Task: Forward email as attachment with the signature Daniel Baker with the subject Payment confirmation from softage.1@softage.net to softage.8@softage.net with the message I need your input on the best way to handle a project issue that has arisen.
Action: Mouse moved to (1055, 94)
Screenshot: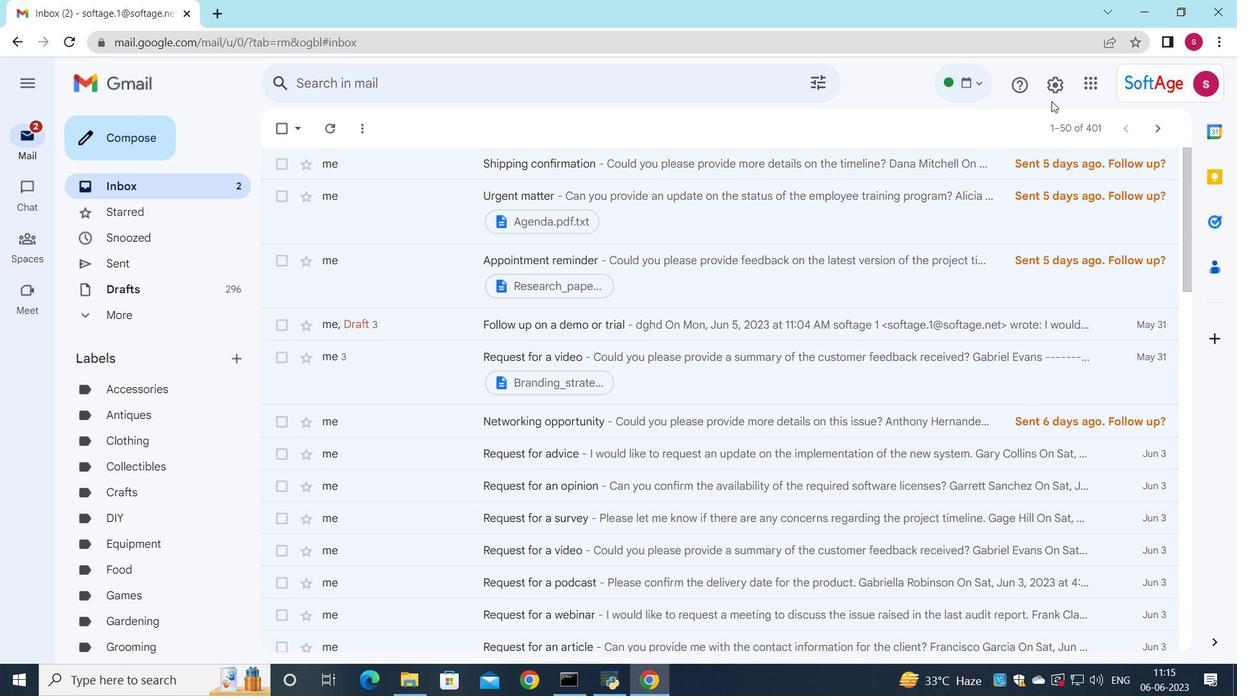 
Action: Mouse pressed left at (1055, 94)
Screenshot: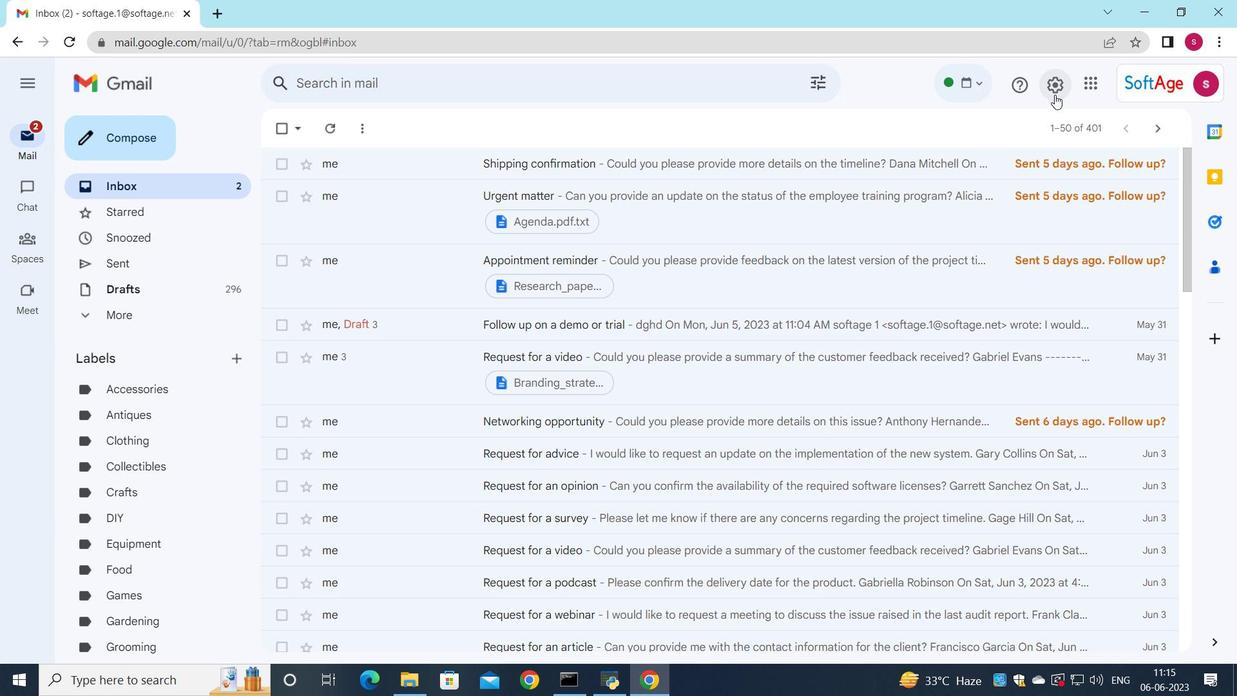 
Action: Mouse moved to (1056, 168)
Screenshot: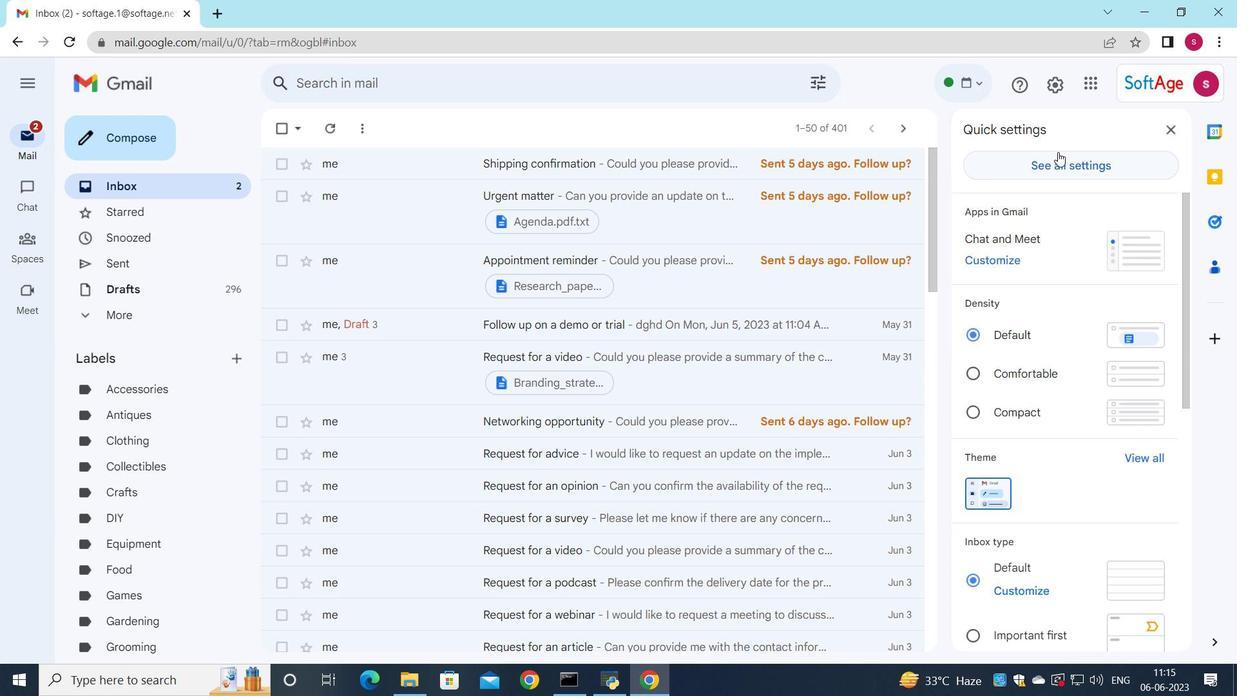 
Action: Mouse pressed left at (1056, 168)
Screenshot: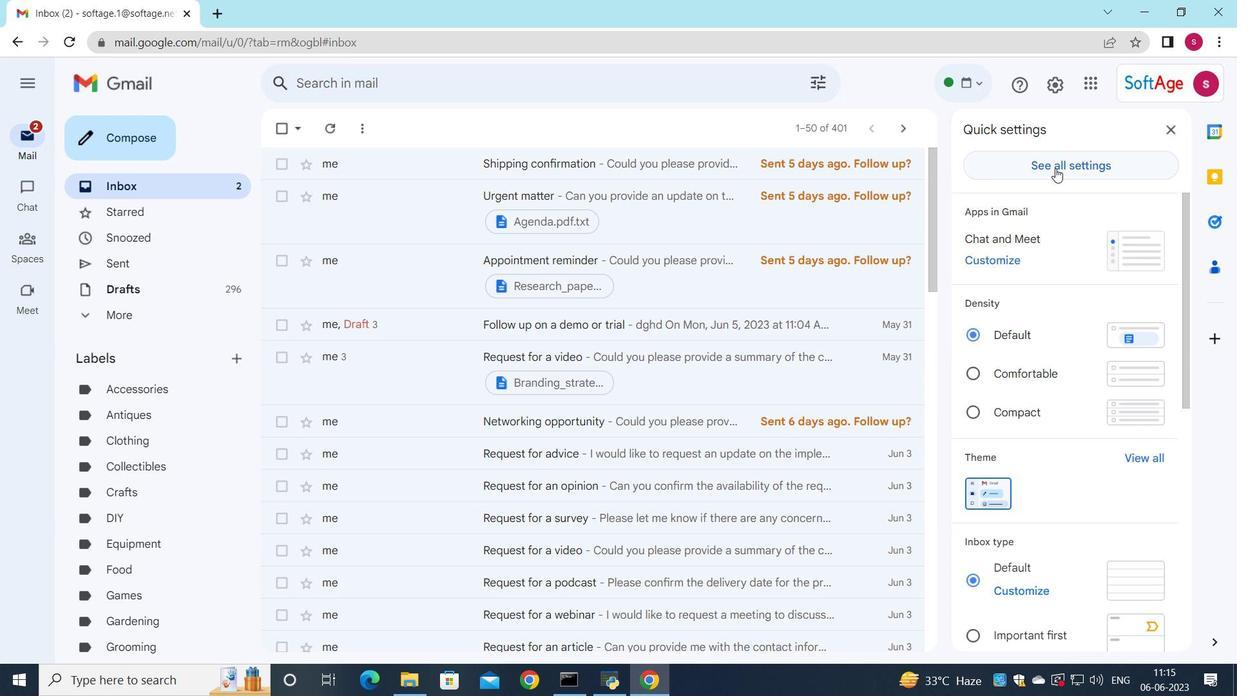 
Action: Mouse moved to (882, 161)
Screenshot: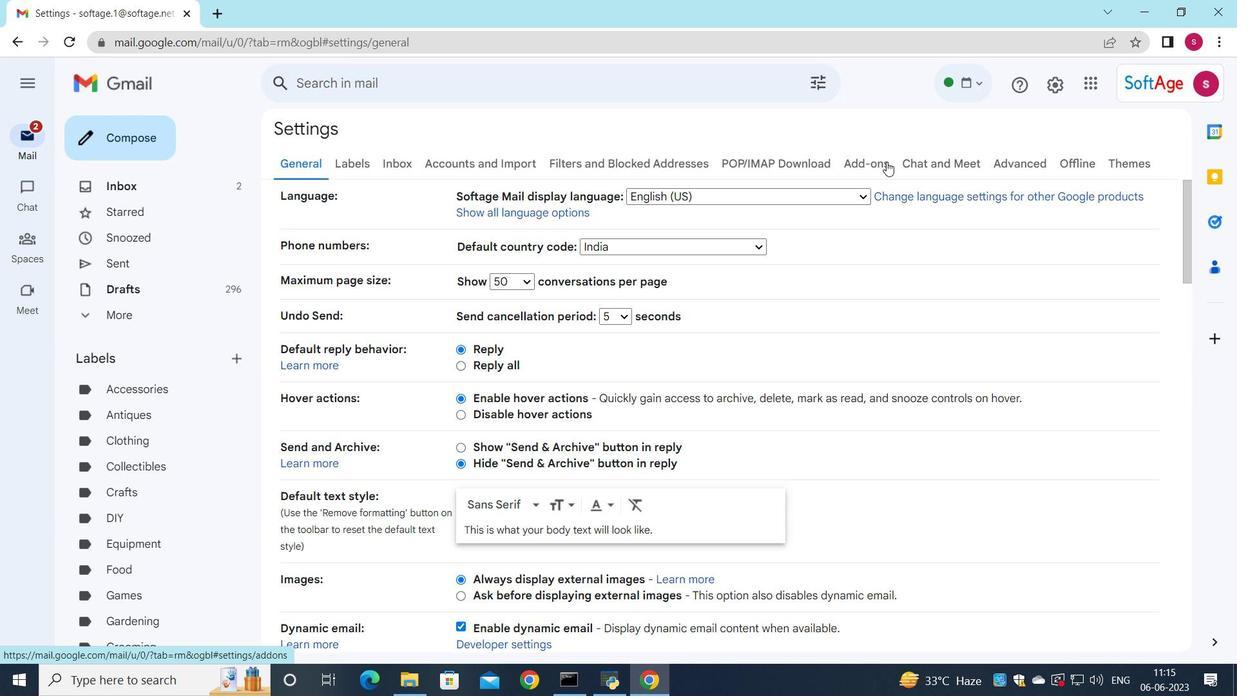 
Action: Mouse scrolled (882, 161) with delta (0, 0)
Screenshot: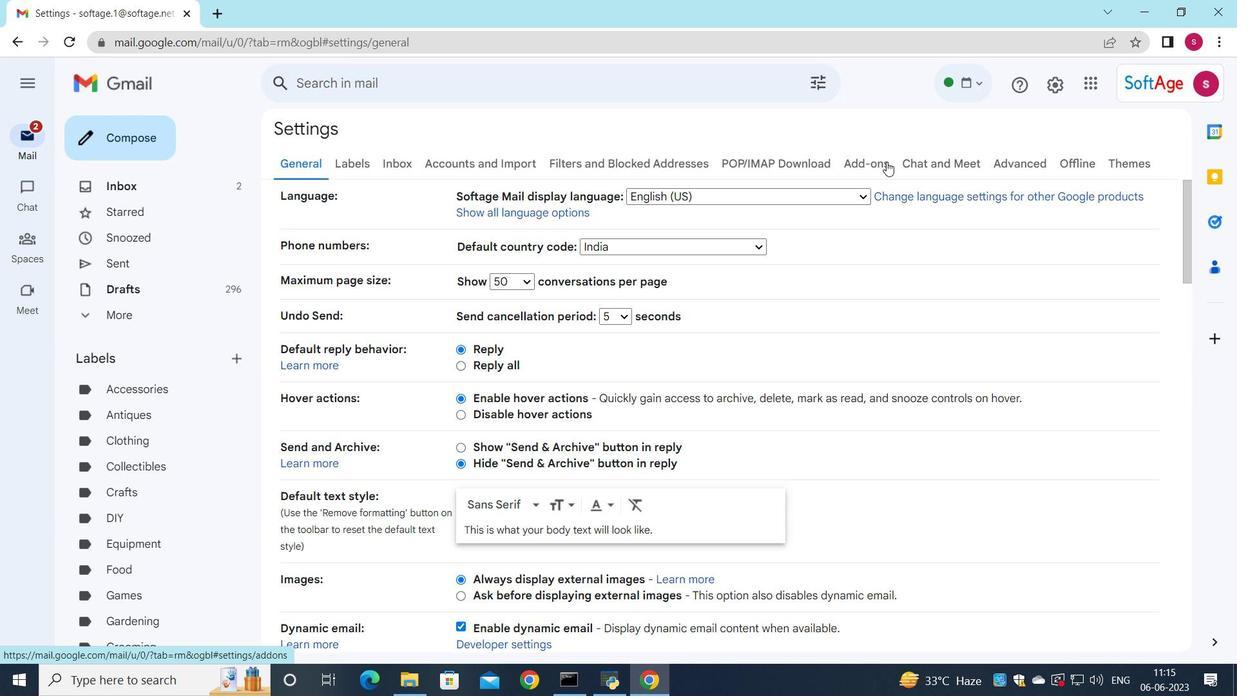 
Action: Mouse scrolled (882, 161) with delta (0, 0)
Screenshot: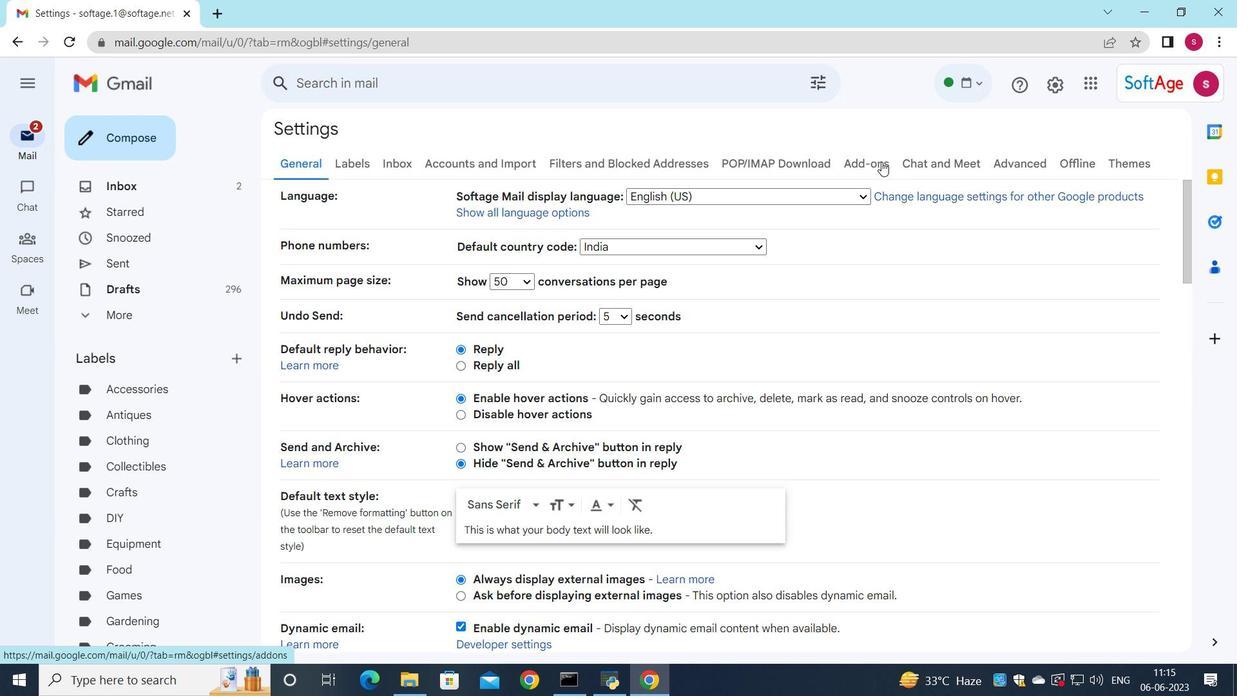 
Action: Mouse moved to (882, 150)
Screenshot: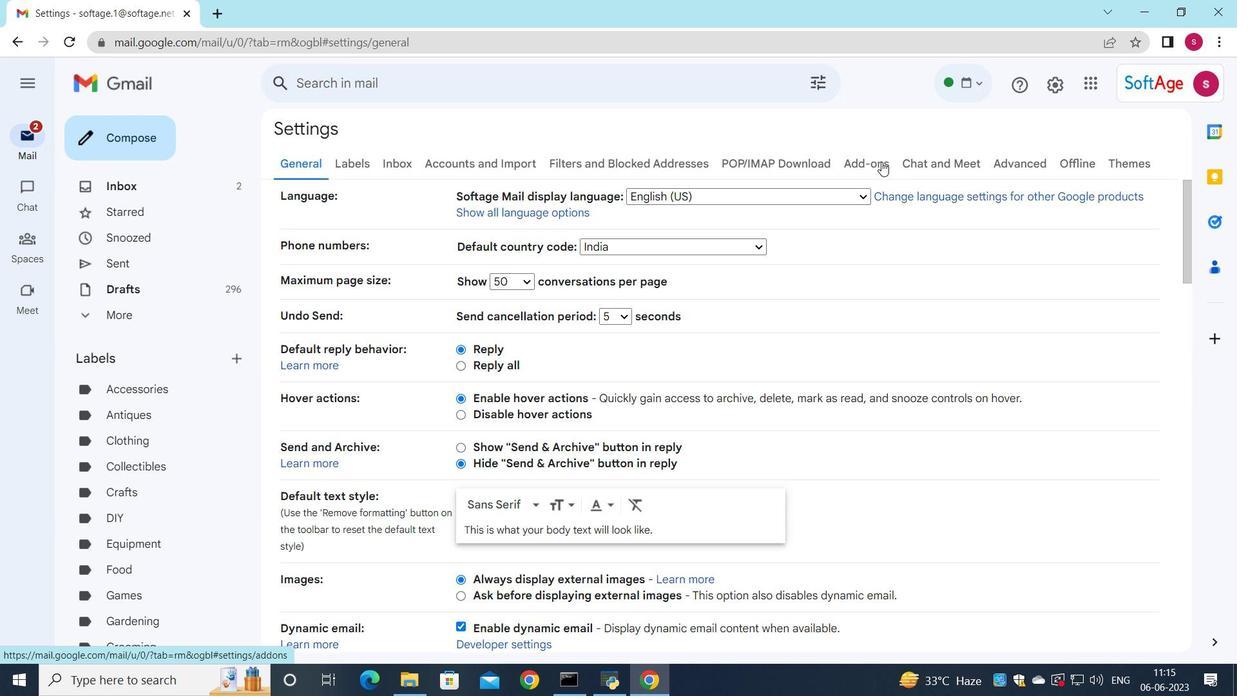 
Action: Mouse scrolled (882, 150) with delta (0, 0)
Screenshot: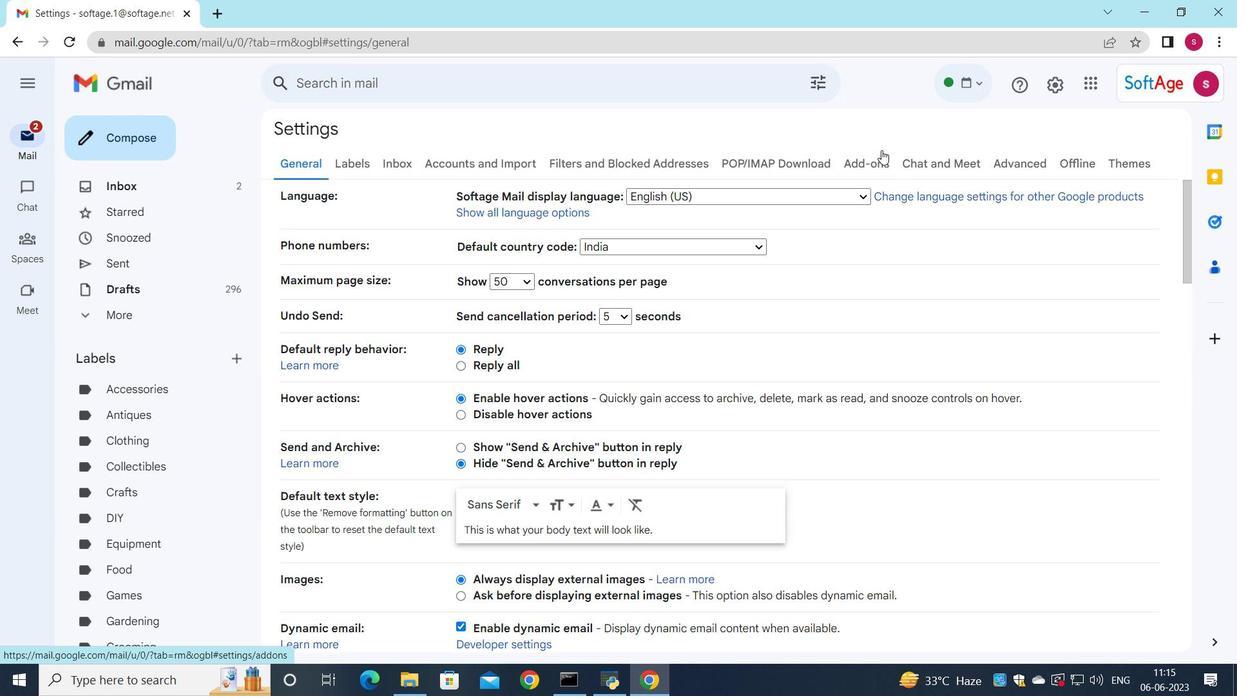
Action: Mouse moved to (883, 151)
Screenshot: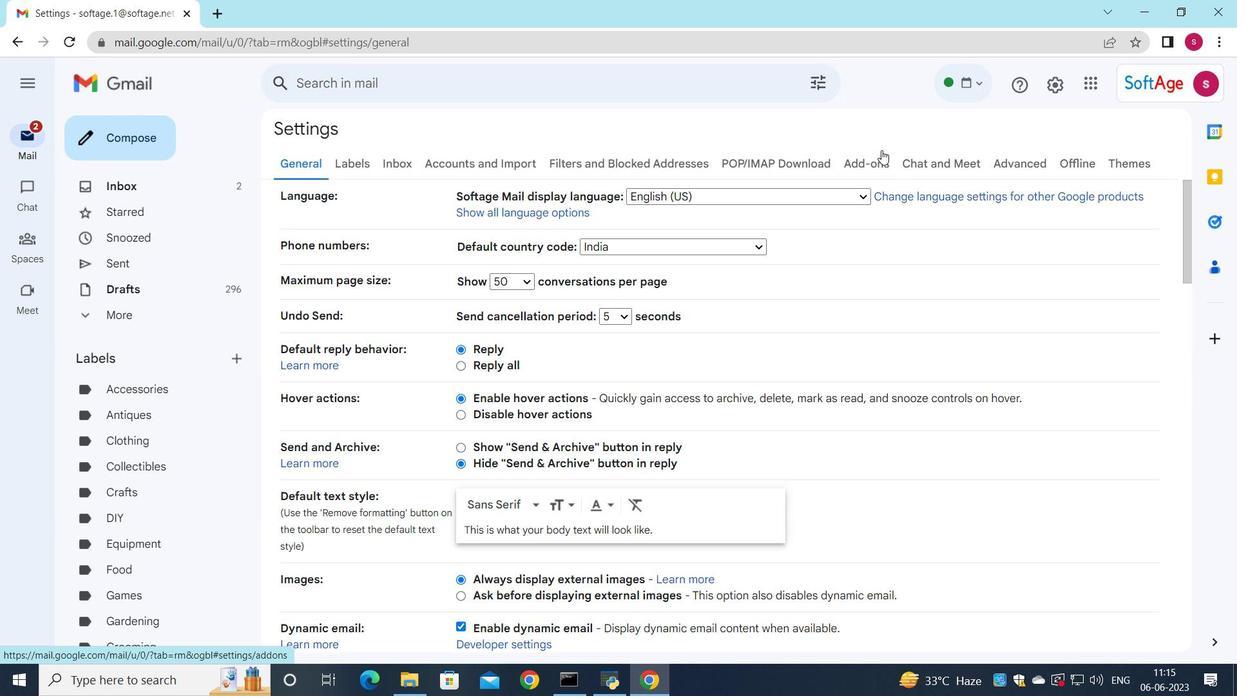 
Action: Mouse scrolled (883, 150) with delta (0, 0)
Screenshot: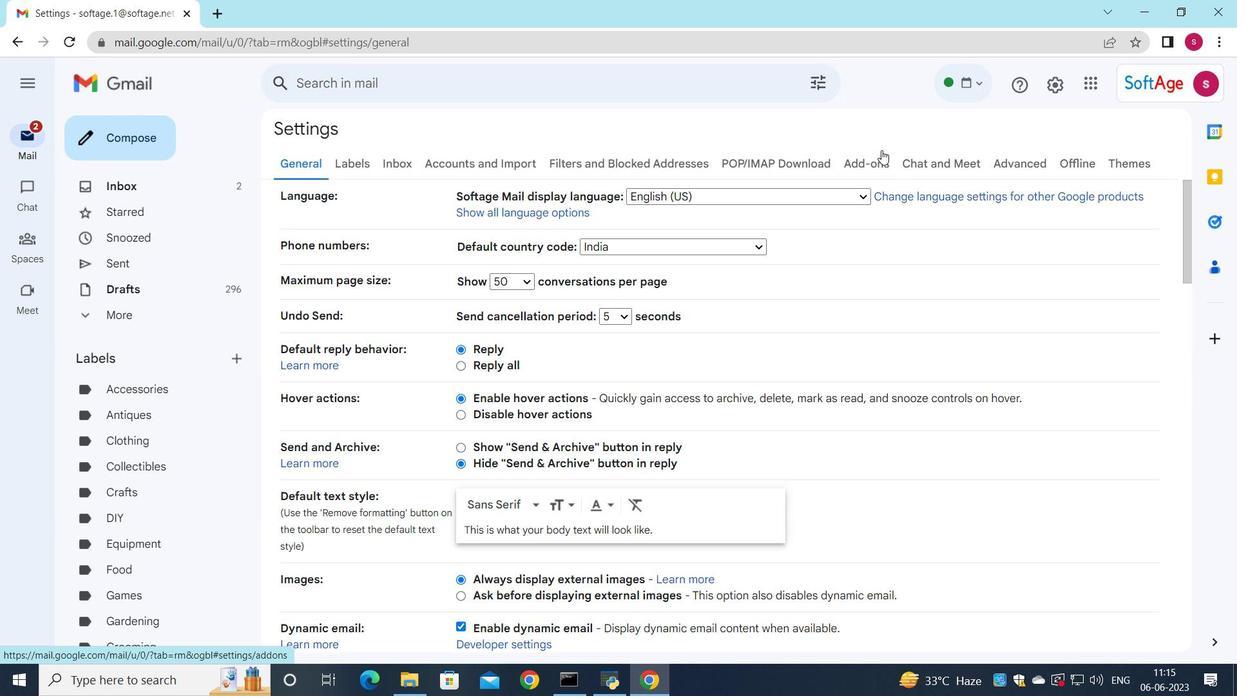 
Action: Mouse moved to (881, 195)
Screenshot: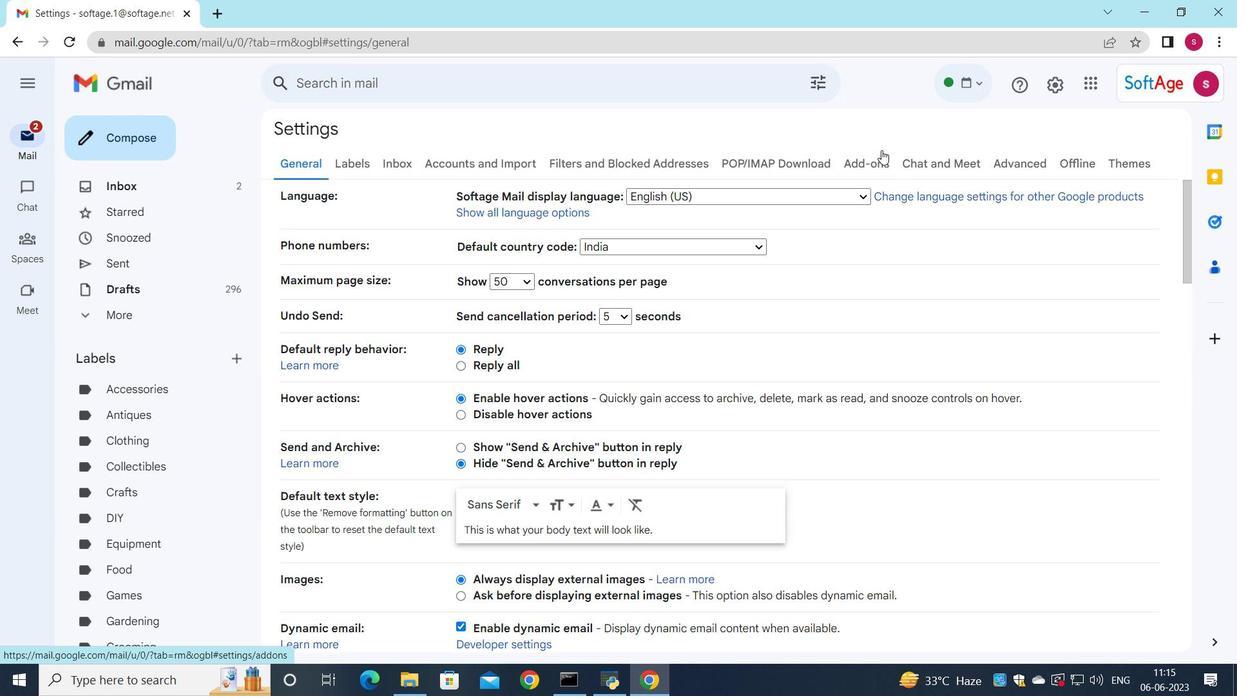 
Action: Mouse scrolled (881, 195) with delta (0, 0)
Screenshot: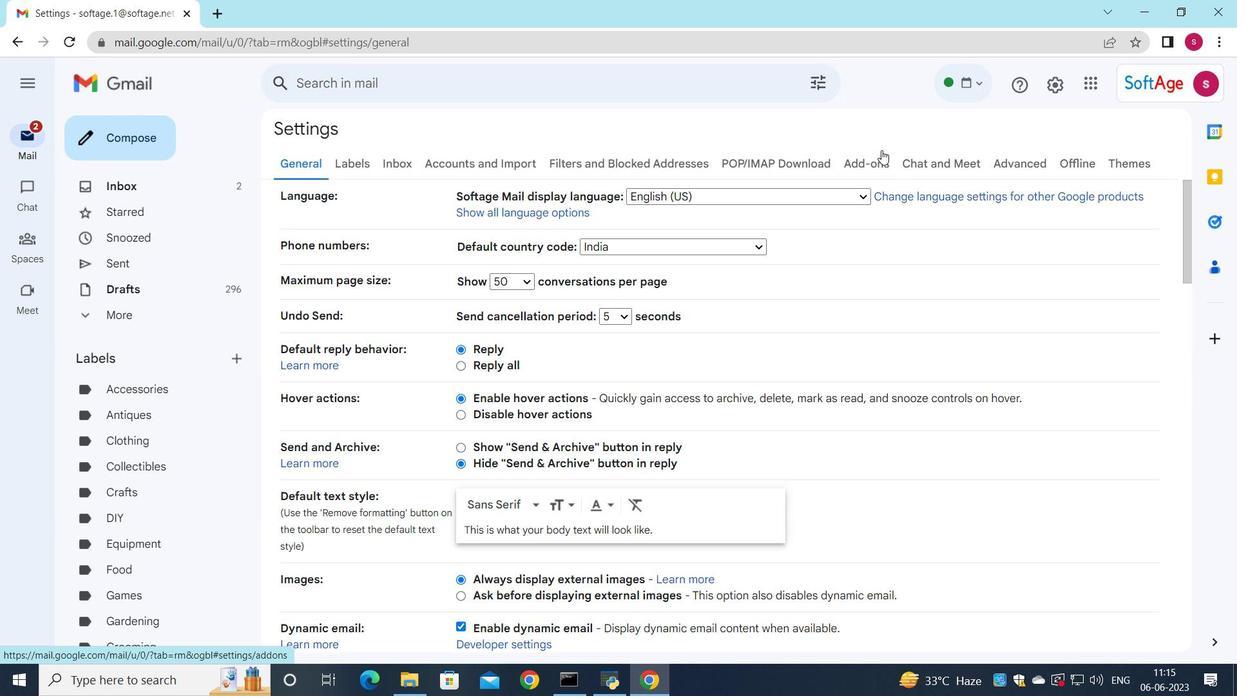 
Action: Mouse moved to (772, 335)
Screenshot: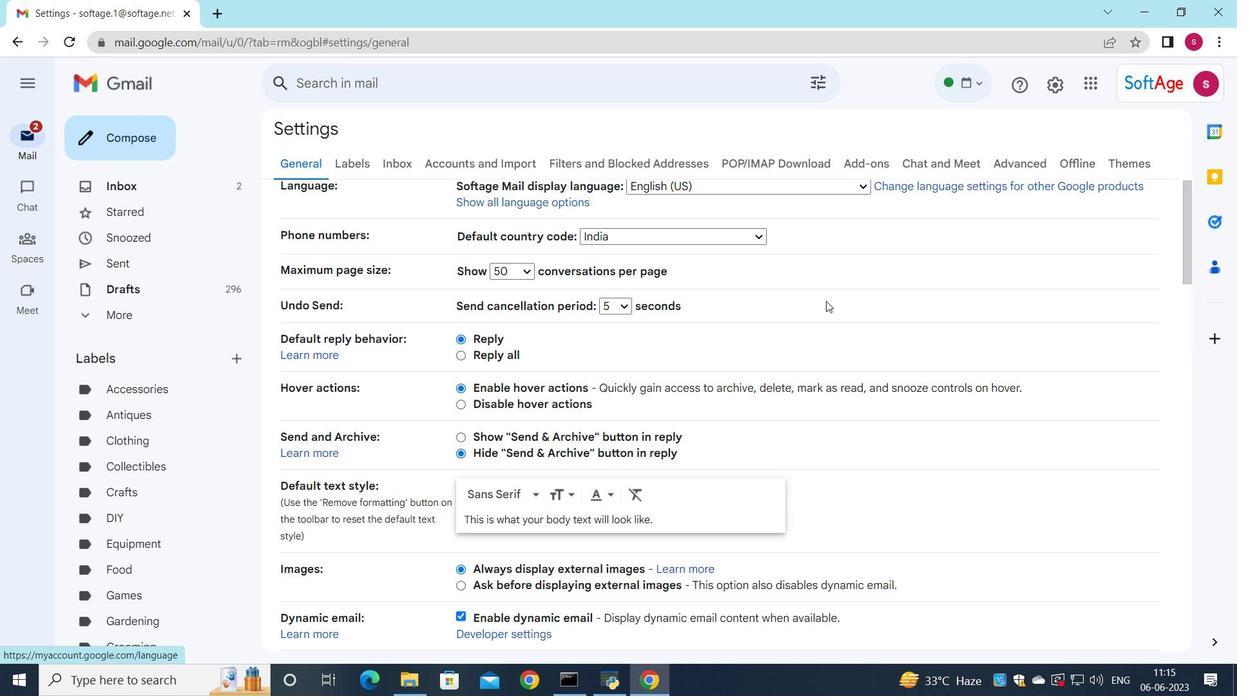 
Action: Mouse scrolled (772, 335) with delta (0, 0)
Screenshot: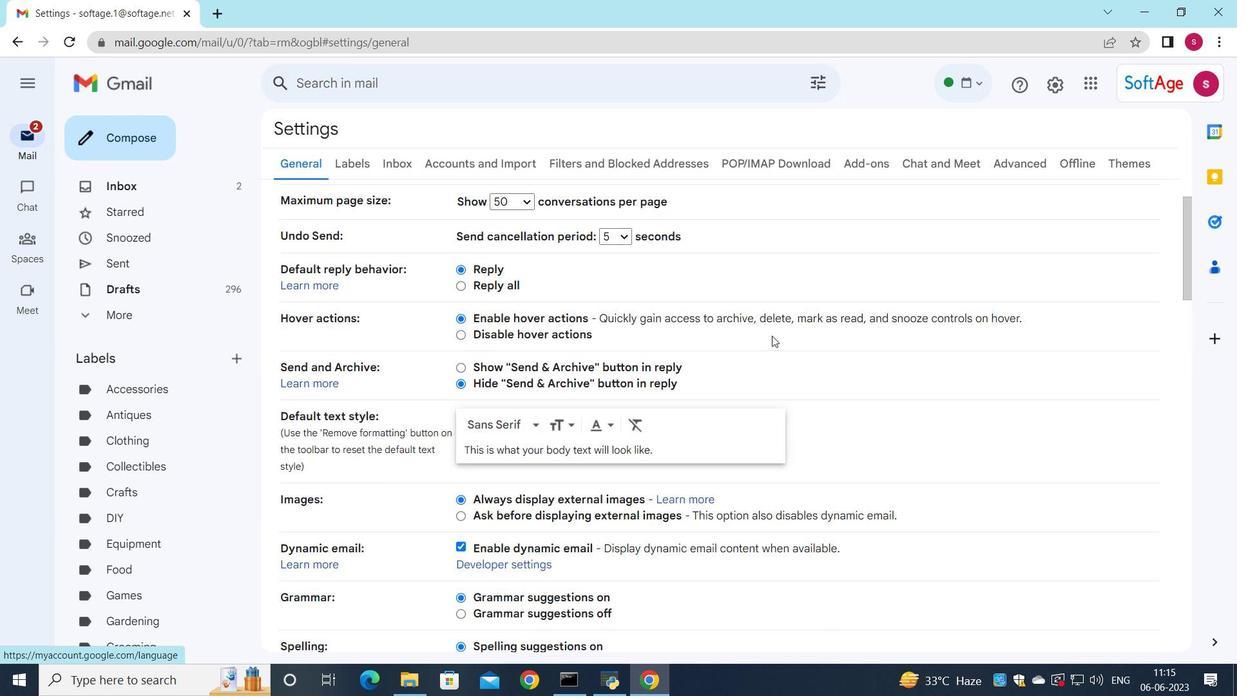
Action: Mouse moved to (772, 335)
Screenshot: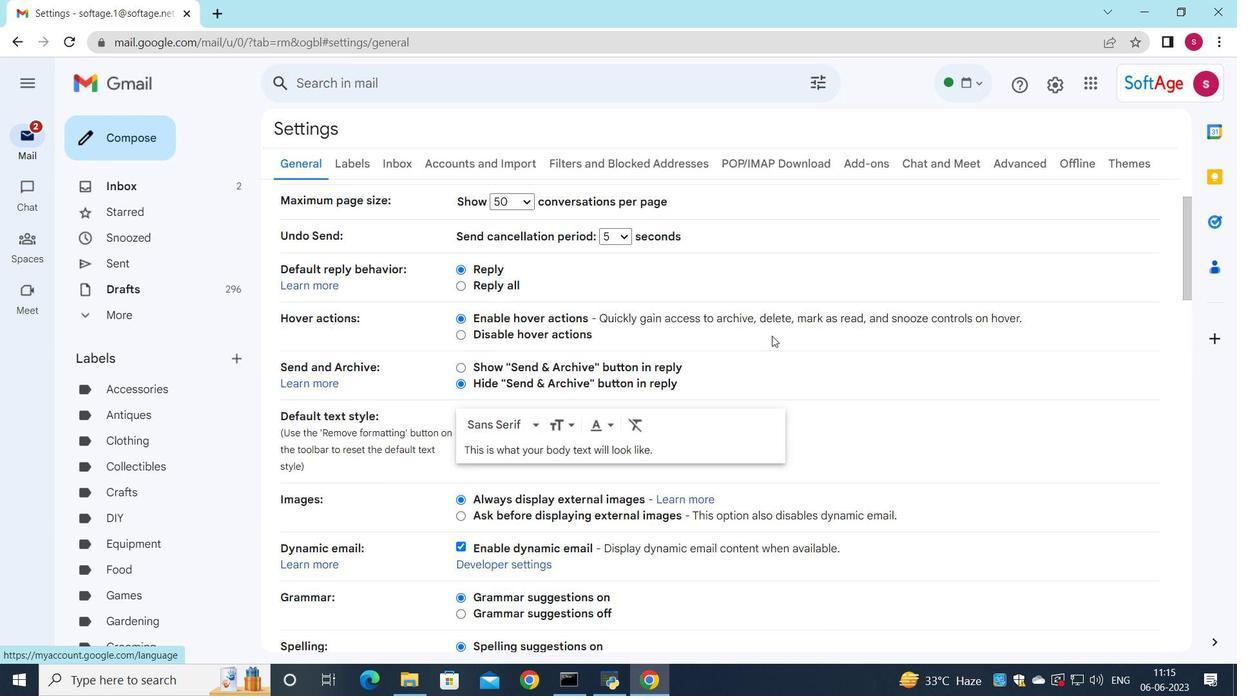 
Action: Mouse scrolled (772, 335) with delta (0, 0)
Screenshot: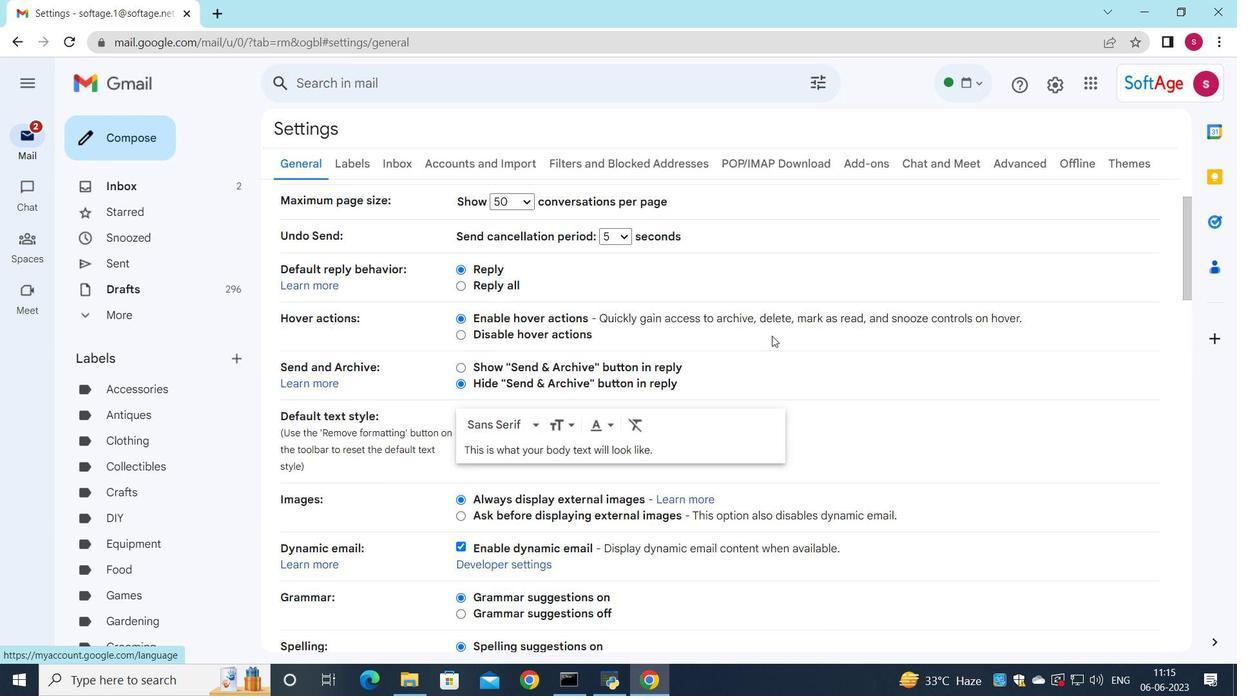 
Action: Mouse moved to (771, 337)
Screenshot: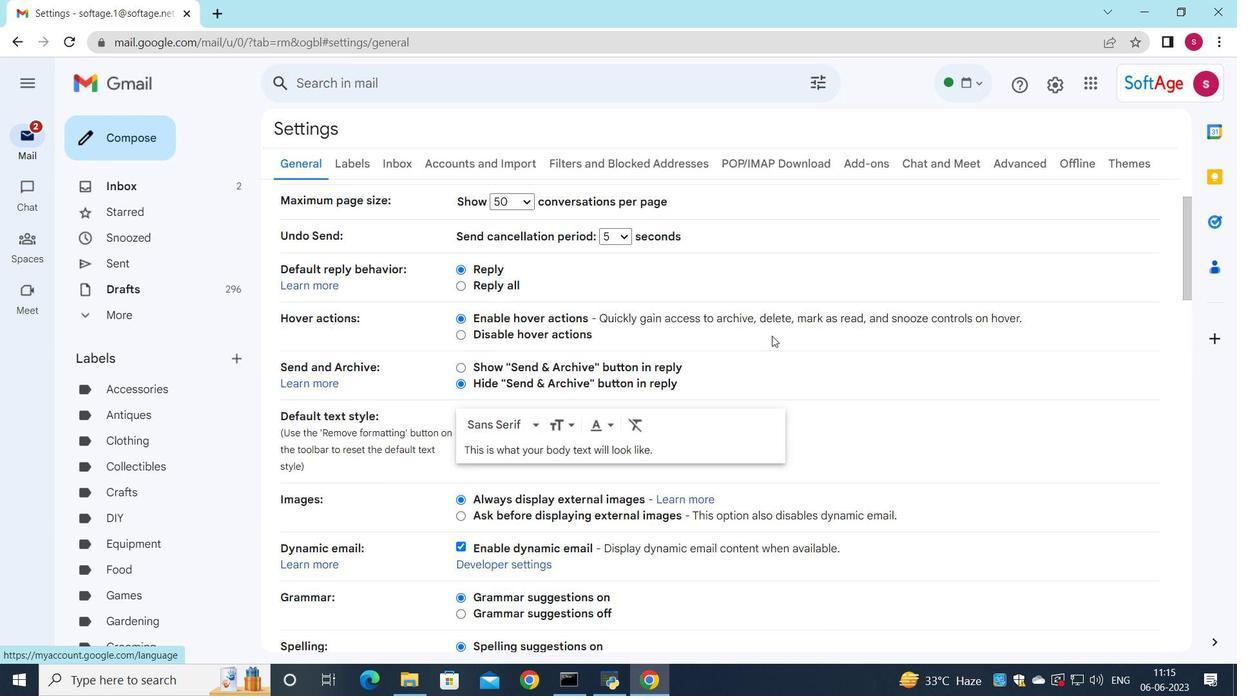 
Action: Mouse scrolled (771, 336) with delta (0, 0)
Screenshot: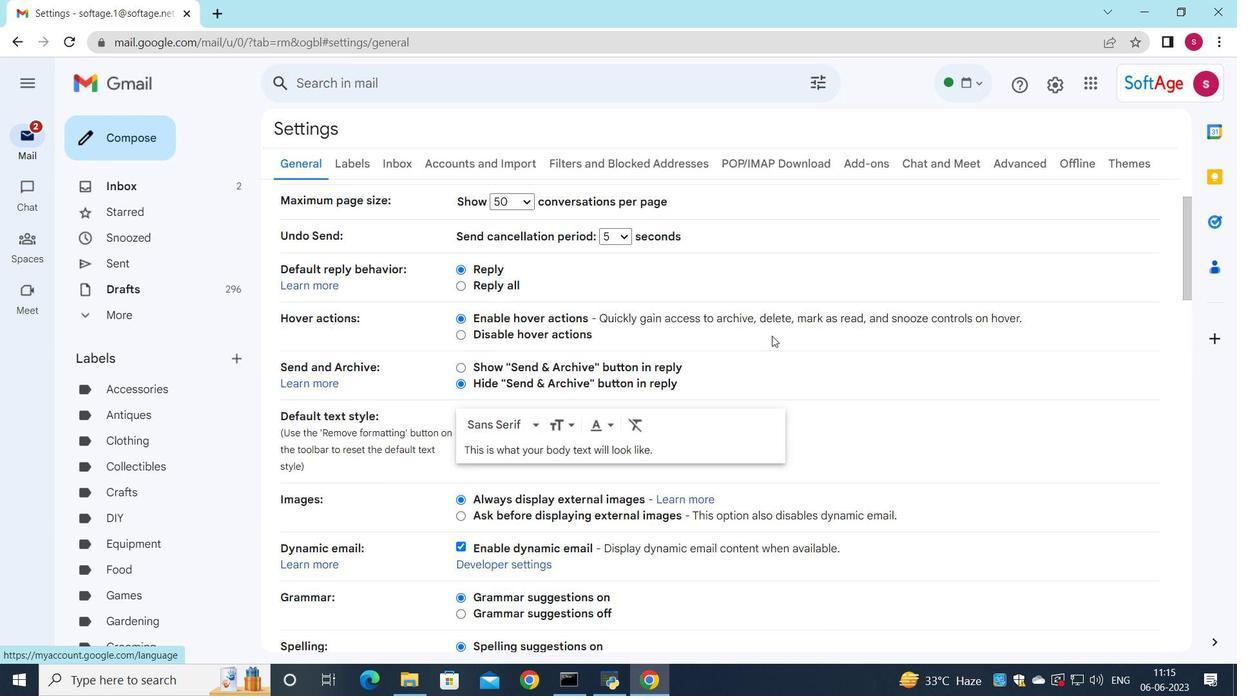 
Action: Mouse moved to (771, 338)
Screenshot: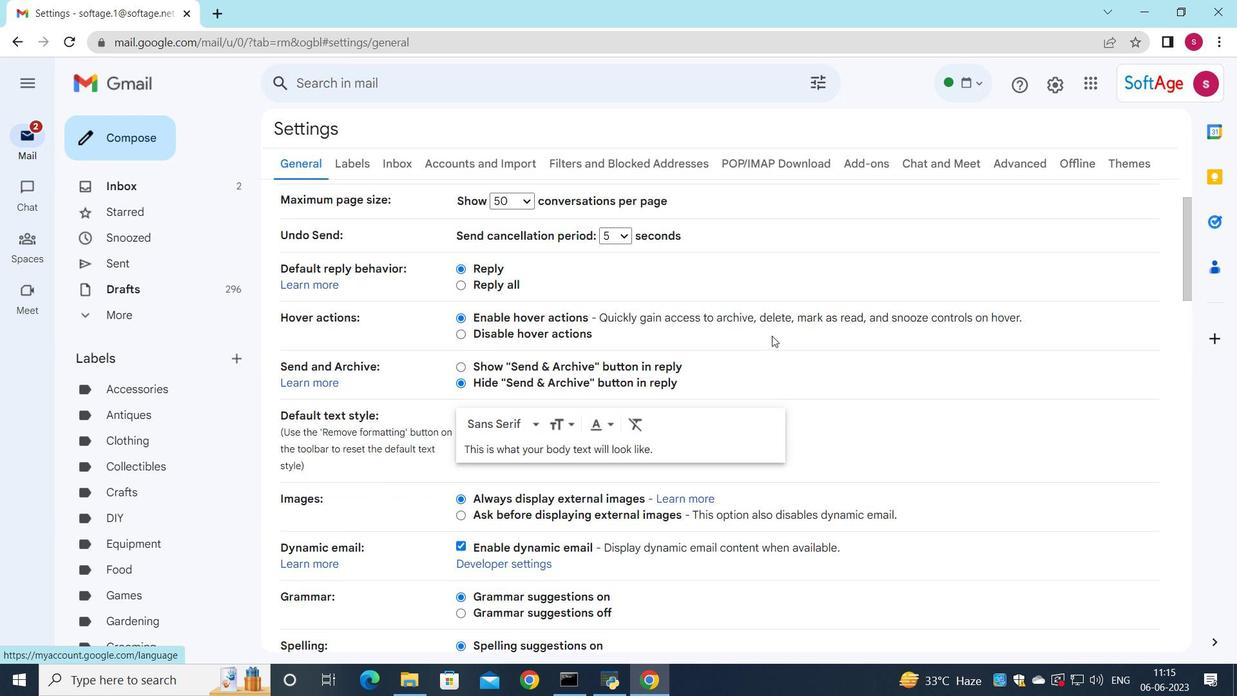 
Action: Mouse scrolled (771, 337) with delta (0, 0)
Screenshot: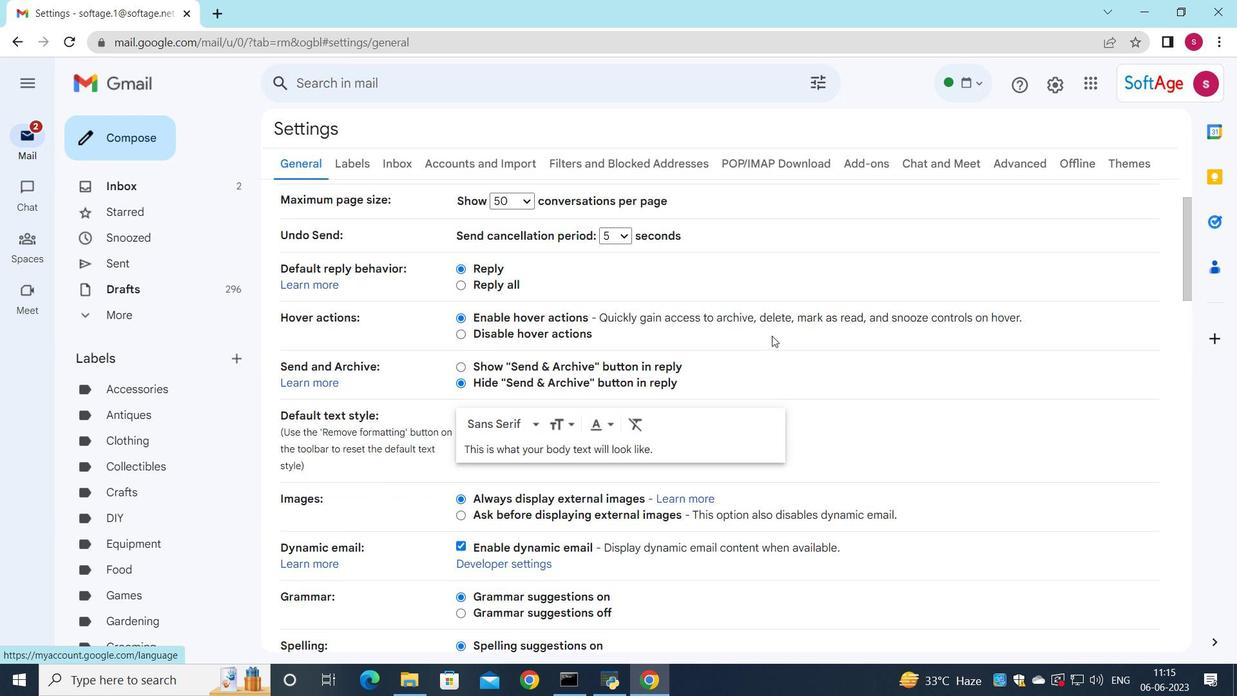 
Action: Mouse moved to (769, 340)
Screenshot: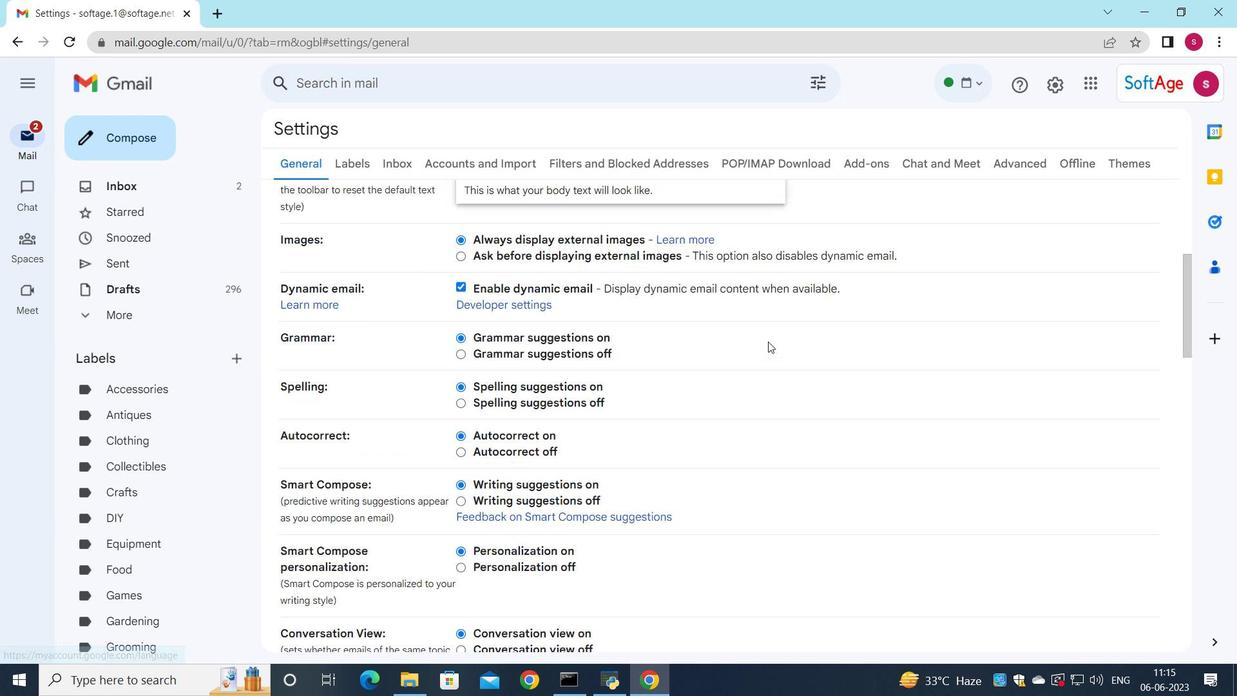 
Action: Mouse scrolled (769, 339) with delta (0, 0)
Screenshot: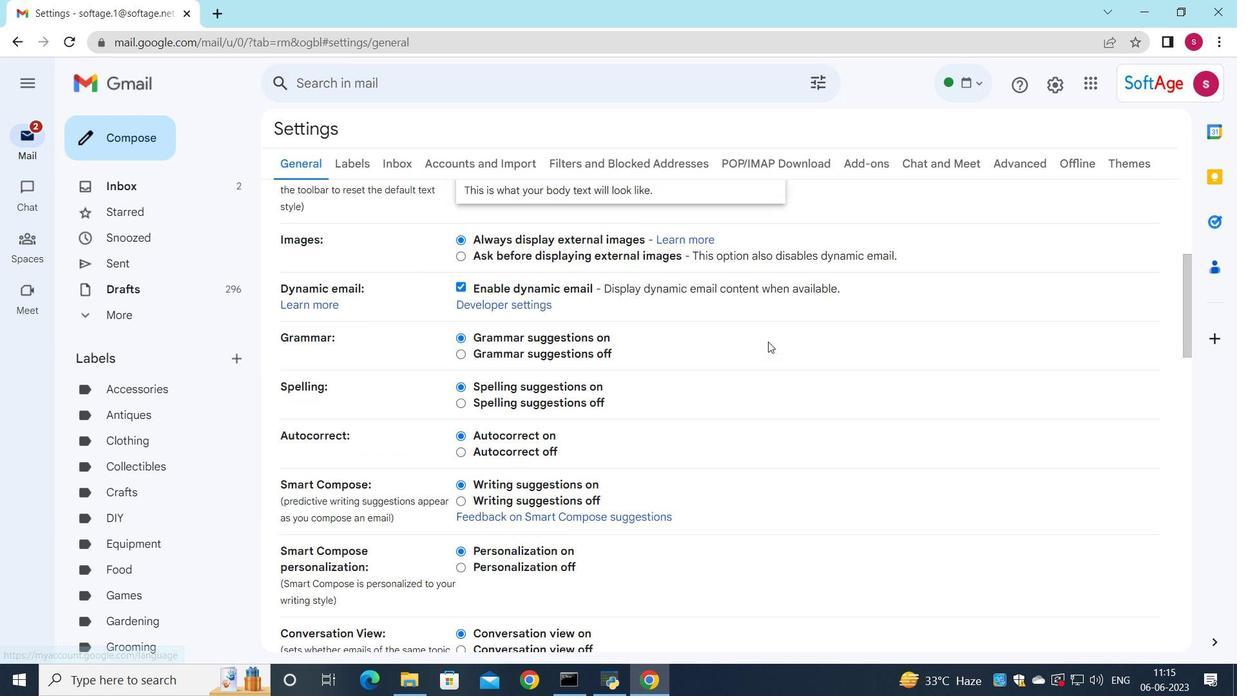 
Action: Mouse scrolled (769, 339) with delta (0, 0)
Screenshot: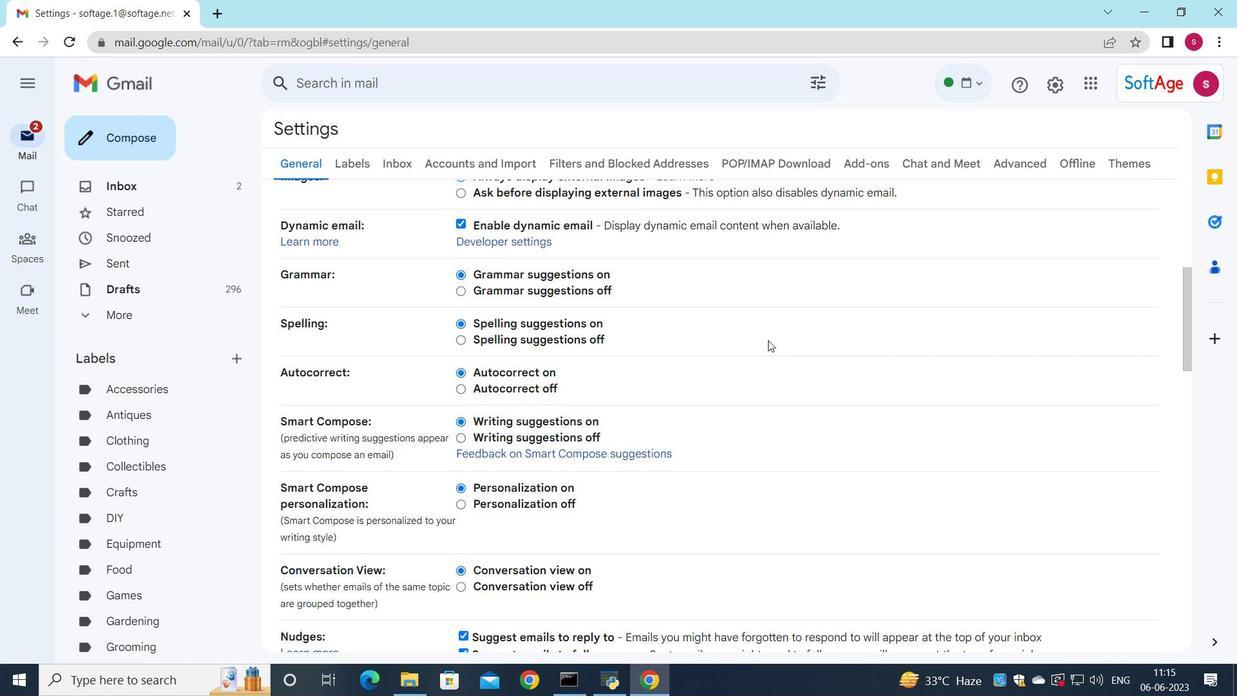 
Action: Mouse moved to (771, 330)
Screenshot: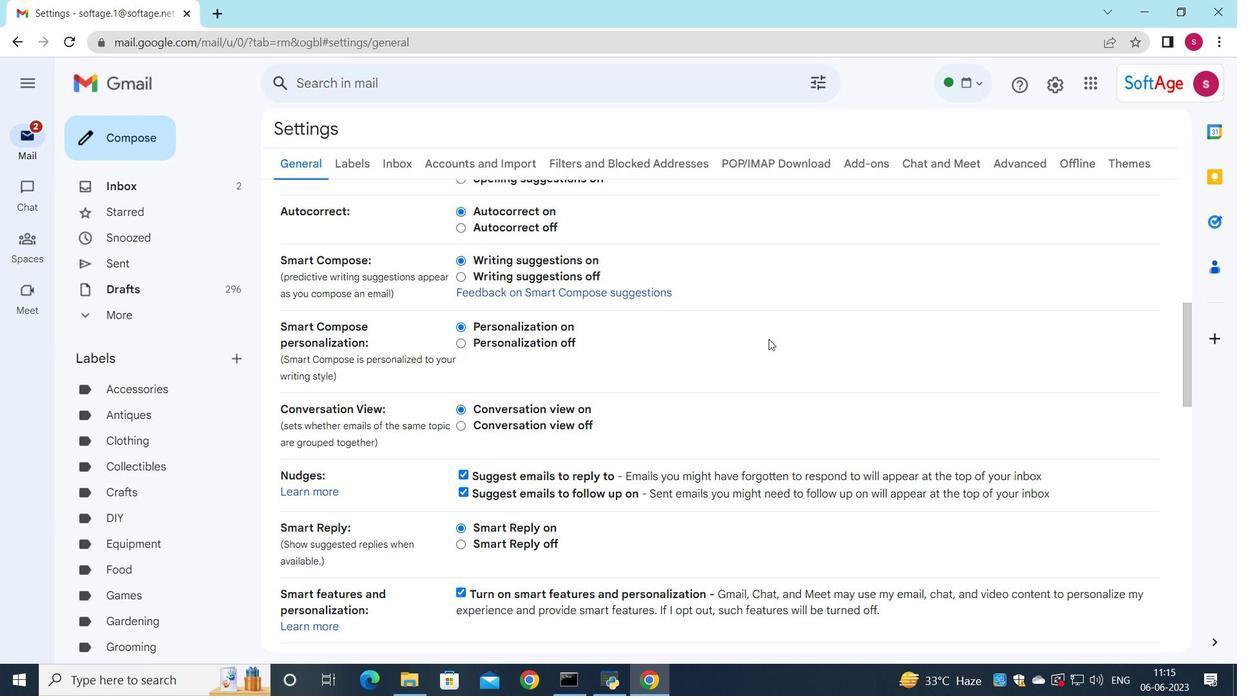 
Action: Mouse scrolled (771, 330) with delta (0, 0)
Screenshot: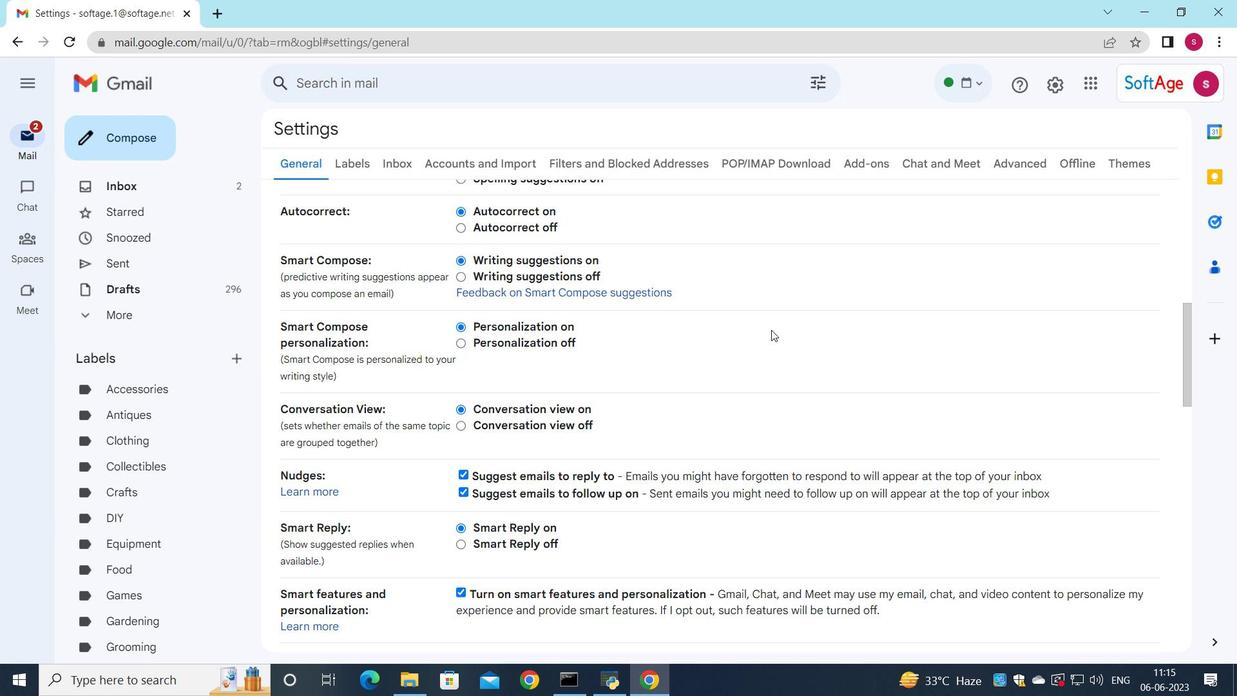 
Action: Mouse scrolled (771, 330) with delta (0, 0)
Screenshot: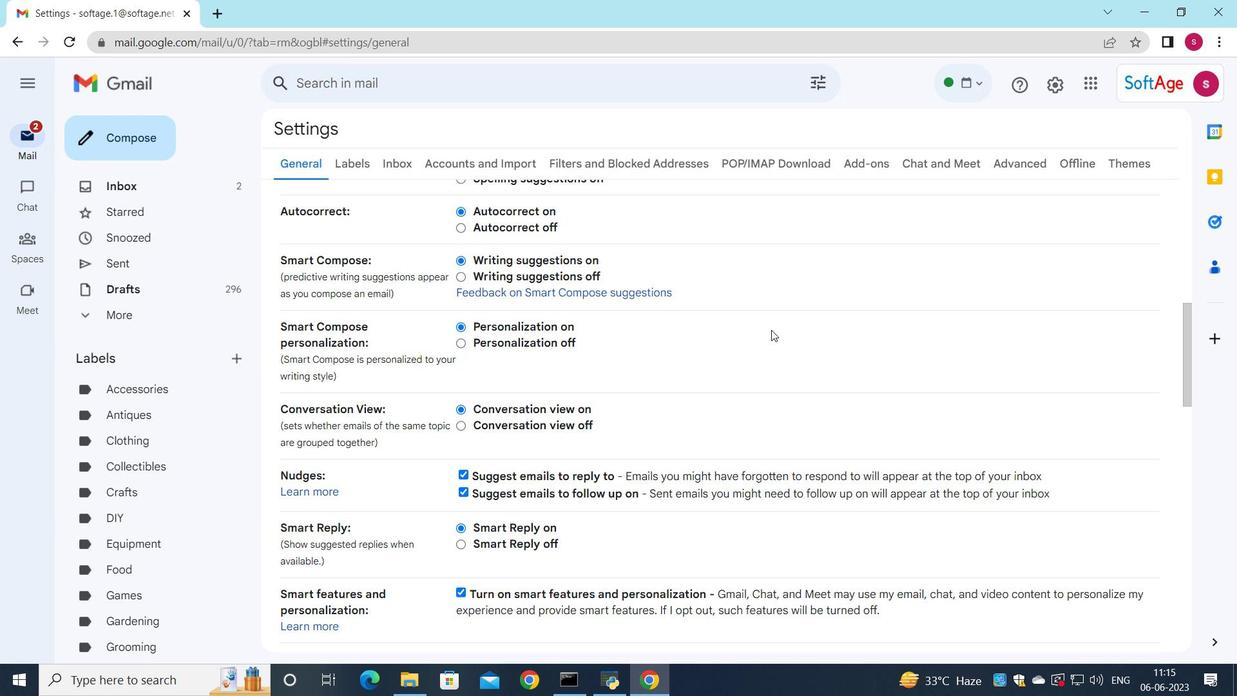 
Action: Mouse scrolled (771, 330) with delta (0, 0)
Screenshot: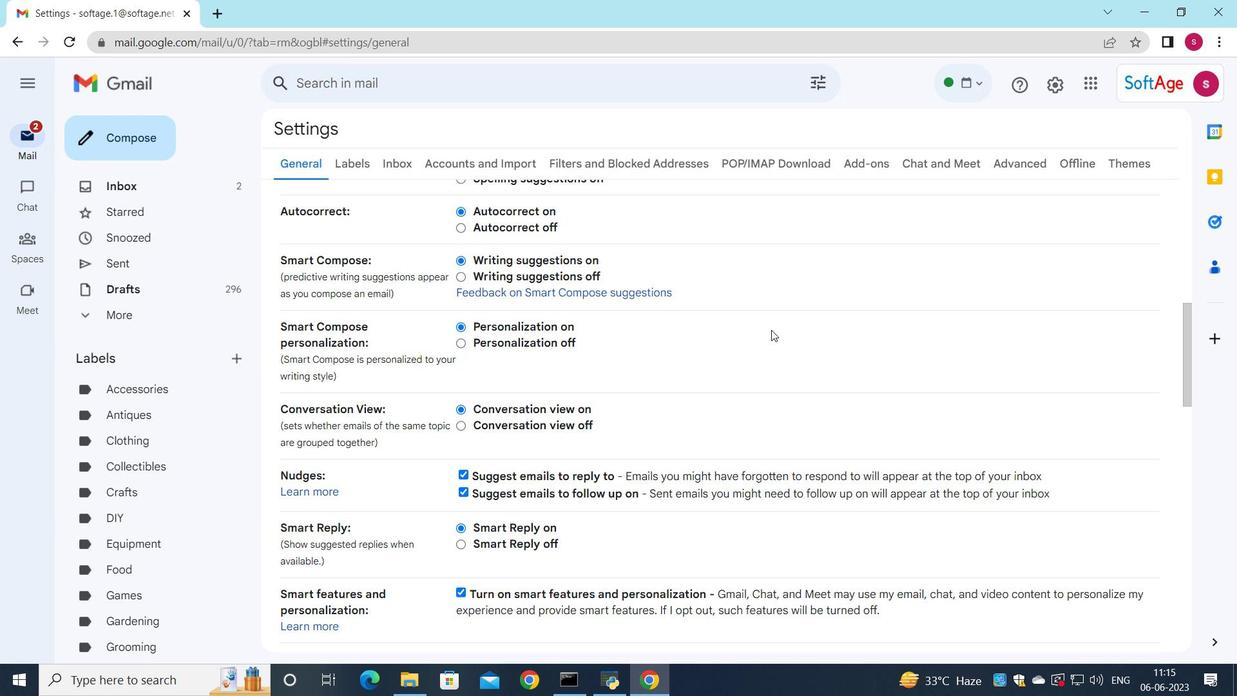 
Action: Mouse scrolled (771, 330) with delta (0, 0)
Screenshot: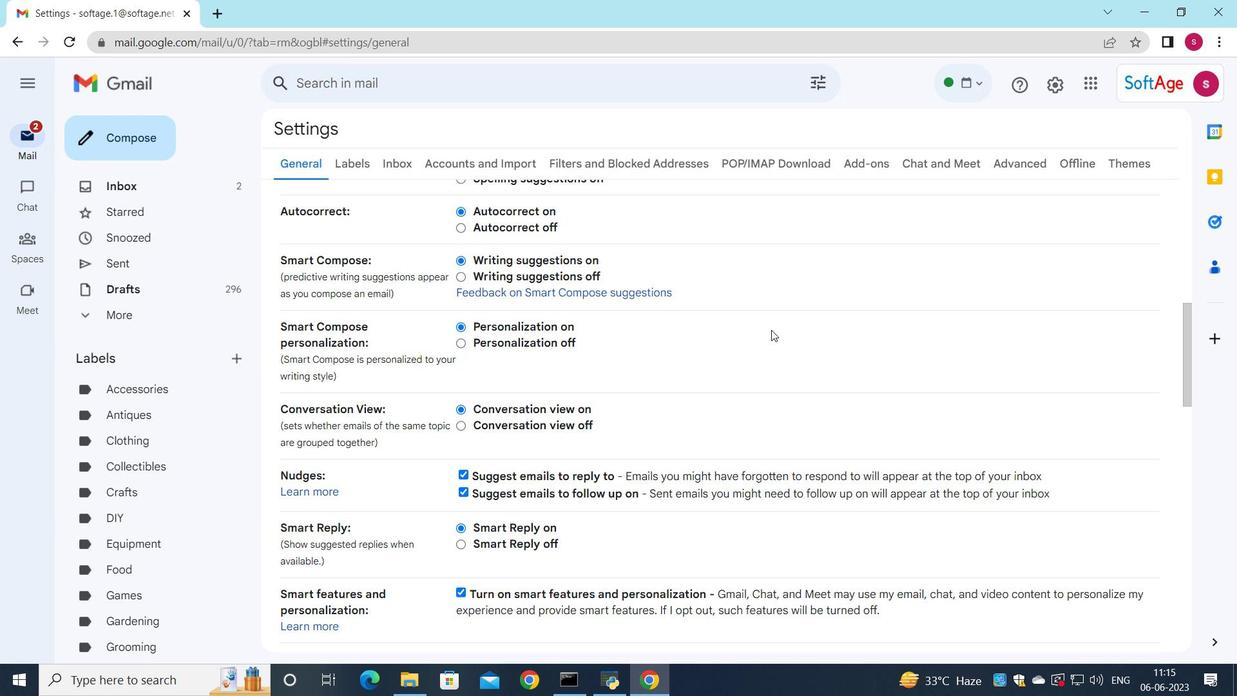 
Action: Mouse scrolled (771, 330) with delta (0, 0)
Screenshot: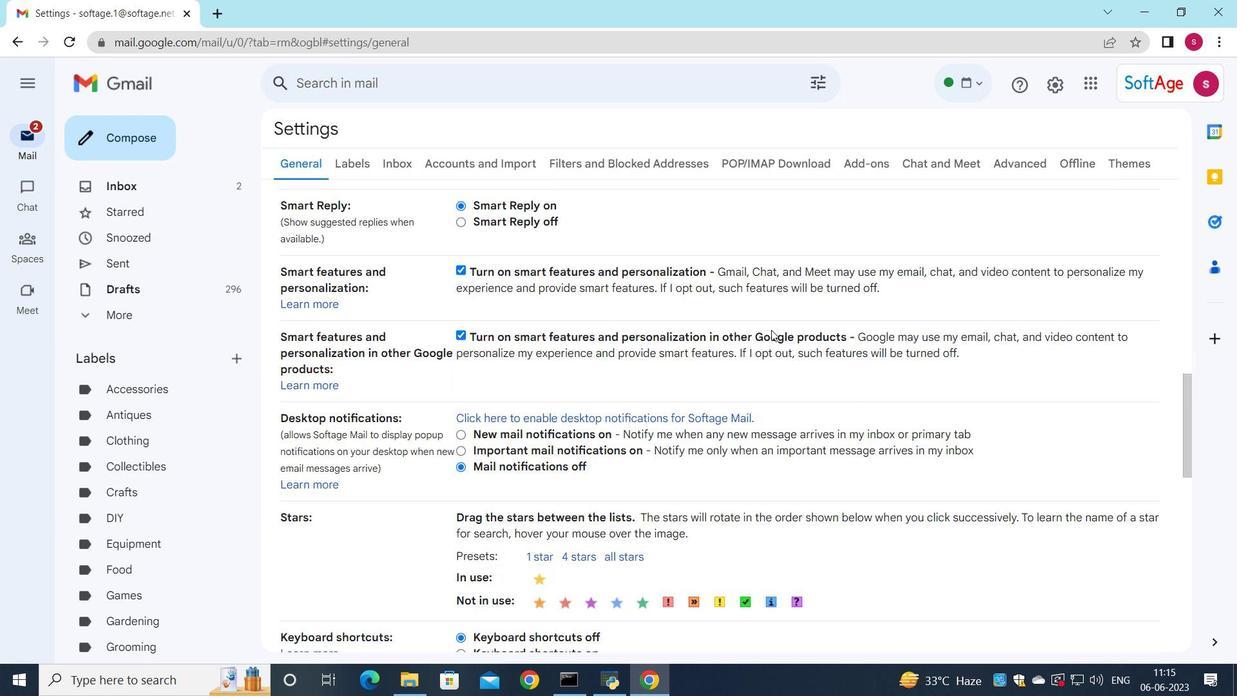 
Action: Mouse scrolled (771, 330) with delta (0, 0)
Screenshot: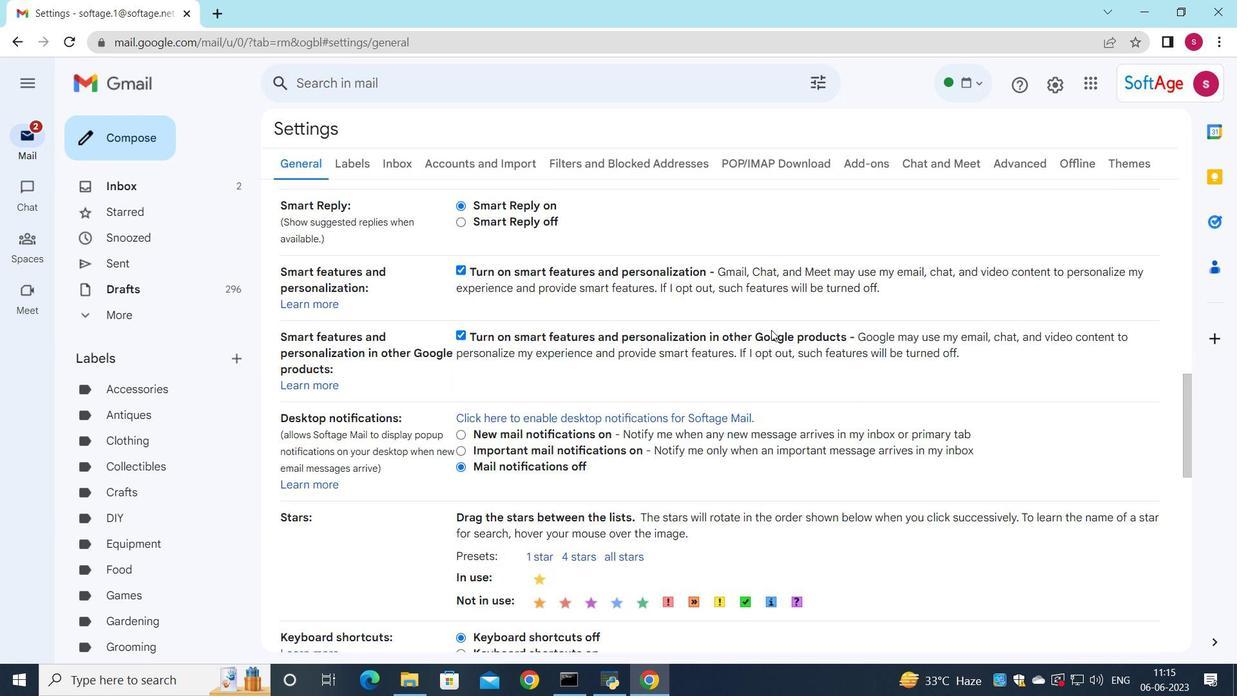 
Action: Mouse moved to (771, 335)
Screenshot: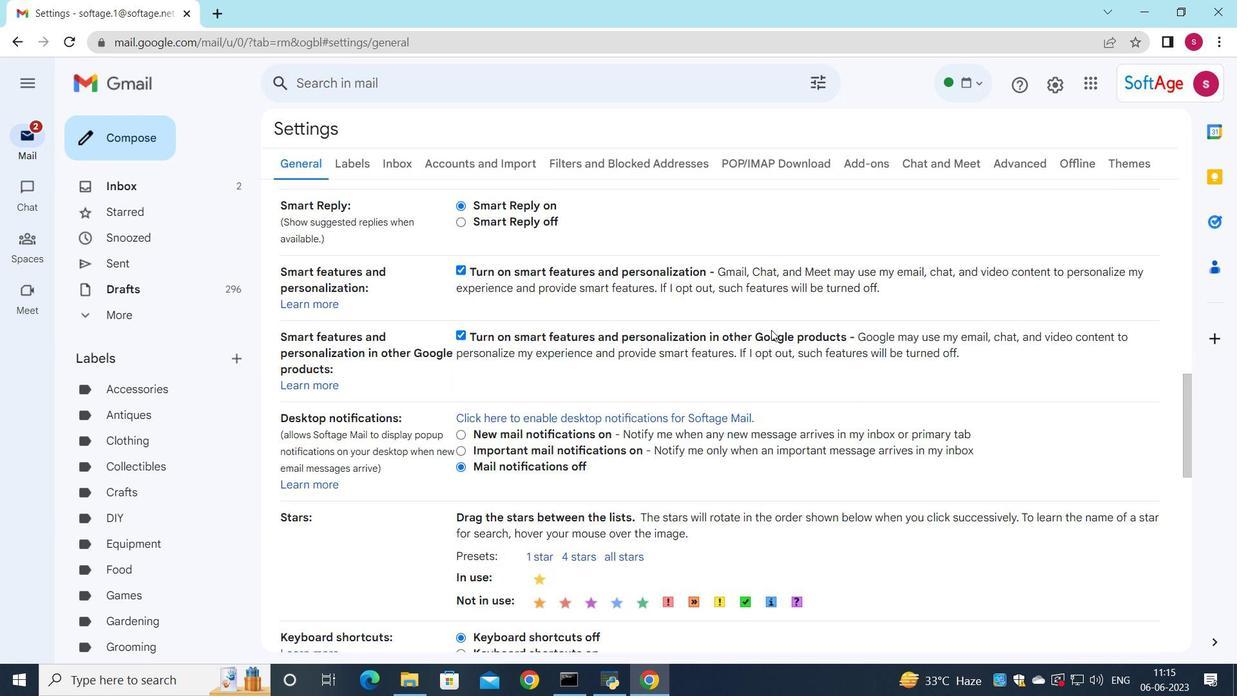 
Action: Mouse scrolled (771, 335) with delta (0, 0)
Screenshot: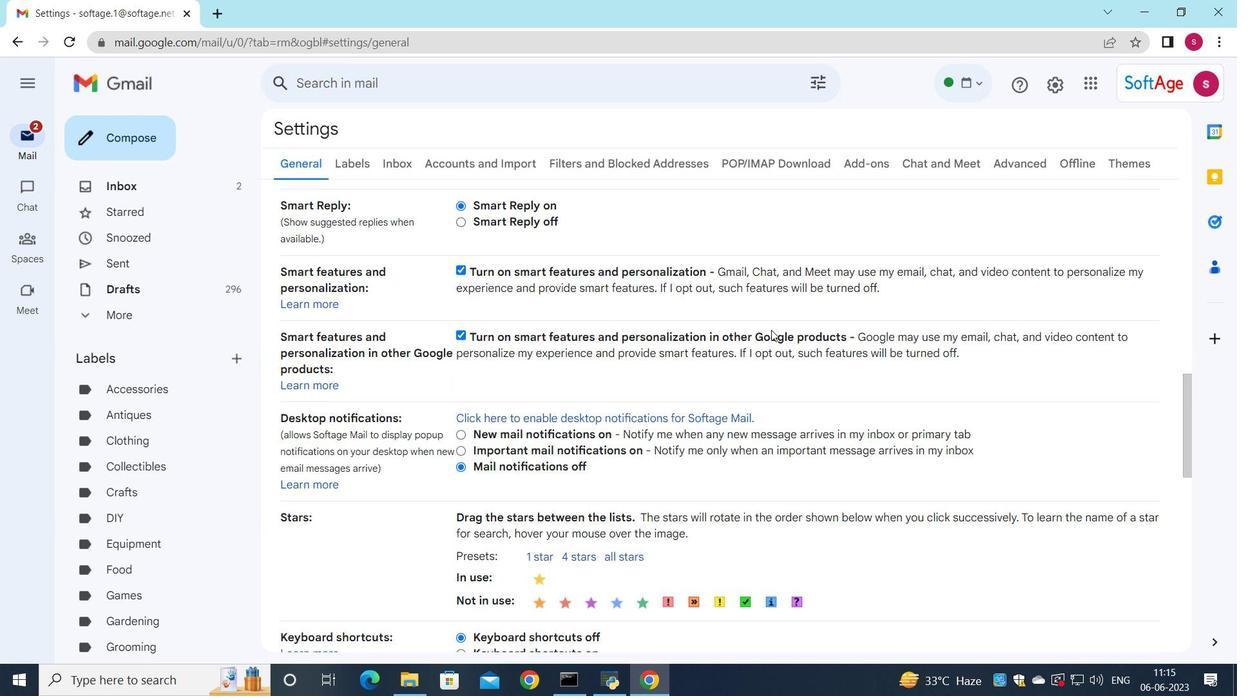 
Action: Mouse moved to (743, 366)
Screenshot: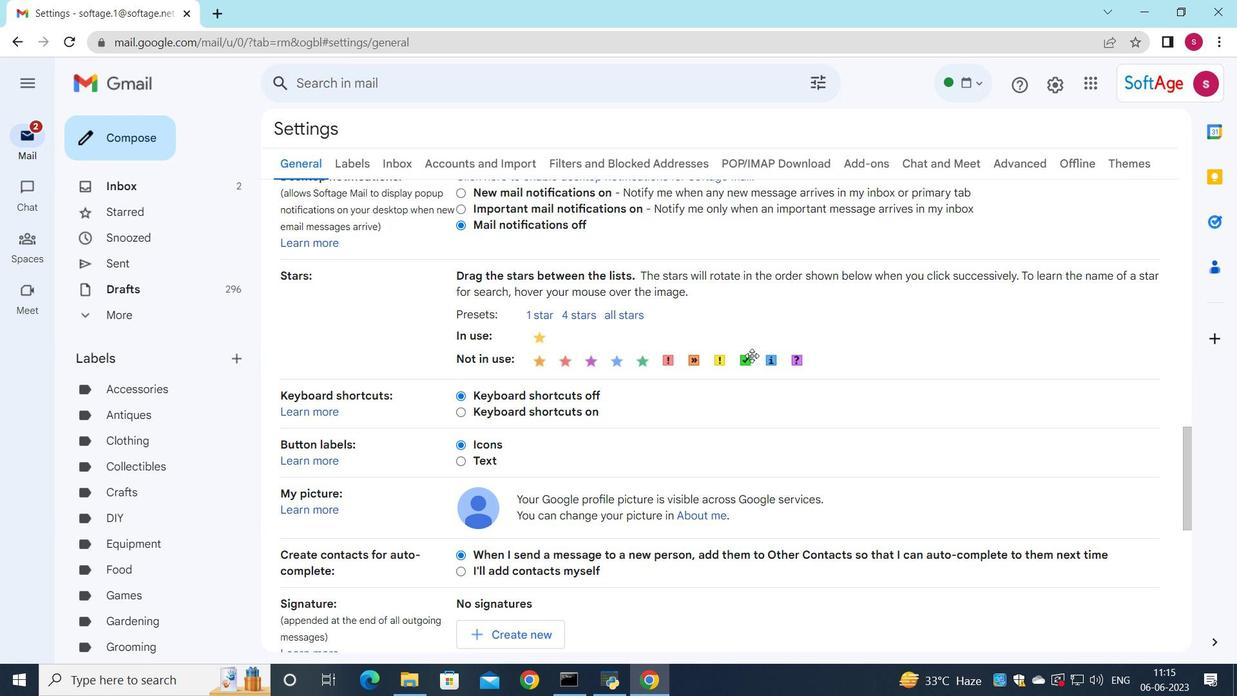 
Action: Mouse scrolled (743, 365) with delta (0, 0)
Screenshot: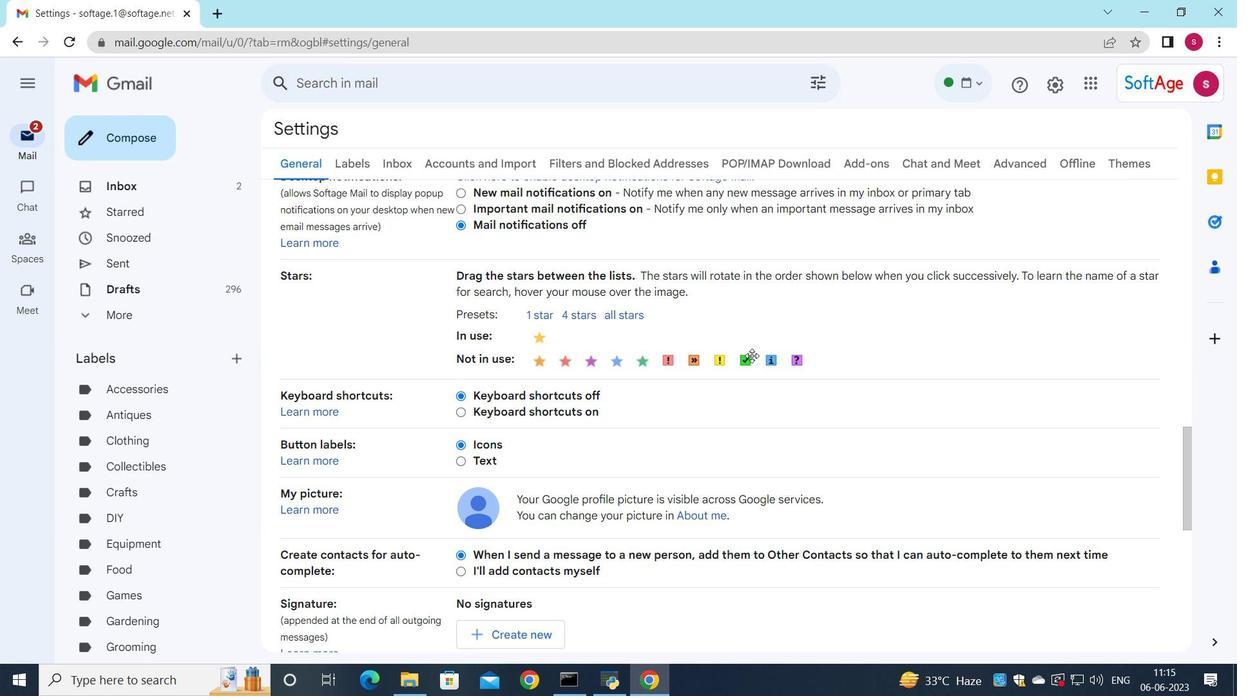 
Action: Mouse moved to (742, 366)
Screenshot: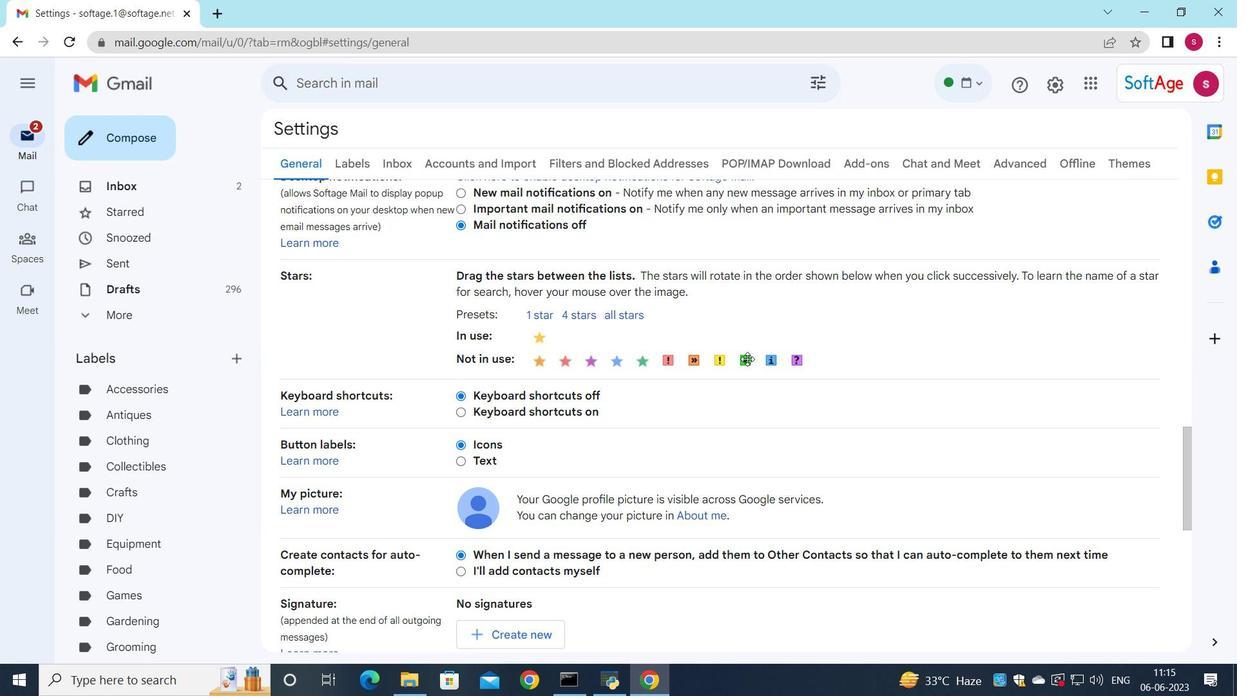 
Action: Mouse scrolled (742, 366) with delta (0, 0)
Screenshot: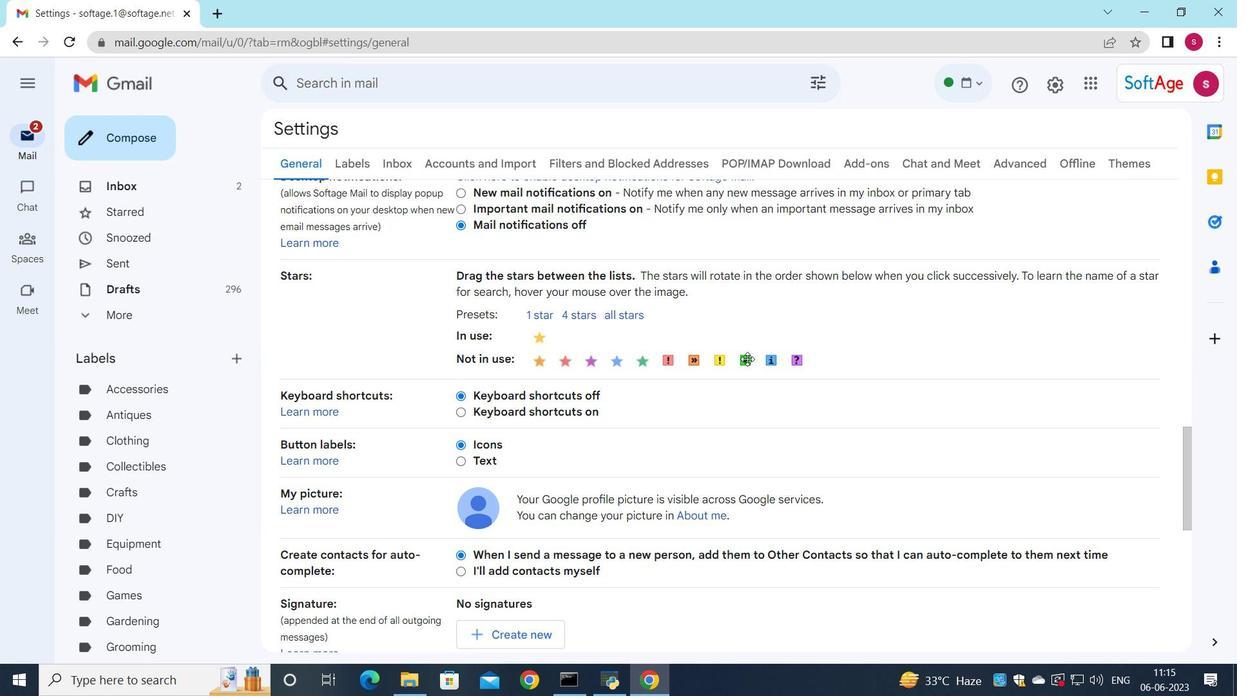 
Action: Mouse moved to (740, 368)
Screenshot: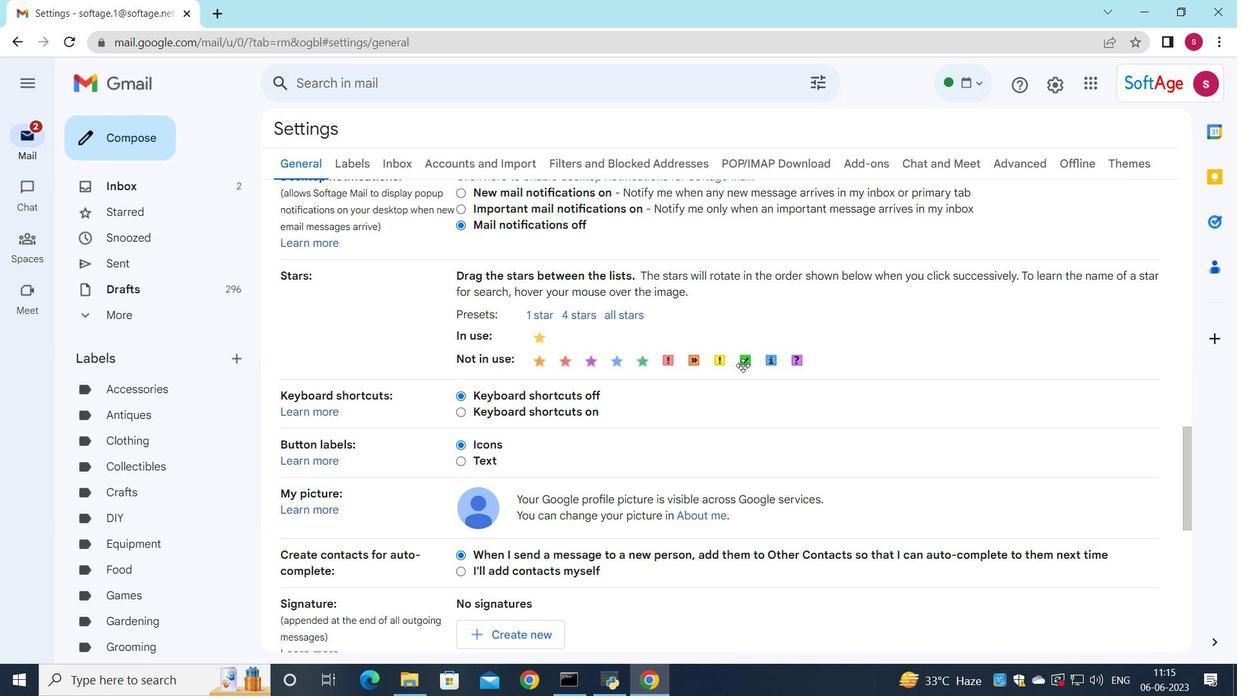 
Action: Mouse scrolled (740, 368) with delta (0, 0)
Screenshot: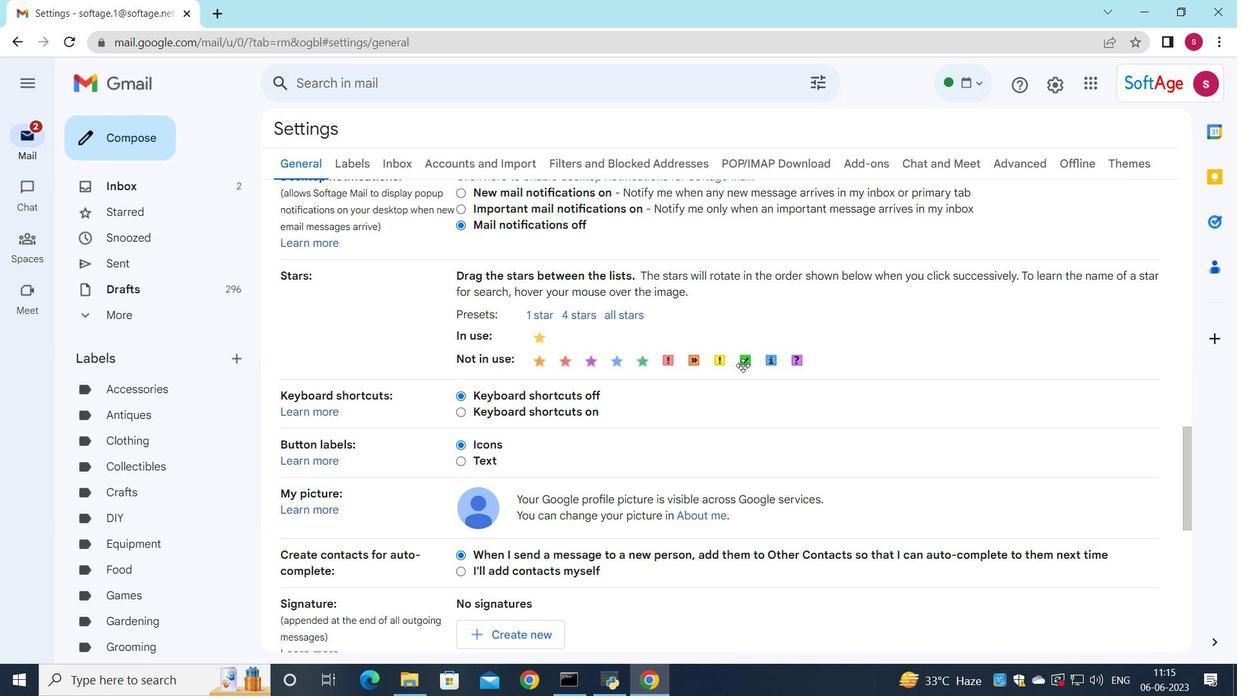 
Action: Mouse moved to (524, 408)
Screenshot: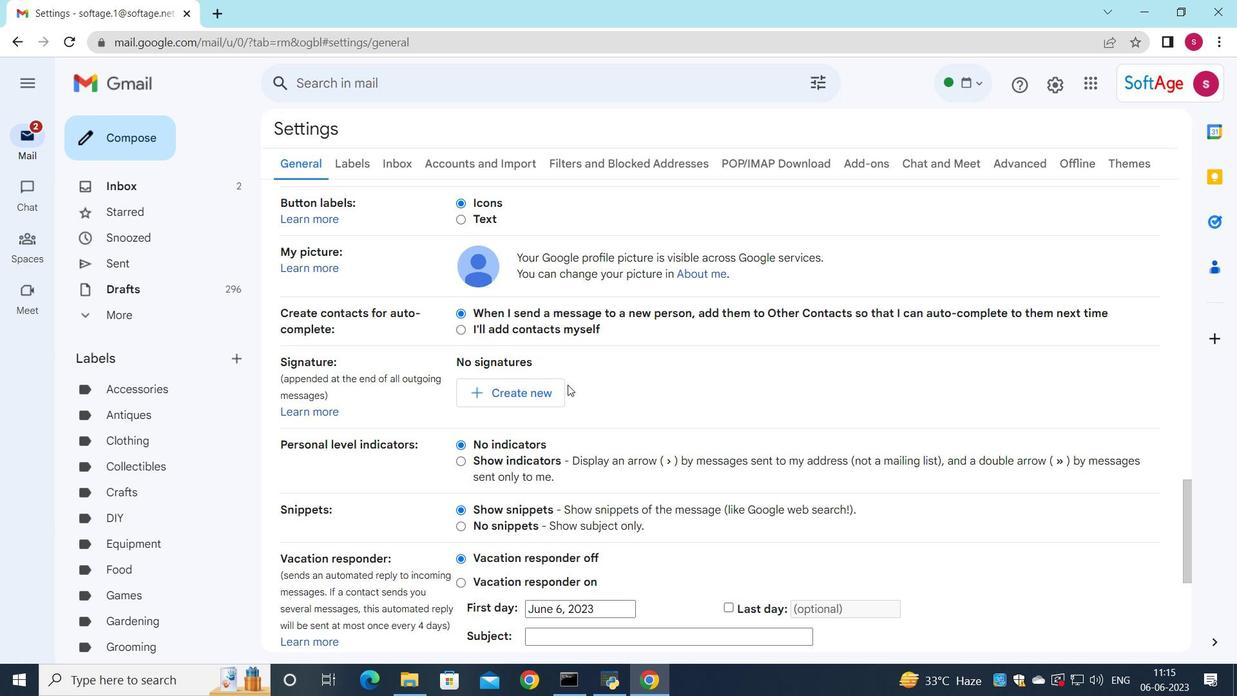 
Action: Mouse pressed left at (524, 408)
Screenshot: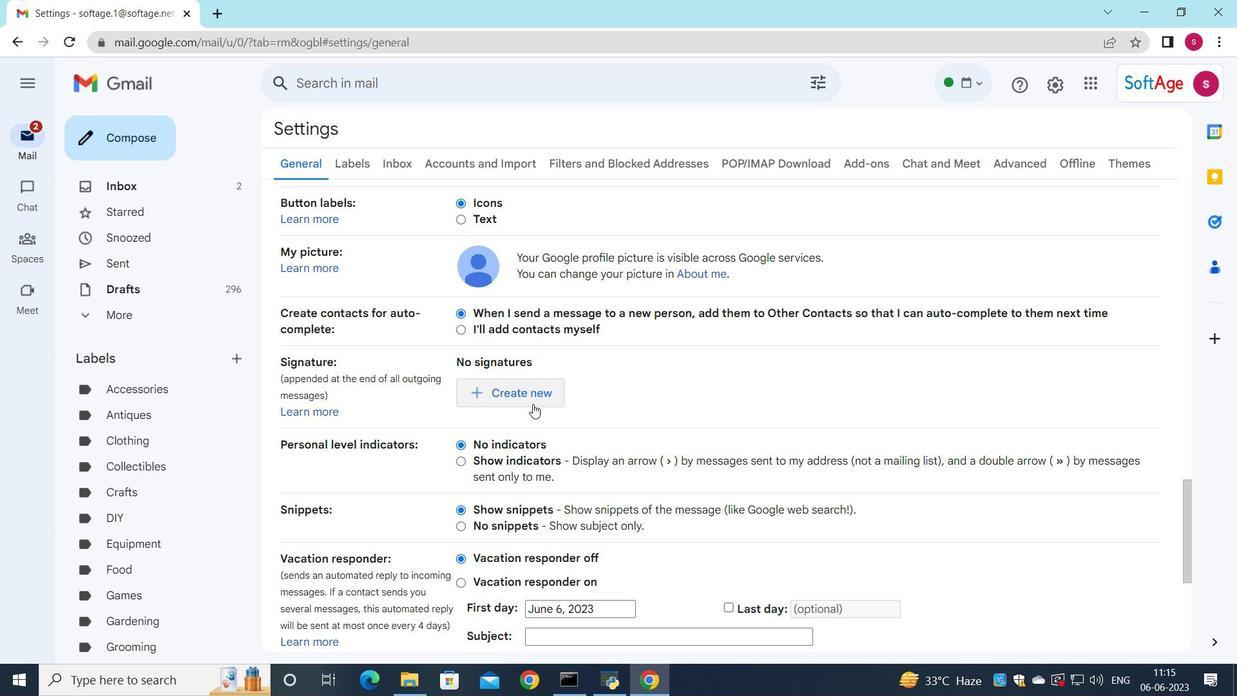 
Action: Mouse moved to (534, 389)
Screenshot: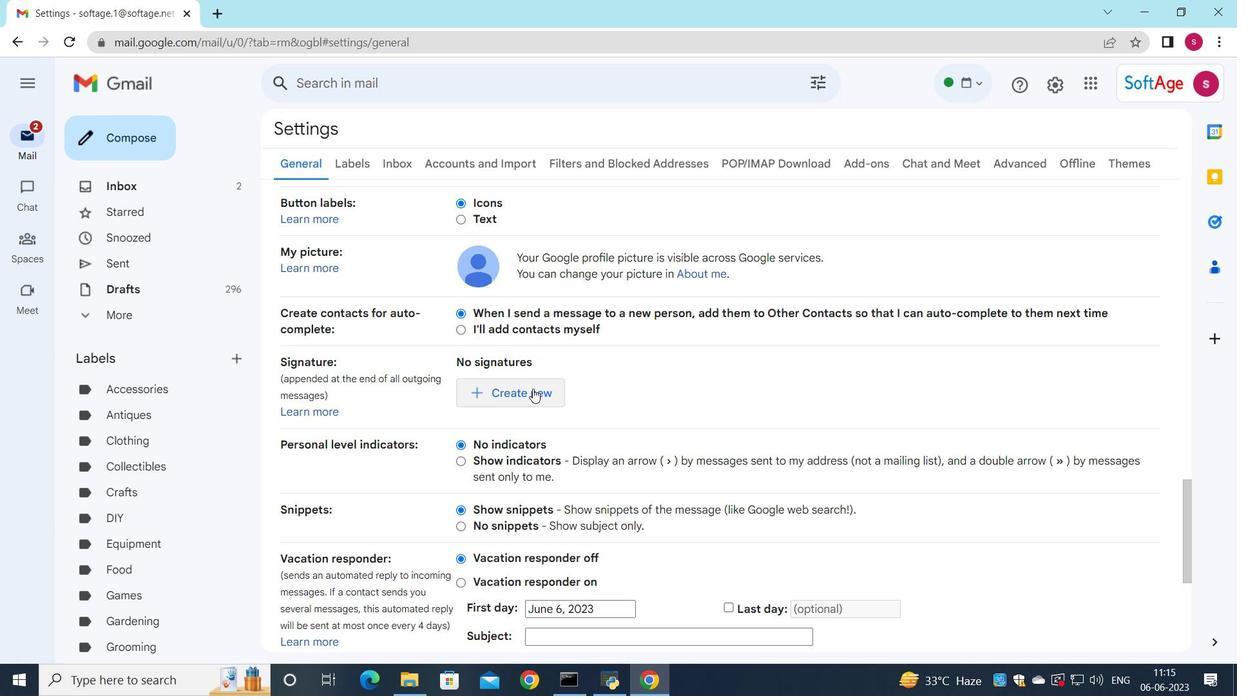 
Action: Mouse pressed left at (534, 389)
Screenshot: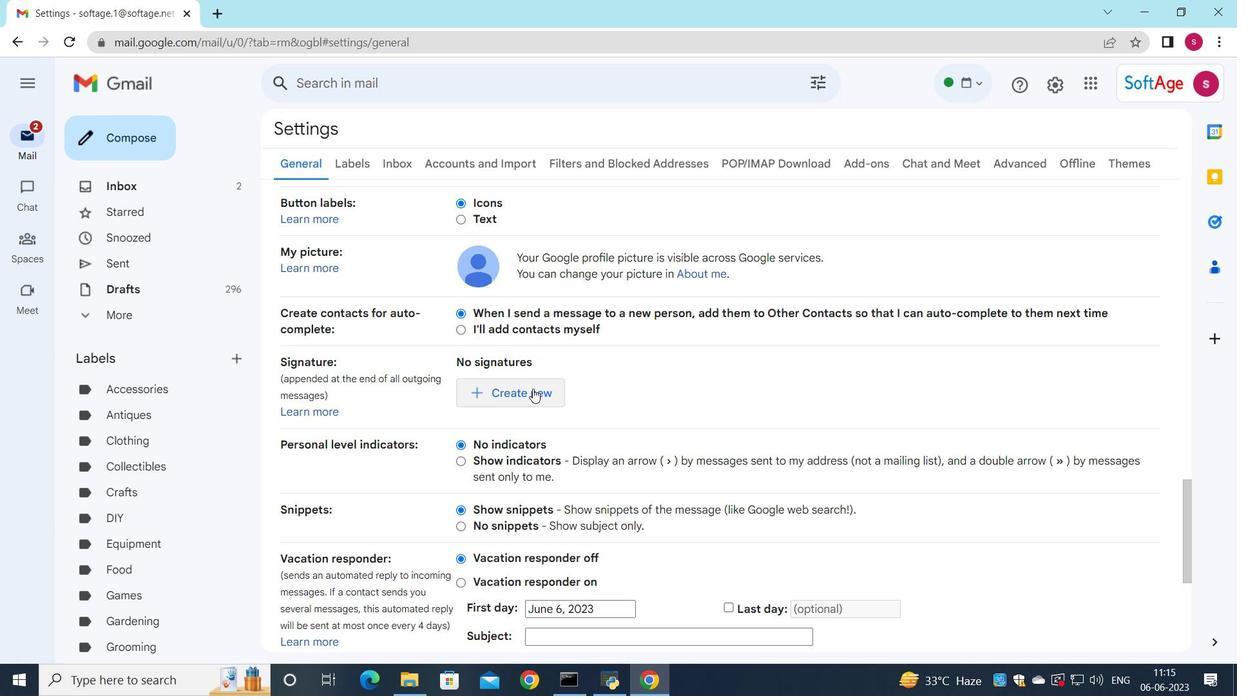 
Action: Mouse moved to (841, 269)
Screenshot: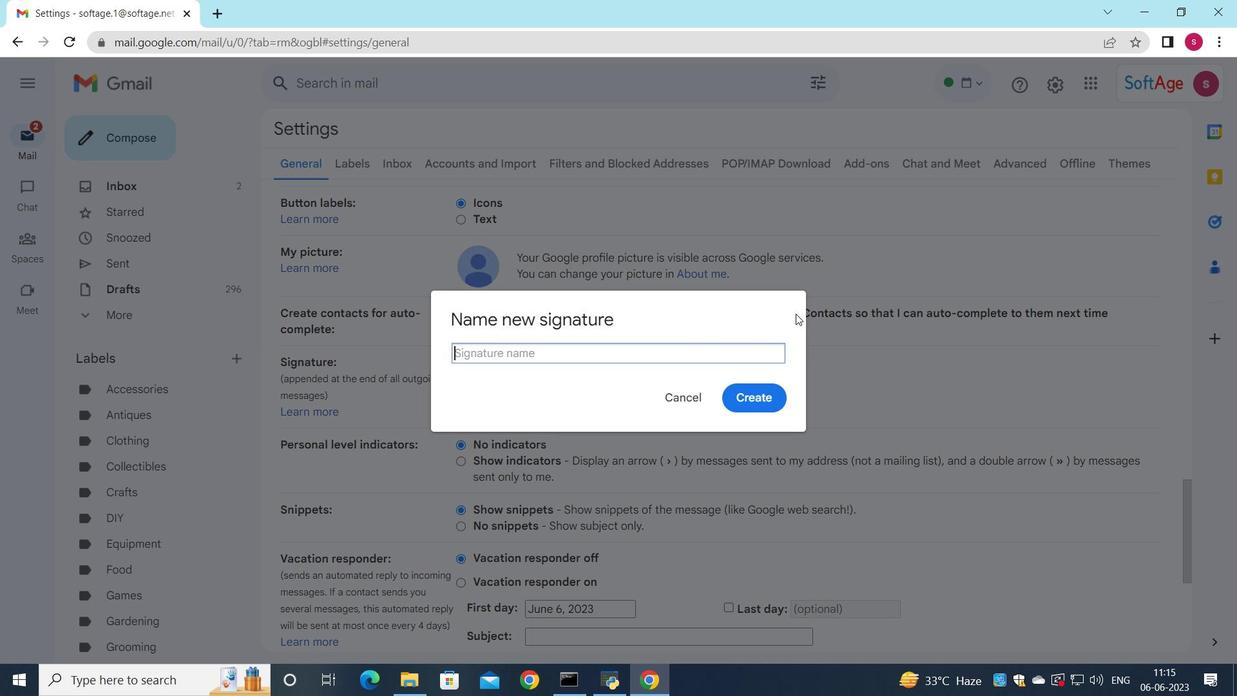 
Action: Key pressed <Key.shift><Key.shift><Key.shift>Daniel<Key.space><Key.shift>Baker
Screenshot: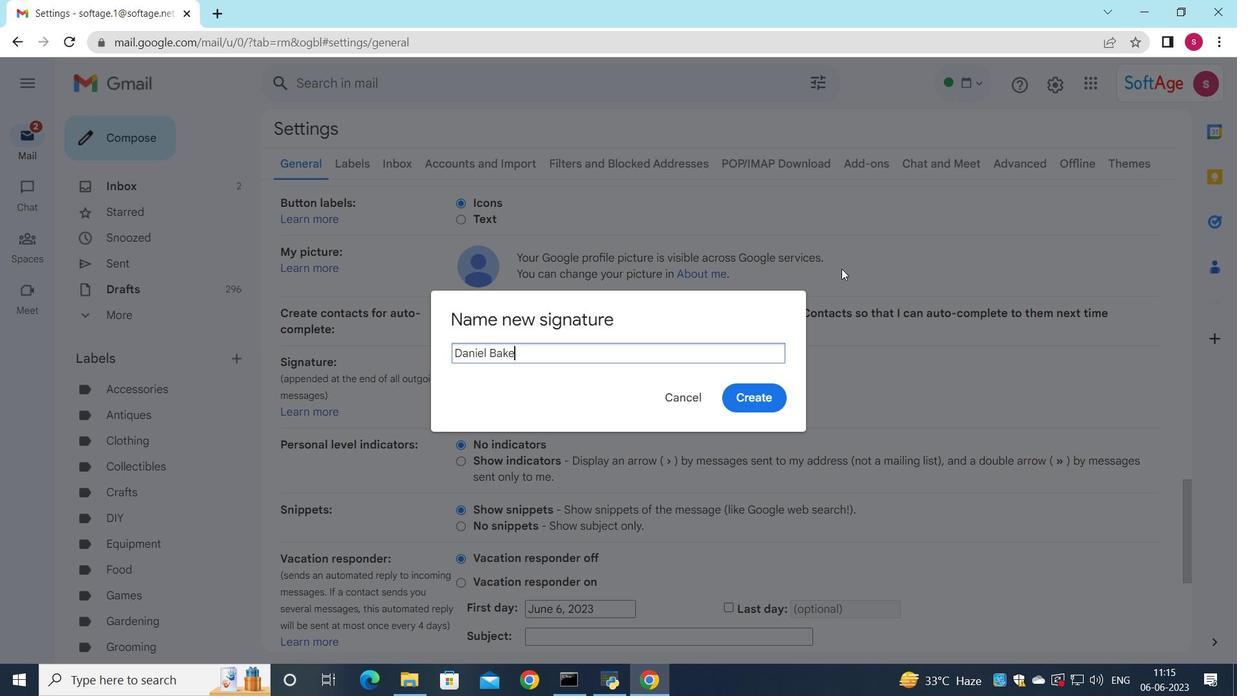 
Action: Mouse moved to (749, 406)
Screenshot: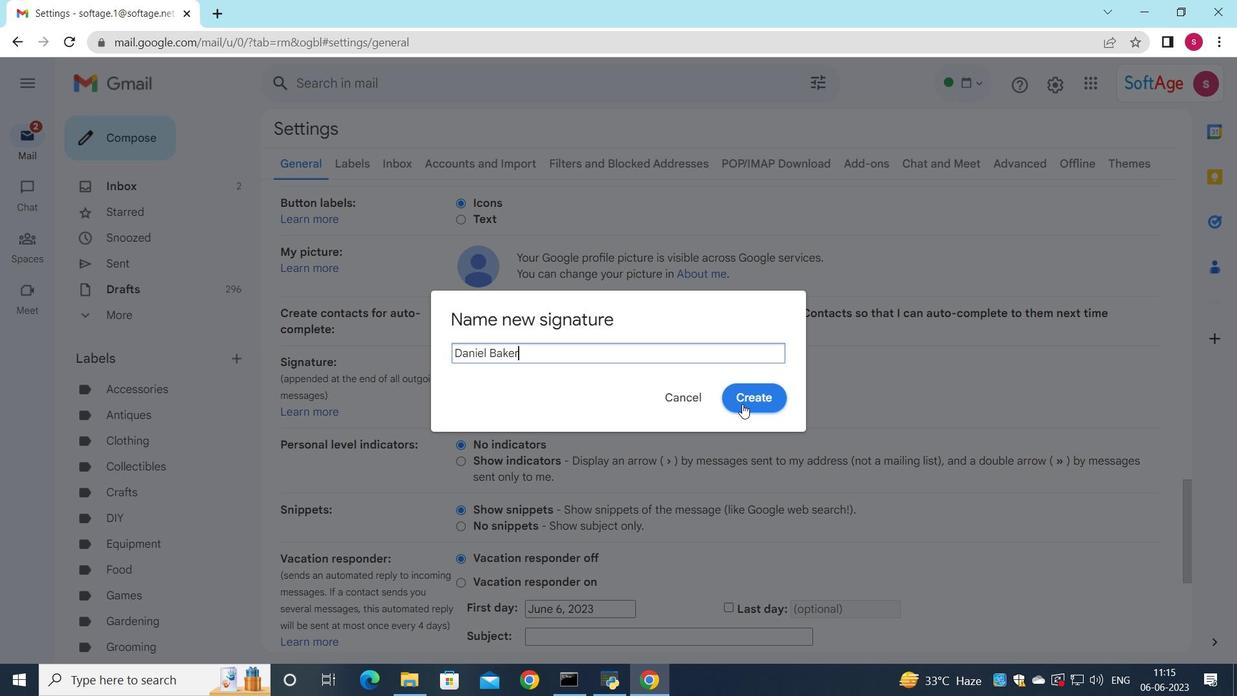 
Action: Mouse pressed left at (749, 406)
Screenshot: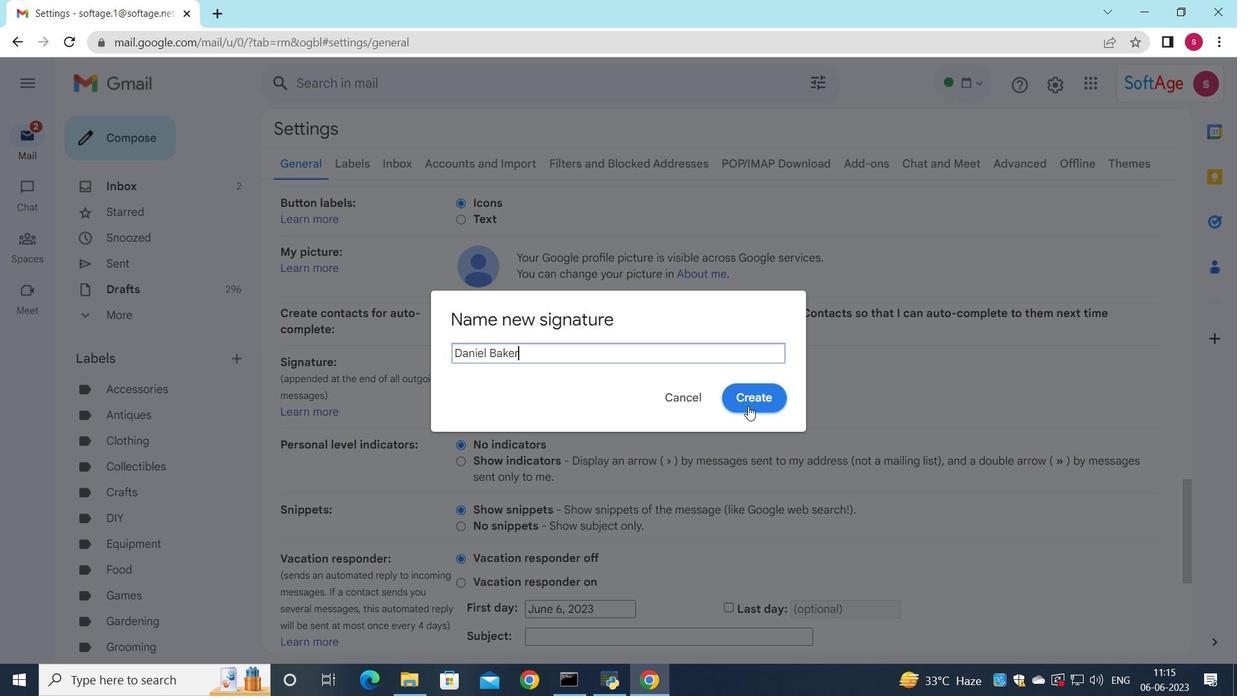 
Action: Mouse moved to (744, 406)
Screenshot: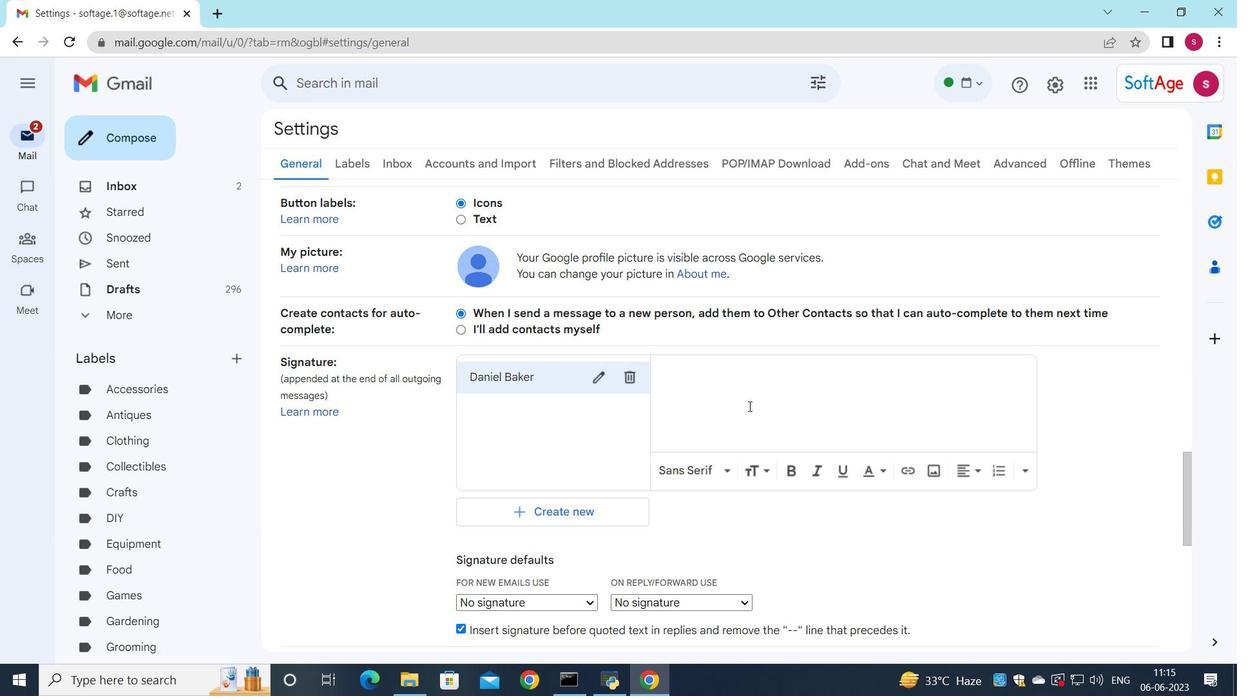 
Action: Mouse pressed left at (744, 406)
Screenshot: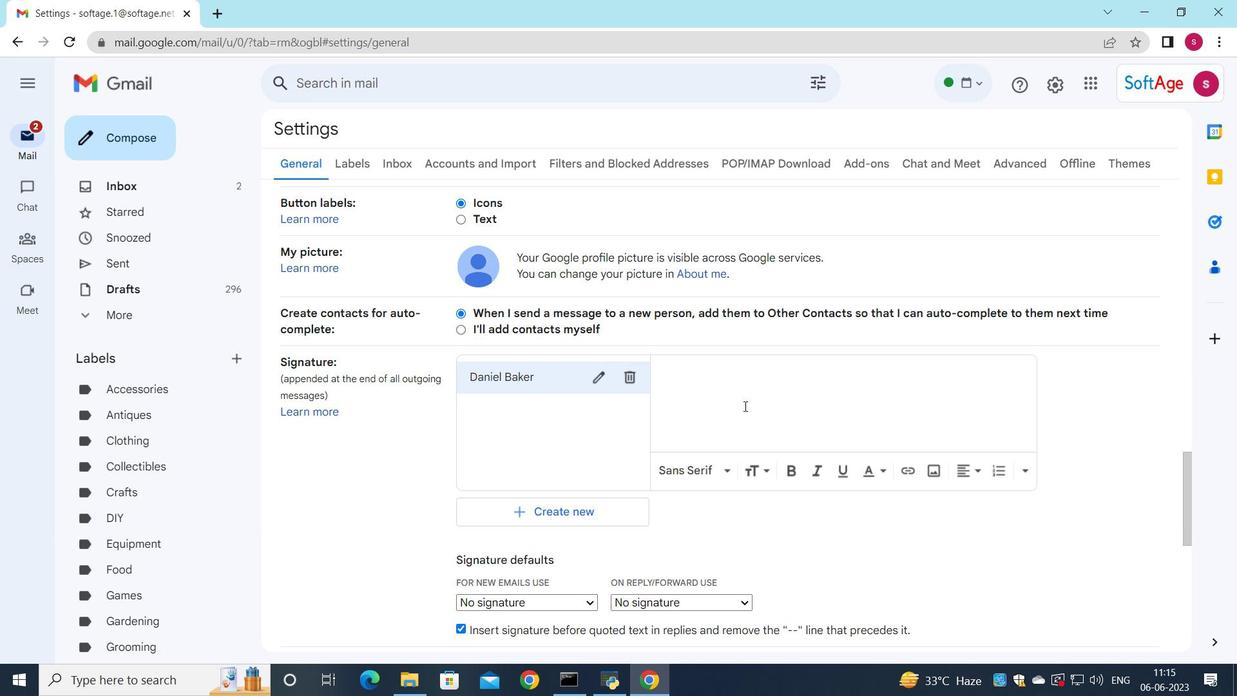 
Action: Key pressed <Key.shift>Daniel<Key.space><Key.shift>Baker
Screenshot: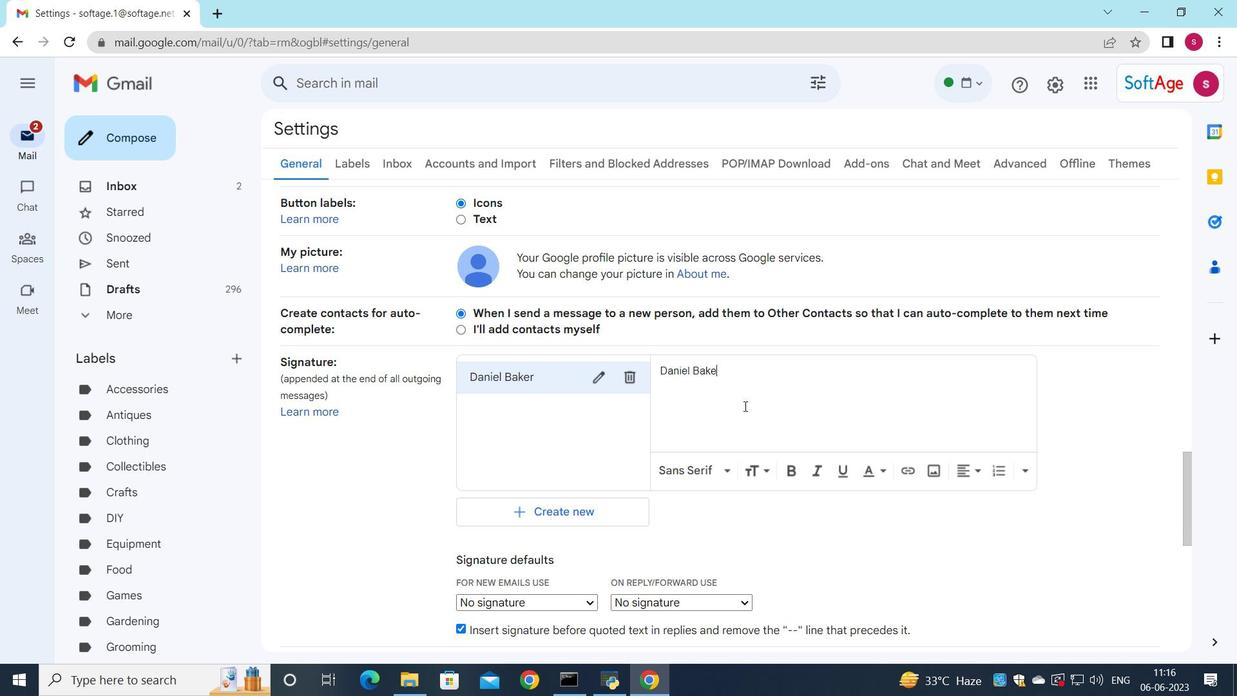 
Action: Mouse moved to (740, 308)
Screenshot: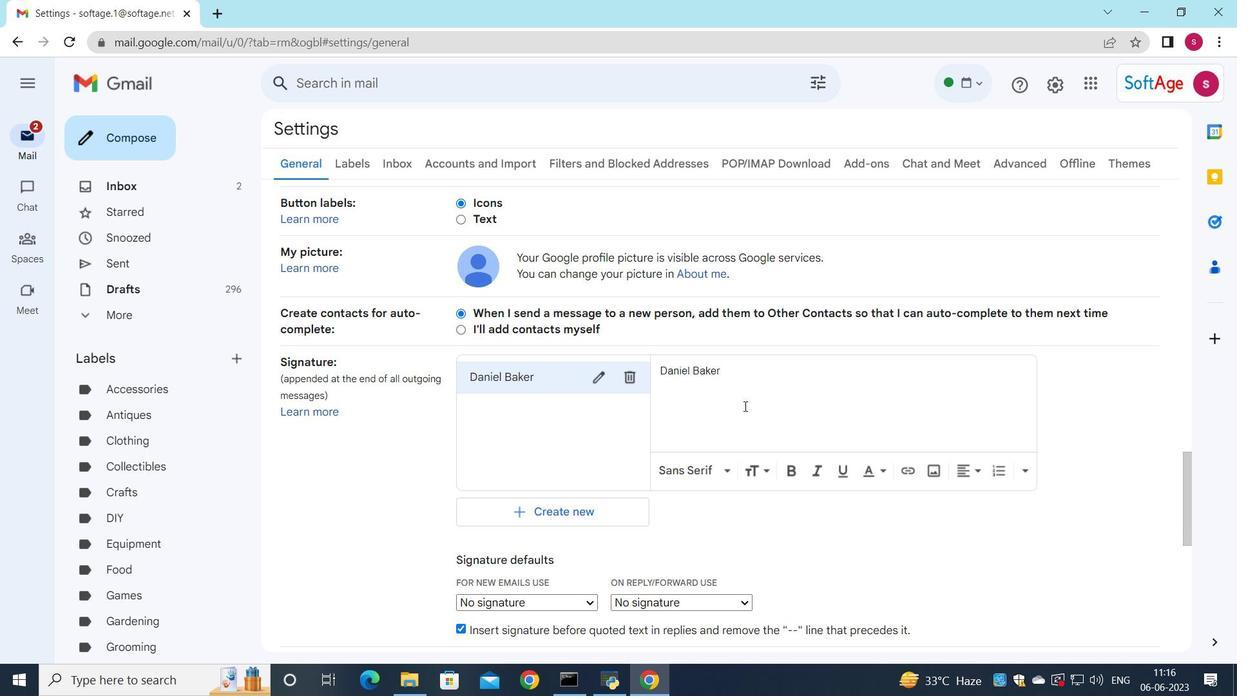 
Action: Mouse scrolled (740, 308) with delta (0, 0)
Screenshot: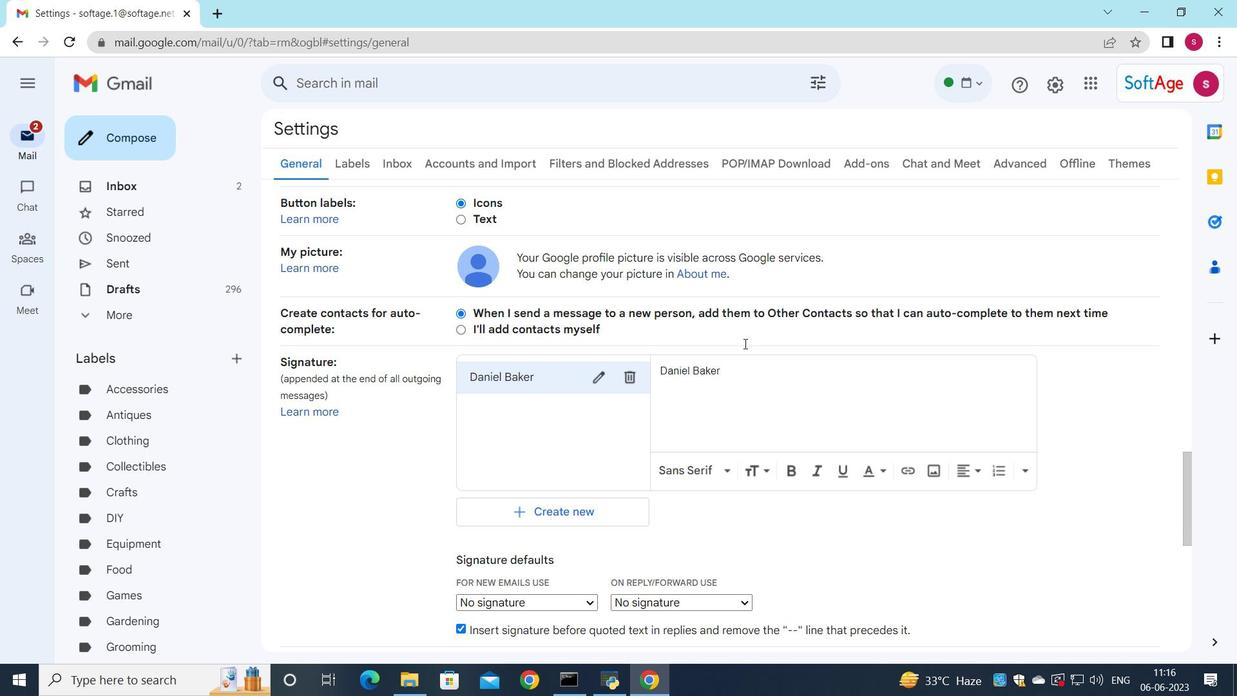 
Action: Mouse moved to (586, 515)
Screenshot: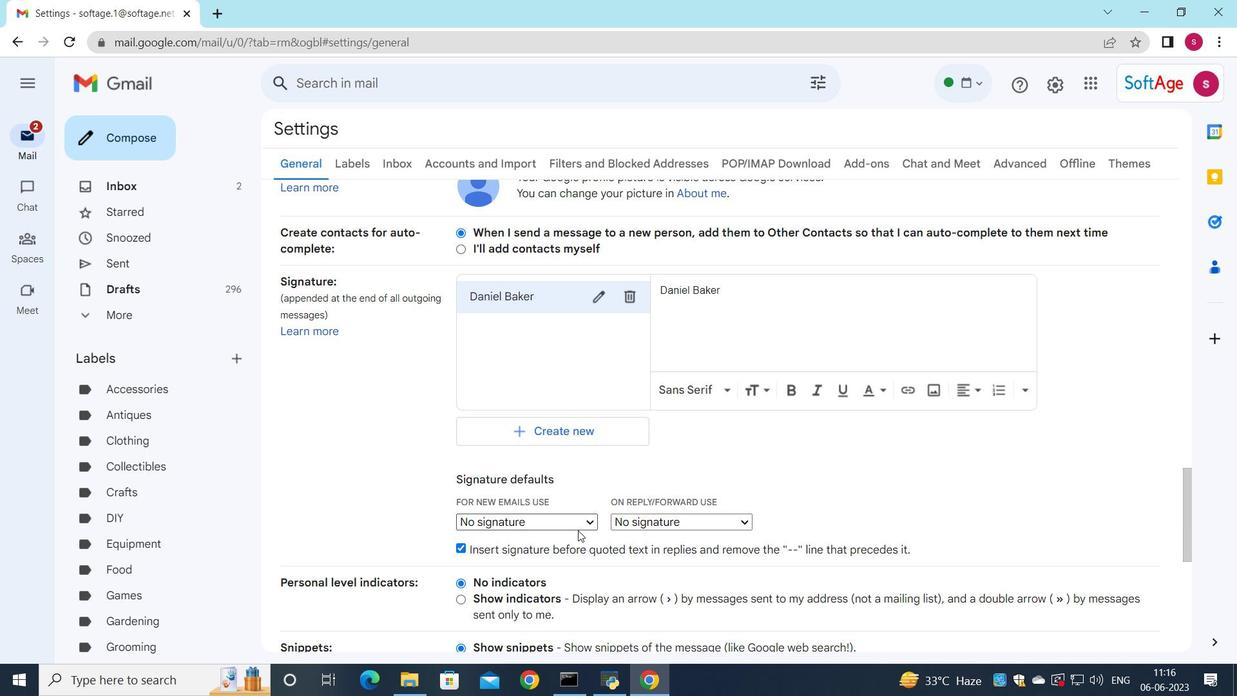 
Action: Mouse pressed left at (586, 515)
Screenshot: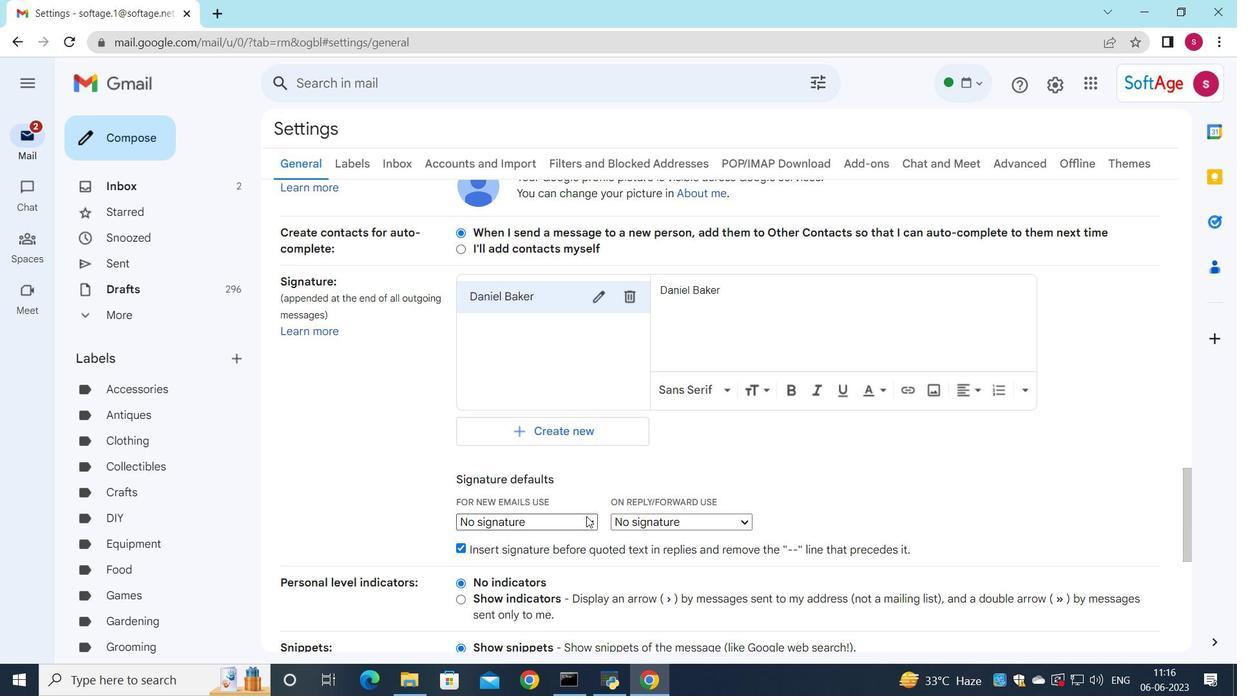 
Action: Mouse moved to (573, 551)
Screenshot: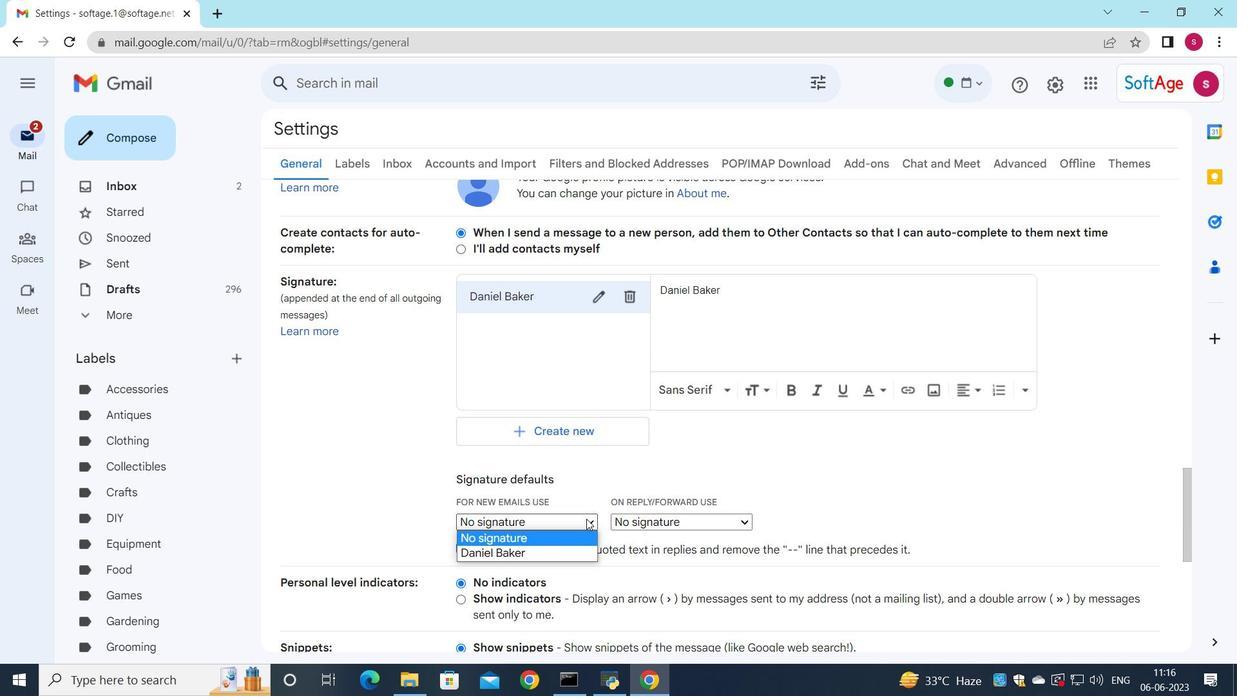 
Action: Mouse pressed left at (573, 551)
Screenshot: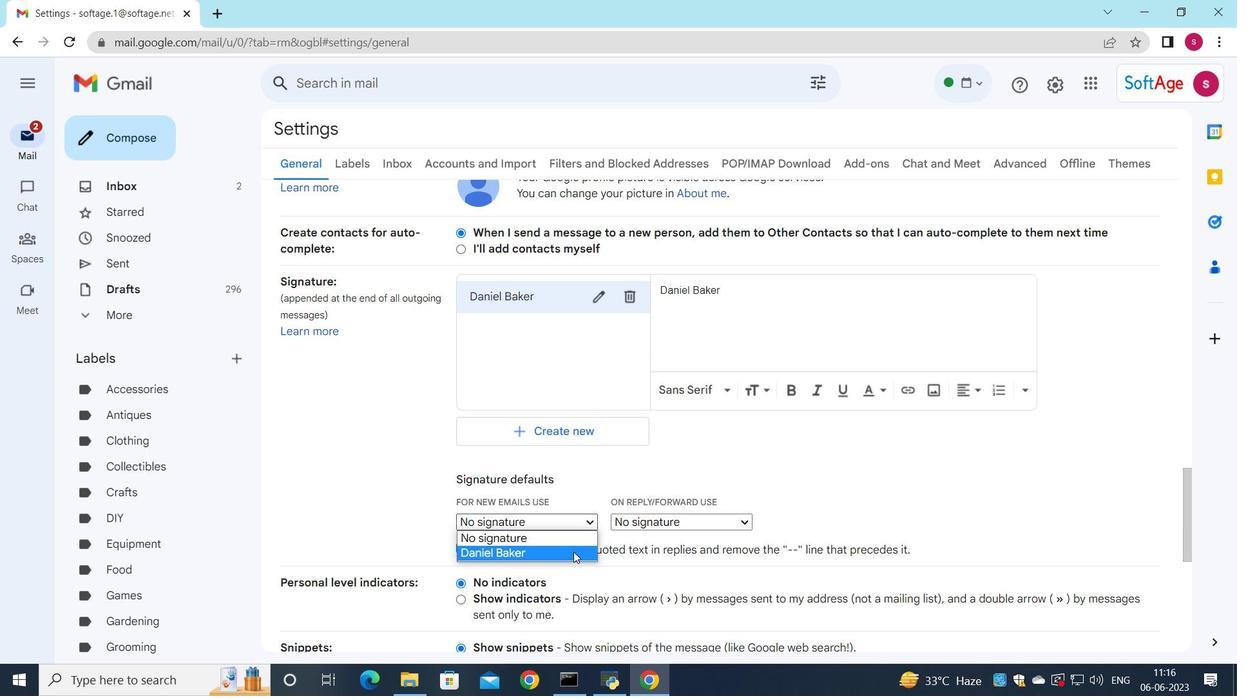
Action: Mouse moved to (640, 525)
Screenshot: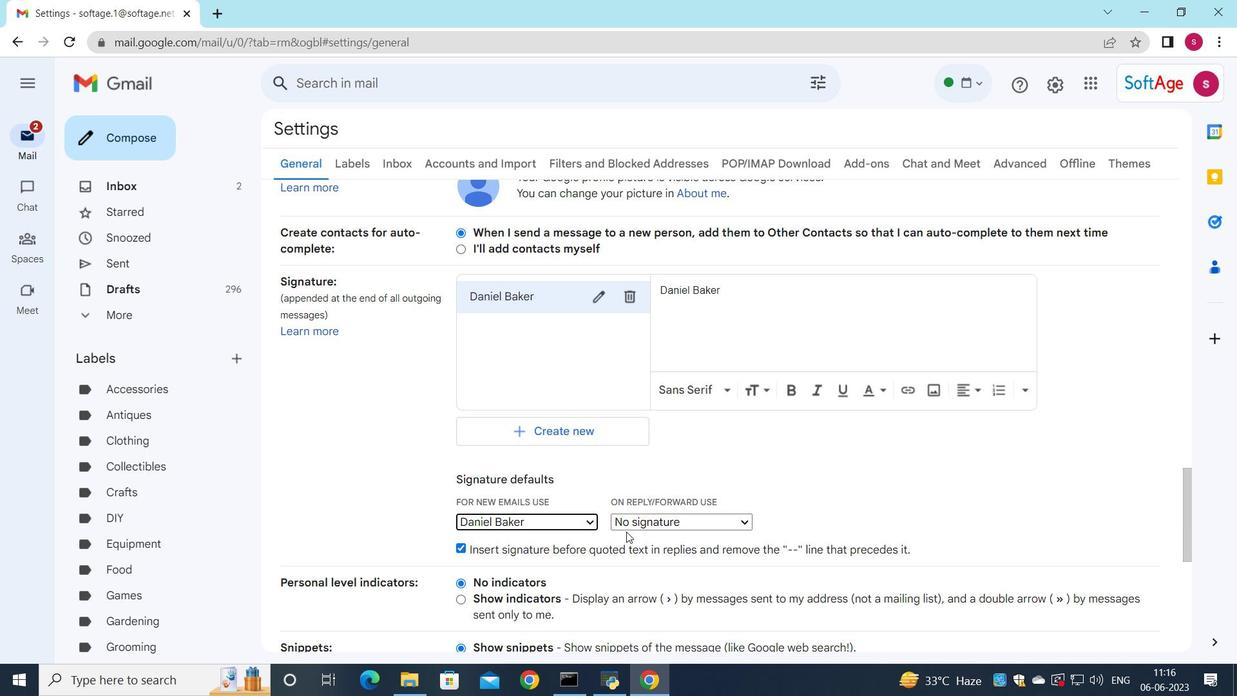 
Action: Mouse pressed left at (640, 525)
Screenshot: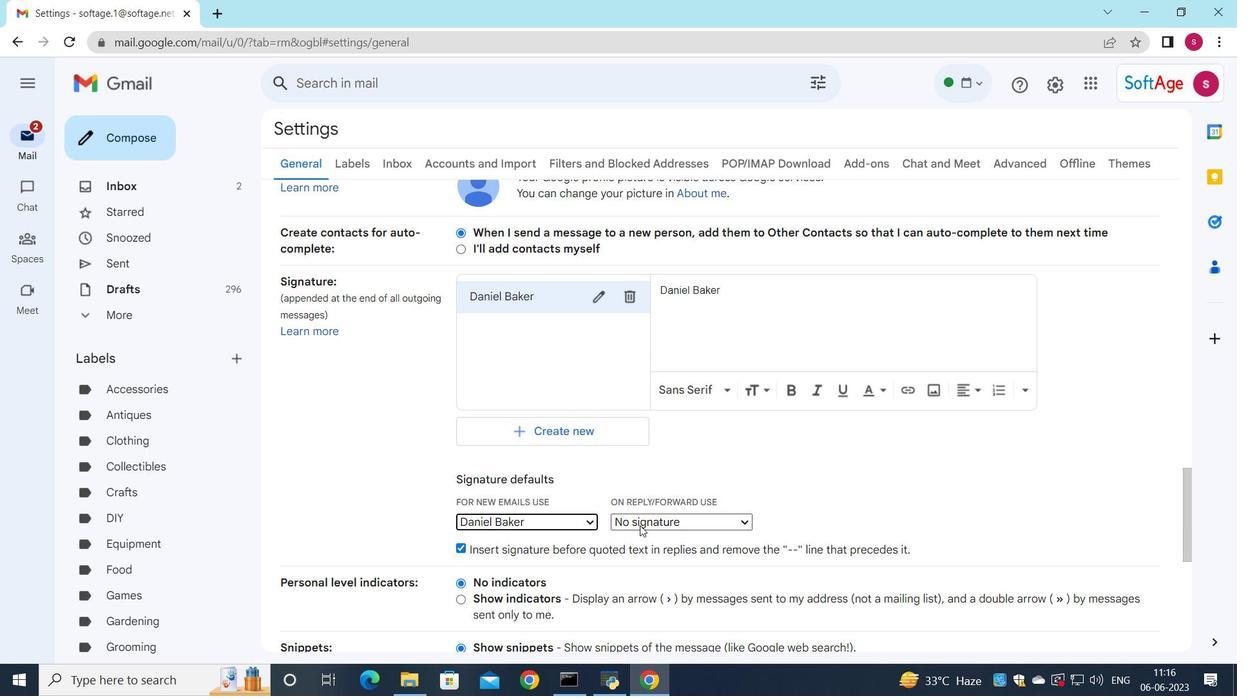 
Action: Mouse moved to (645, 560)
Screenshot: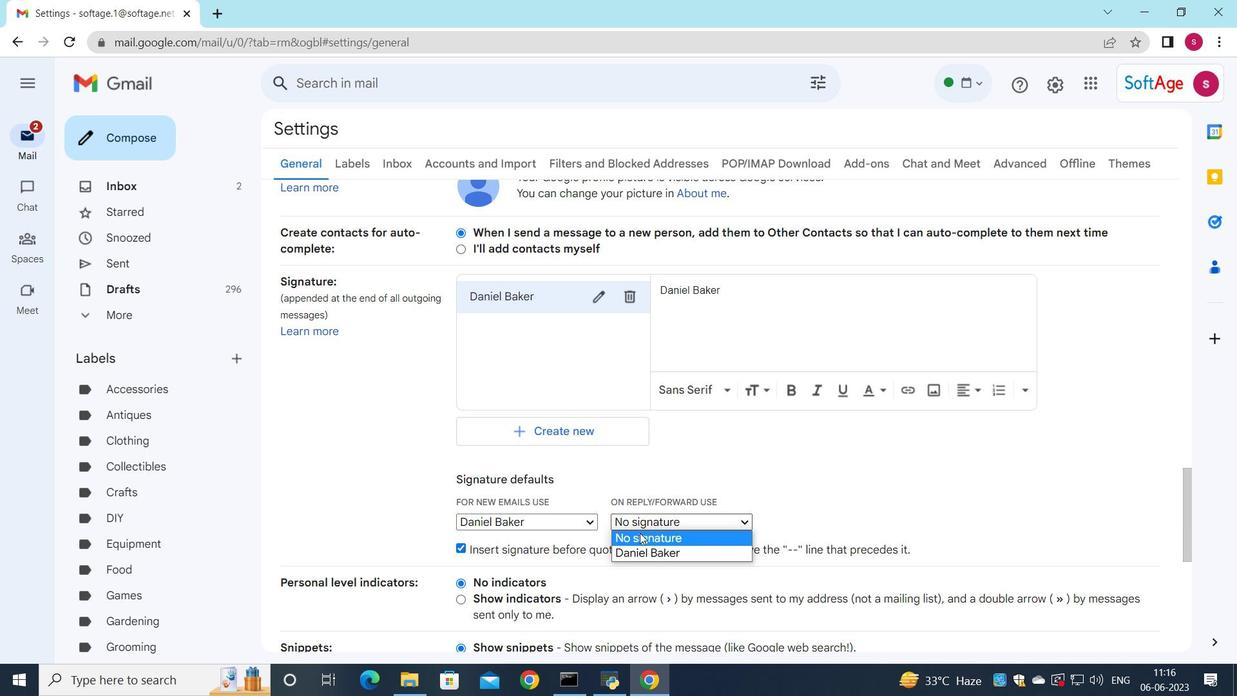
Action: Mouse pressed left at (645, 560)
Screenshot: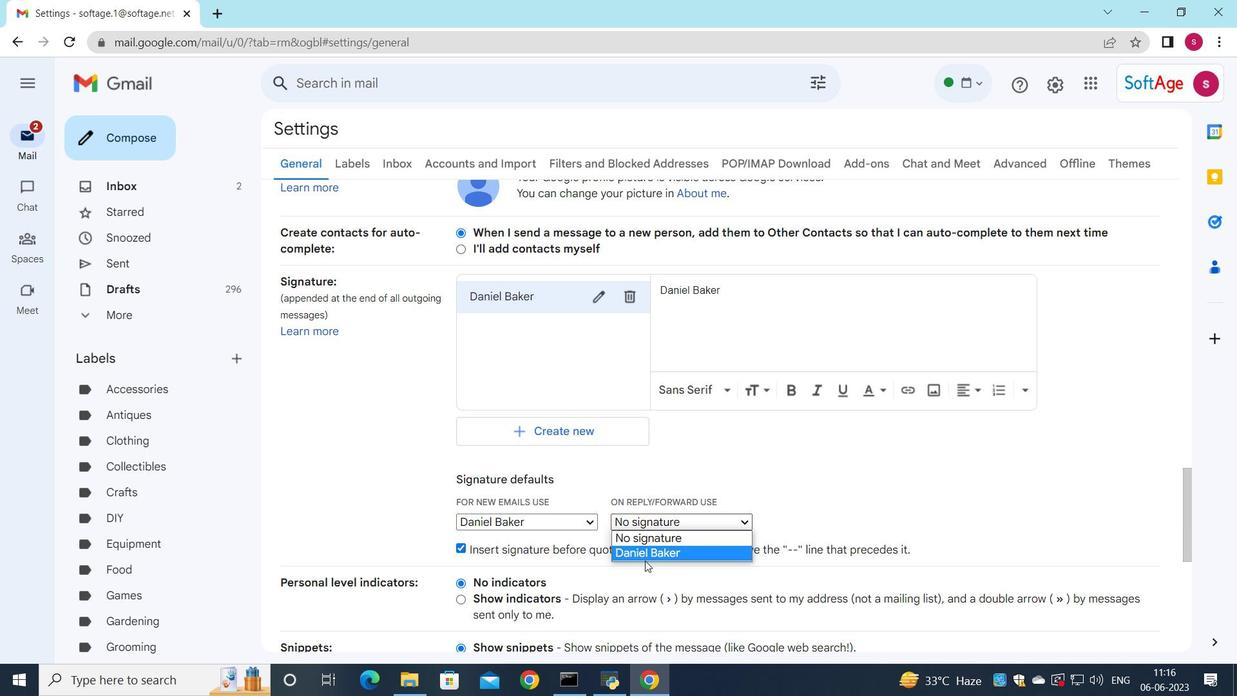 
Action: Mouse moved to (627, 523)
Screenshot: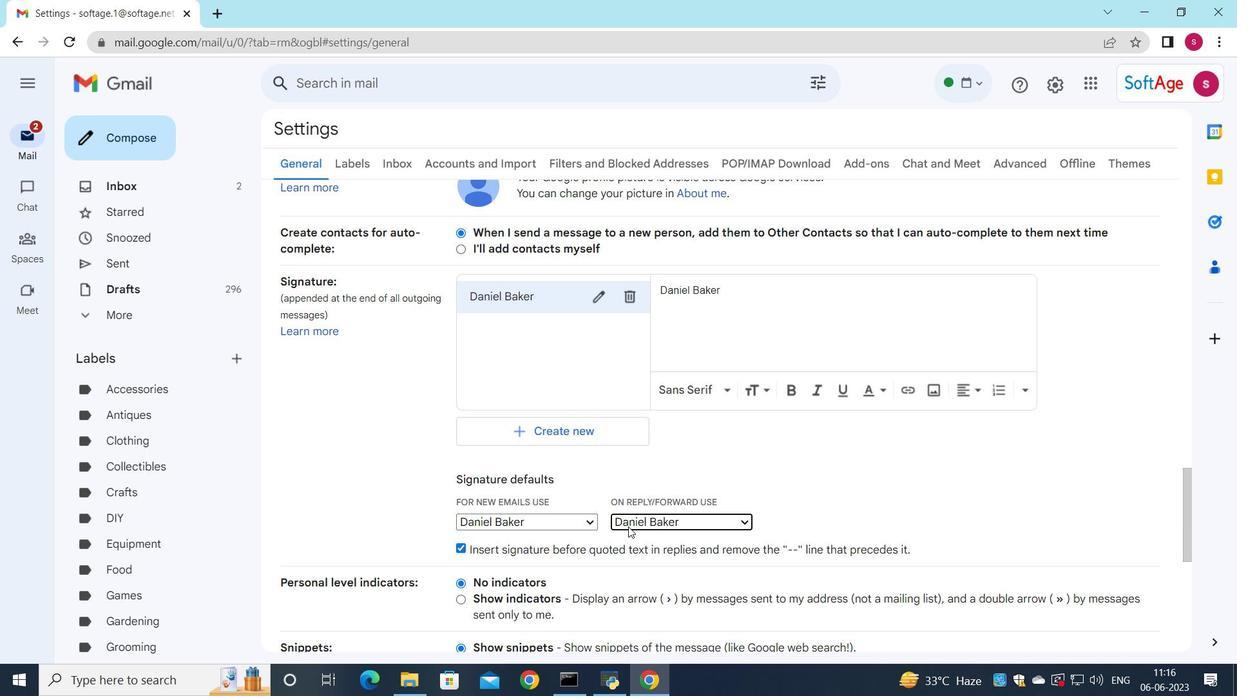
Action: Mouse scrolled (627, 522) with delta (0, 0)
Screenshot: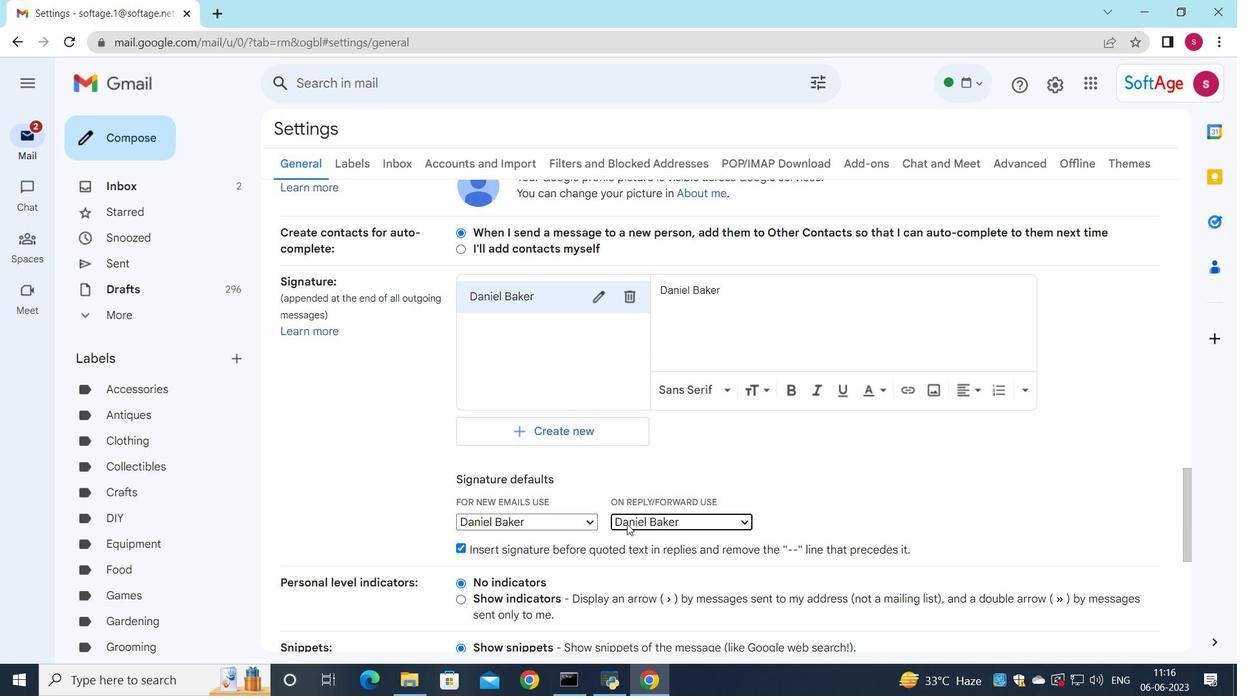 
Action: Mouse scrolled (627, 522) with delta (0, 0)
Screenshot: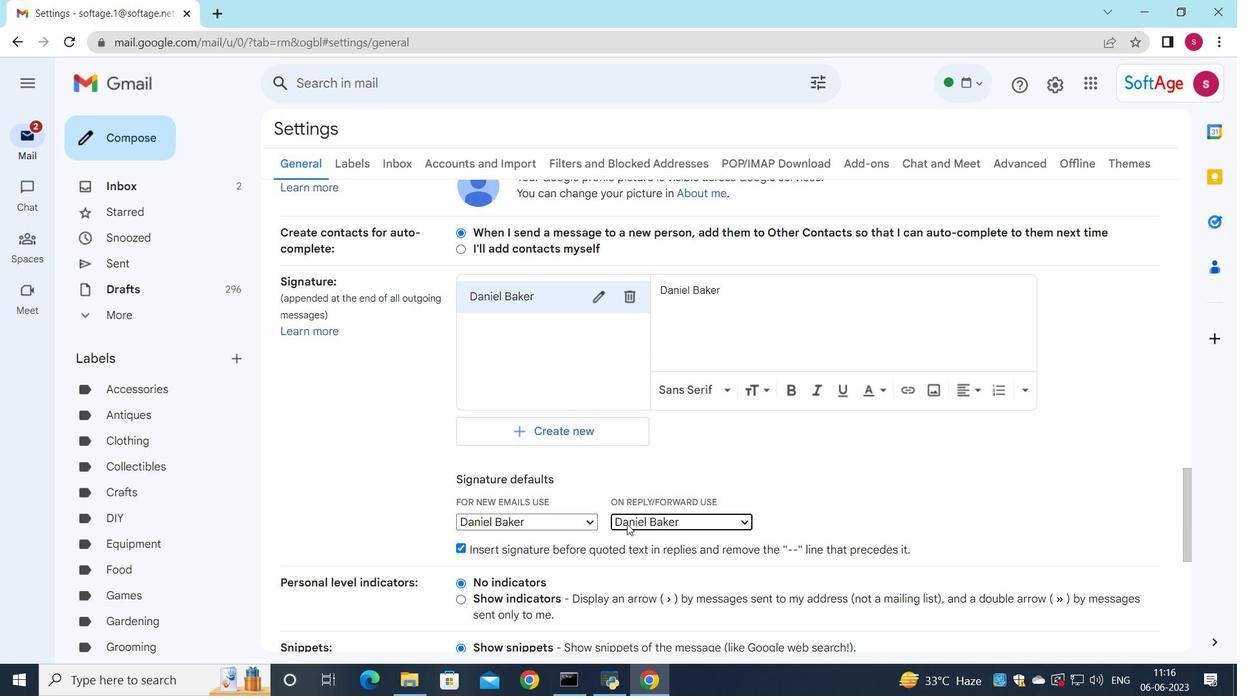 
Action: Mouse scrolled (627, 522) with delta (0, 0)
Screenshot: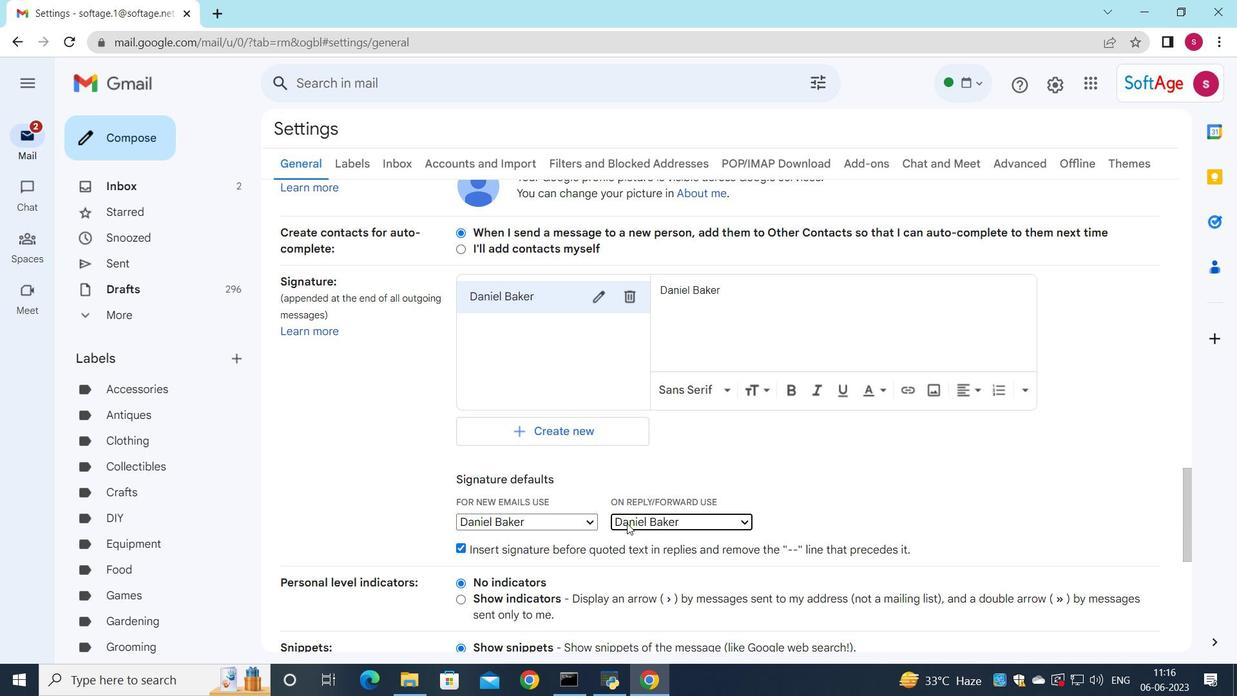 
Action: Mouse moved to (623, 526)
Screenshot: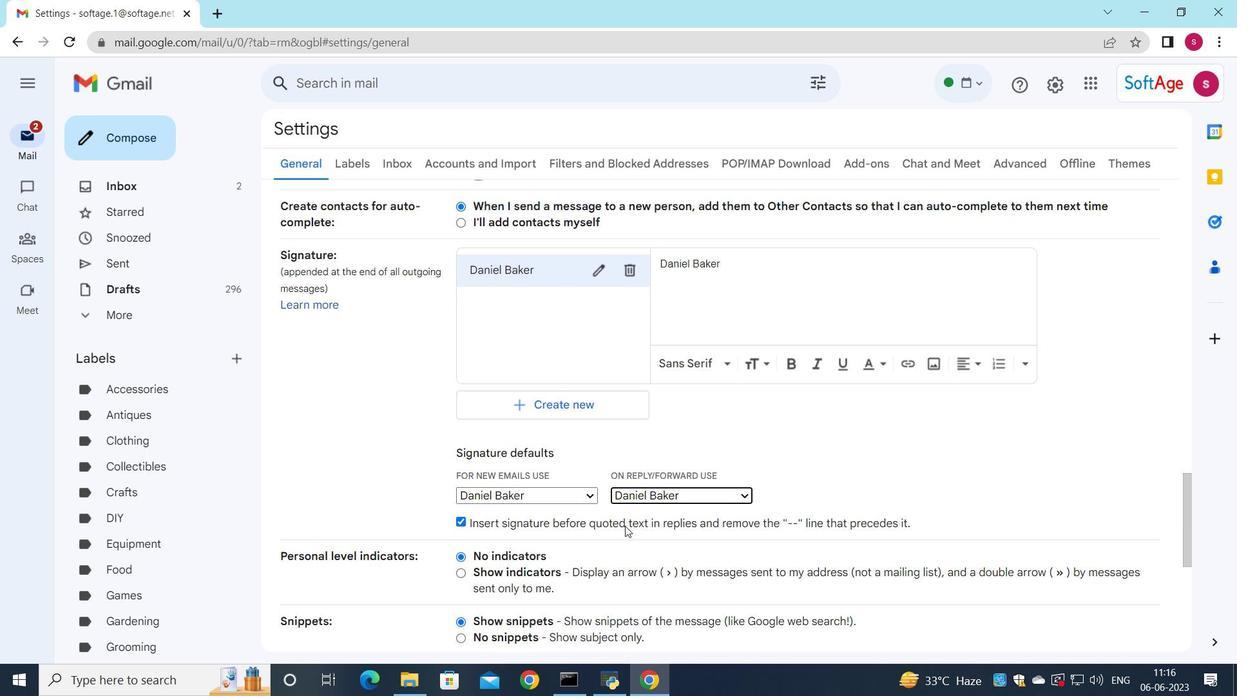 
Action: Mouse scrolled (623, 525) with delta (0, 0)
Screenshot: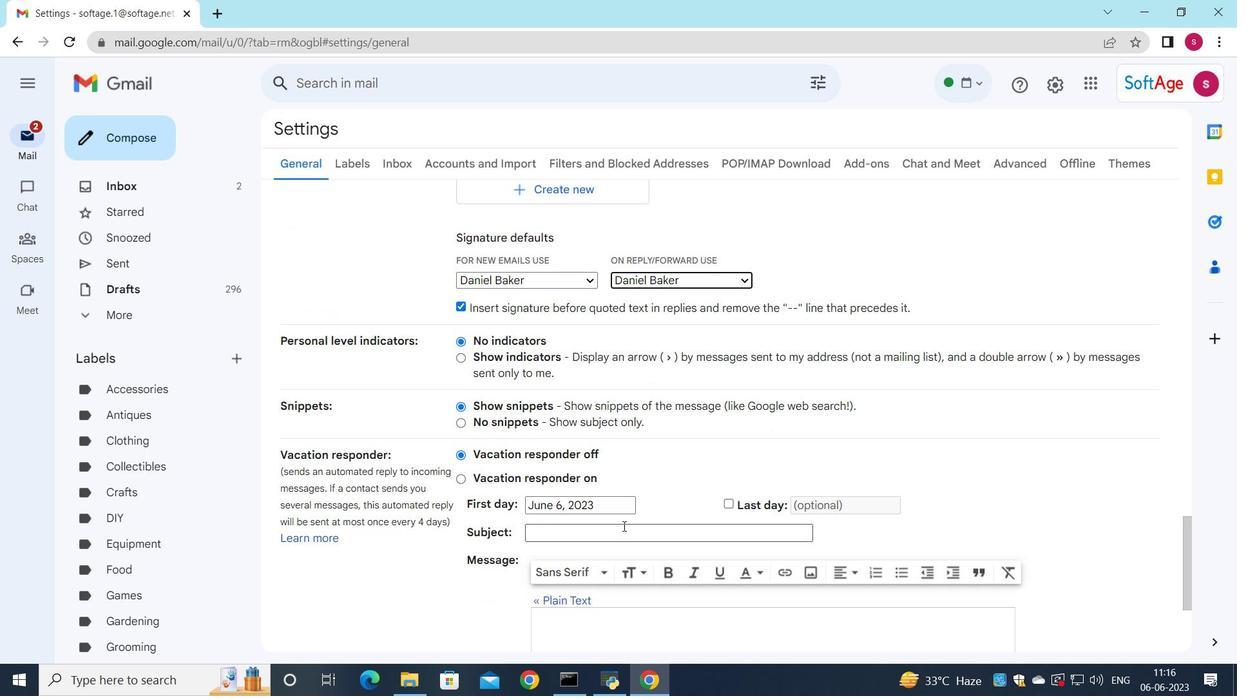 
Action: Mouse scrolled (623, 525) with delta (0, 0)
Screenshot: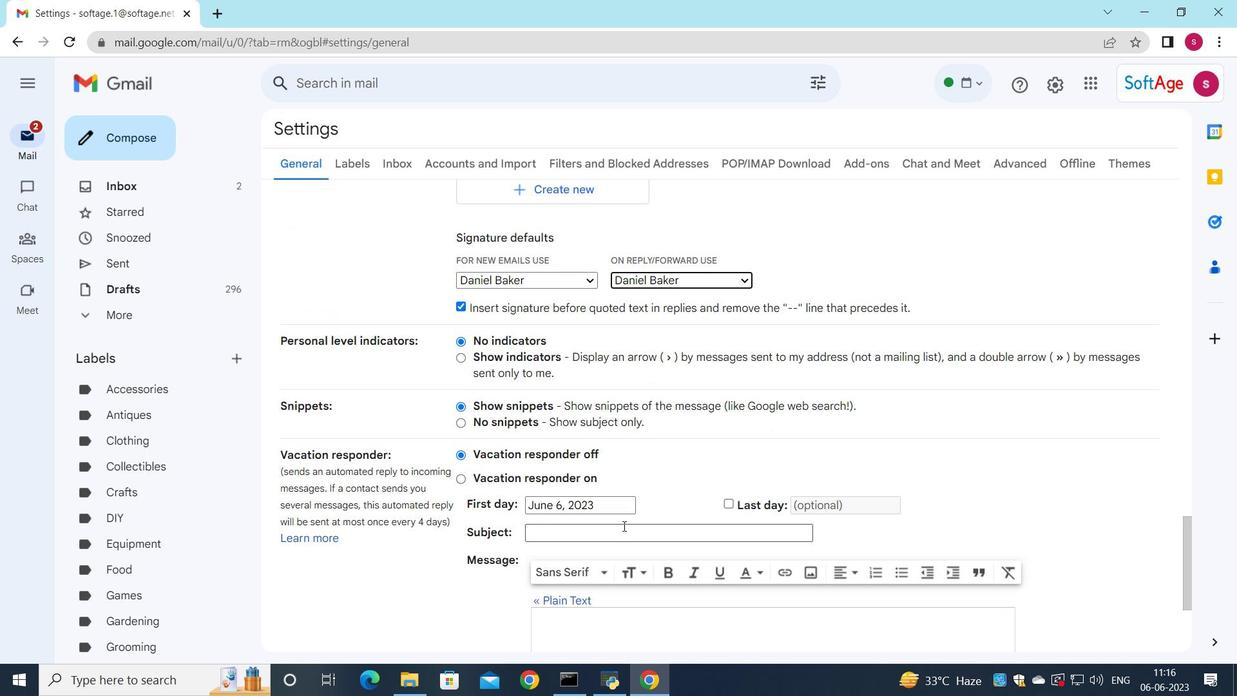 
Action: Mouse moved to (674, 571)
Screenshot: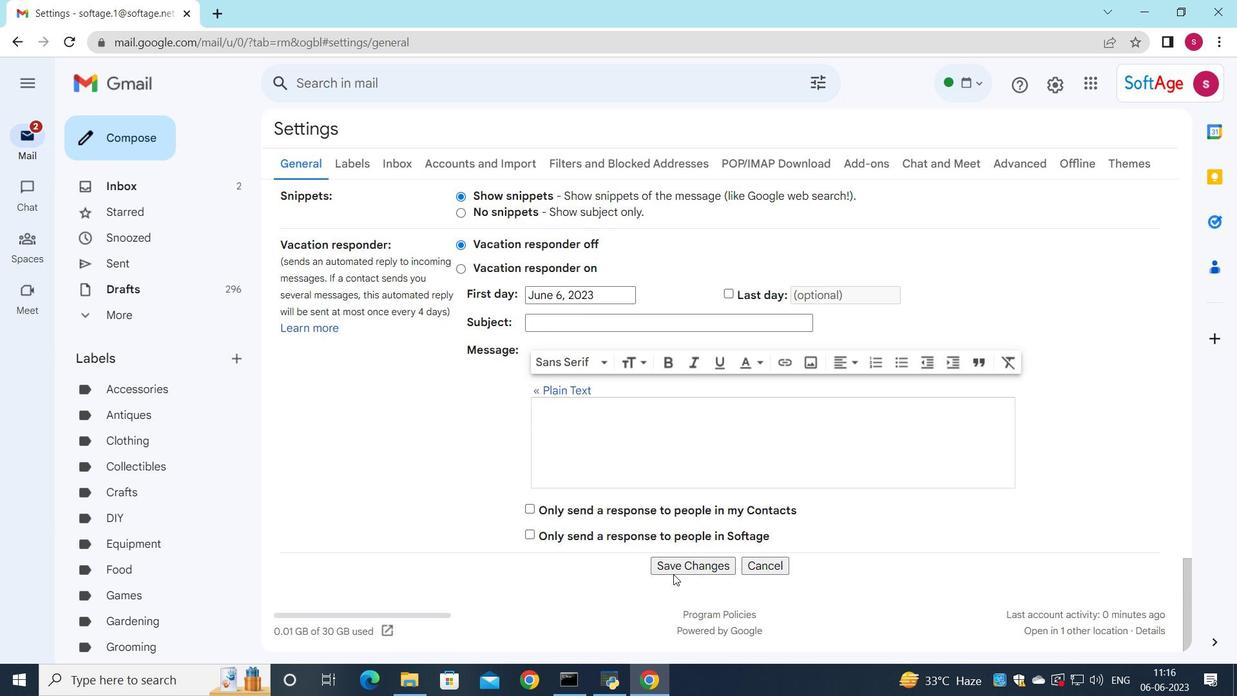 
Action: Mouse pressed left at (674, 571)
Screenshot: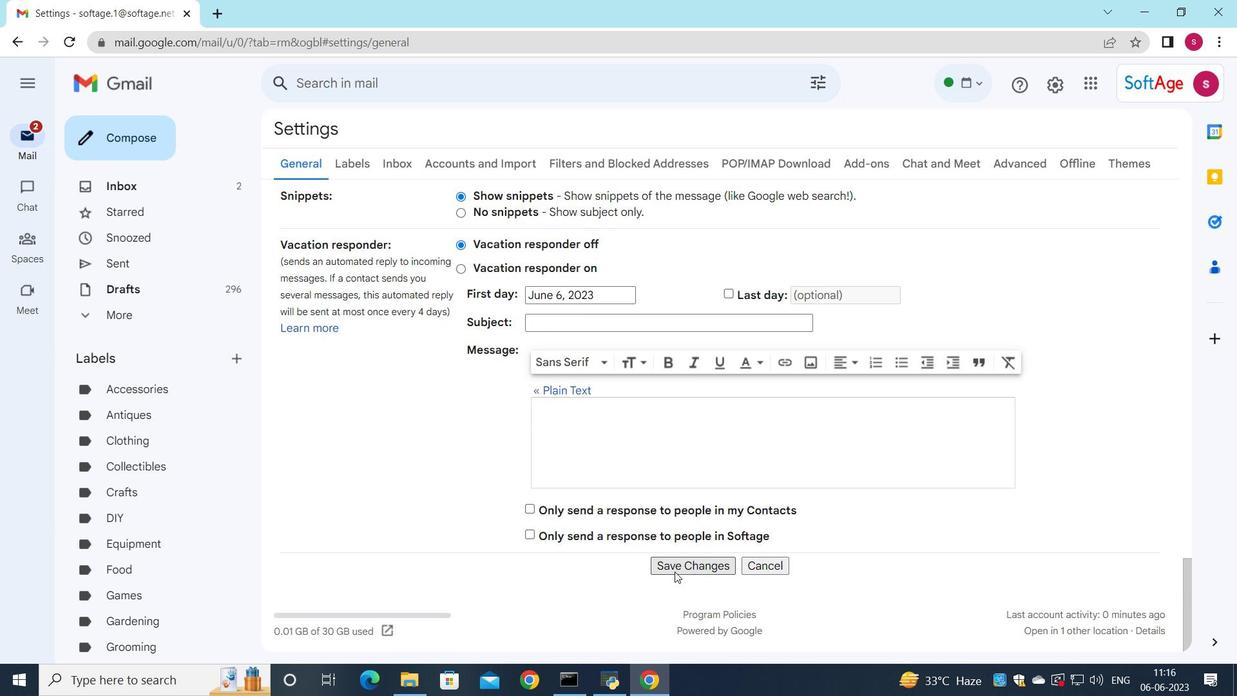 
Action: Mouse moved to (283, 482)
Screenshot: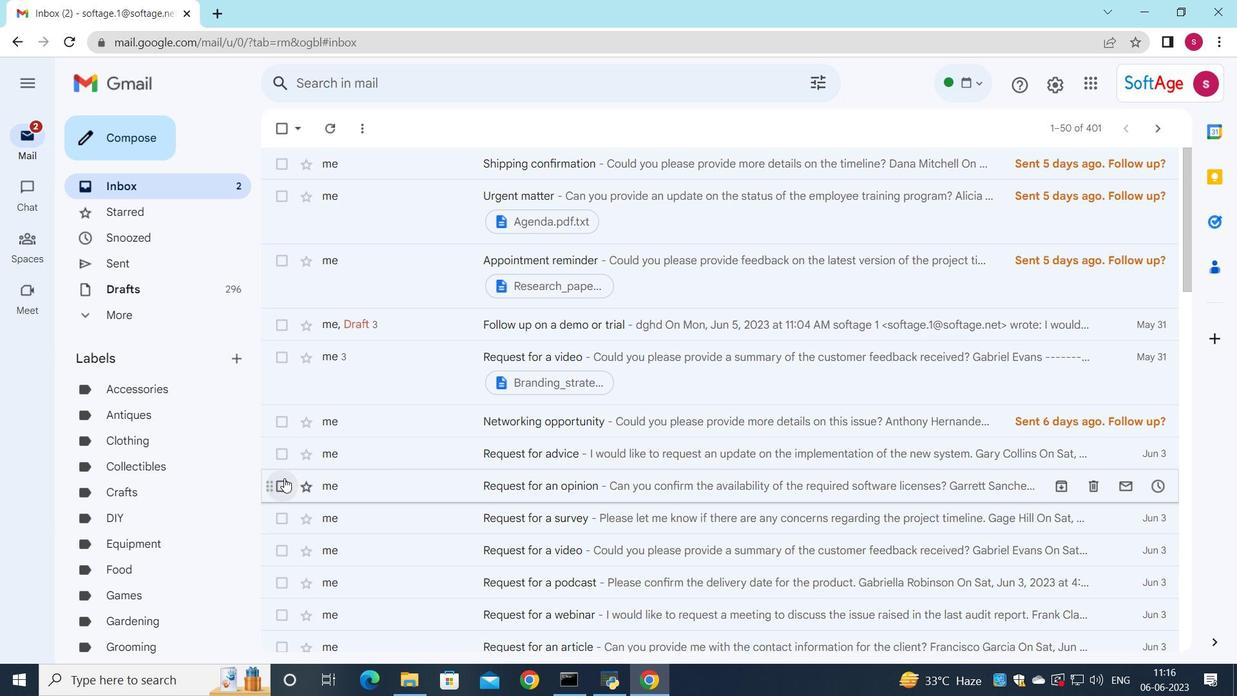 
Action: Mouse pressed left at (283, 482)
Screenshot: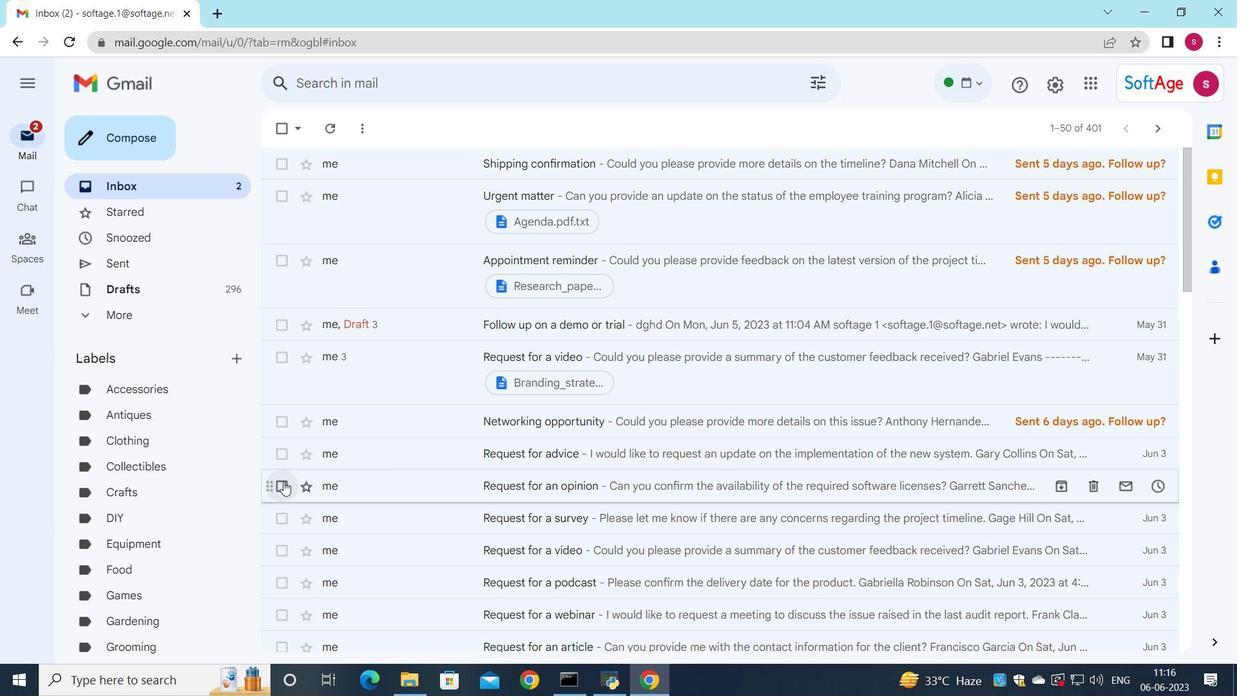 
Action: Mouse moved to (625, 128)
Screenshot: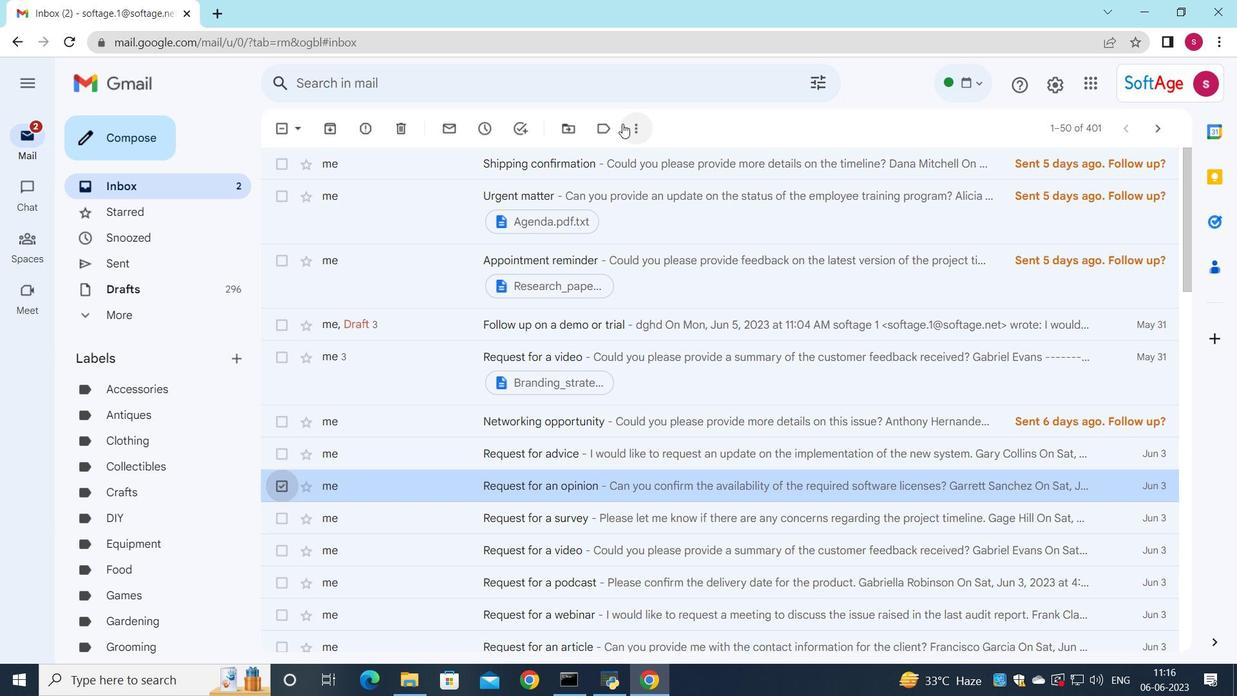 
Action: Mouse pressed left at (625, 128)
Screenshot: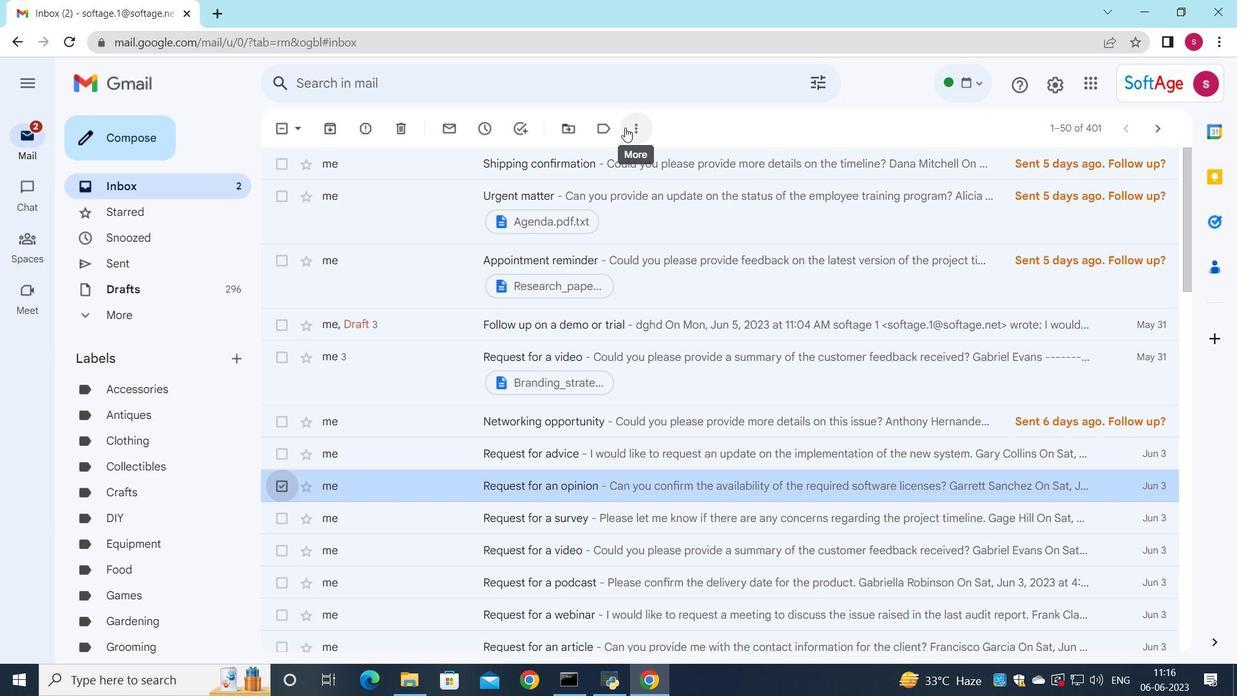
Action: Mouse moved to (705, 282)
Screenshot: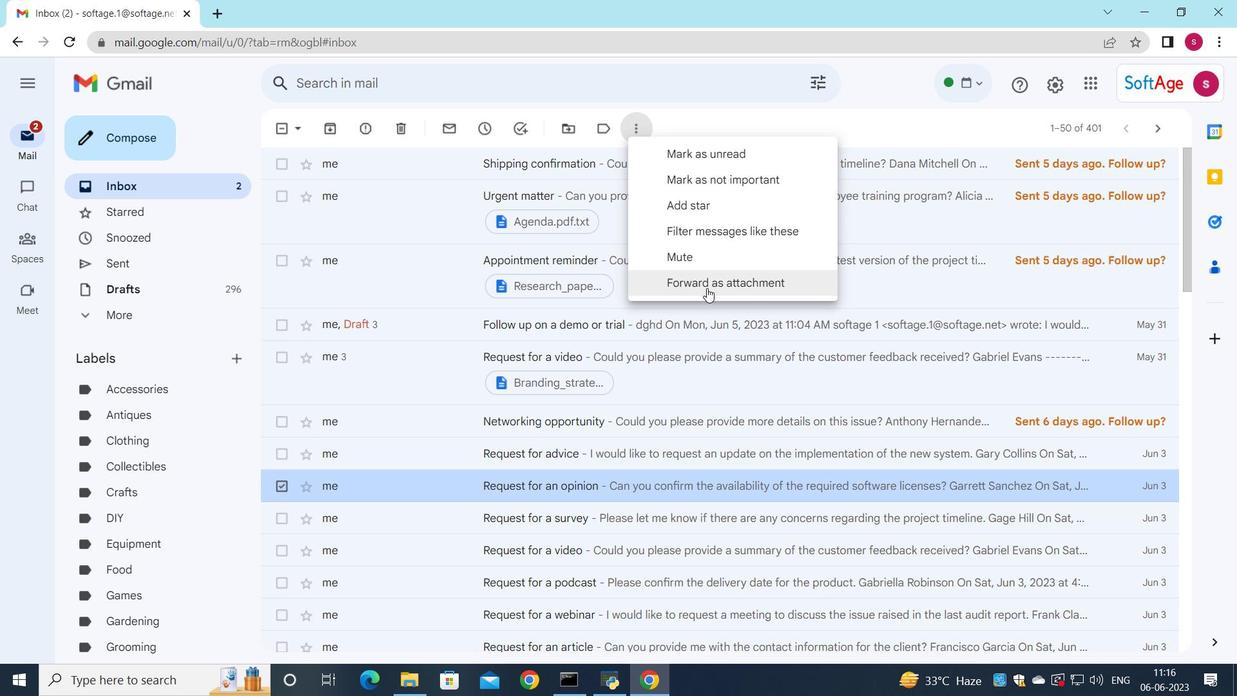 
Action: Mouse pressed left at (705, 282)
Screenshot: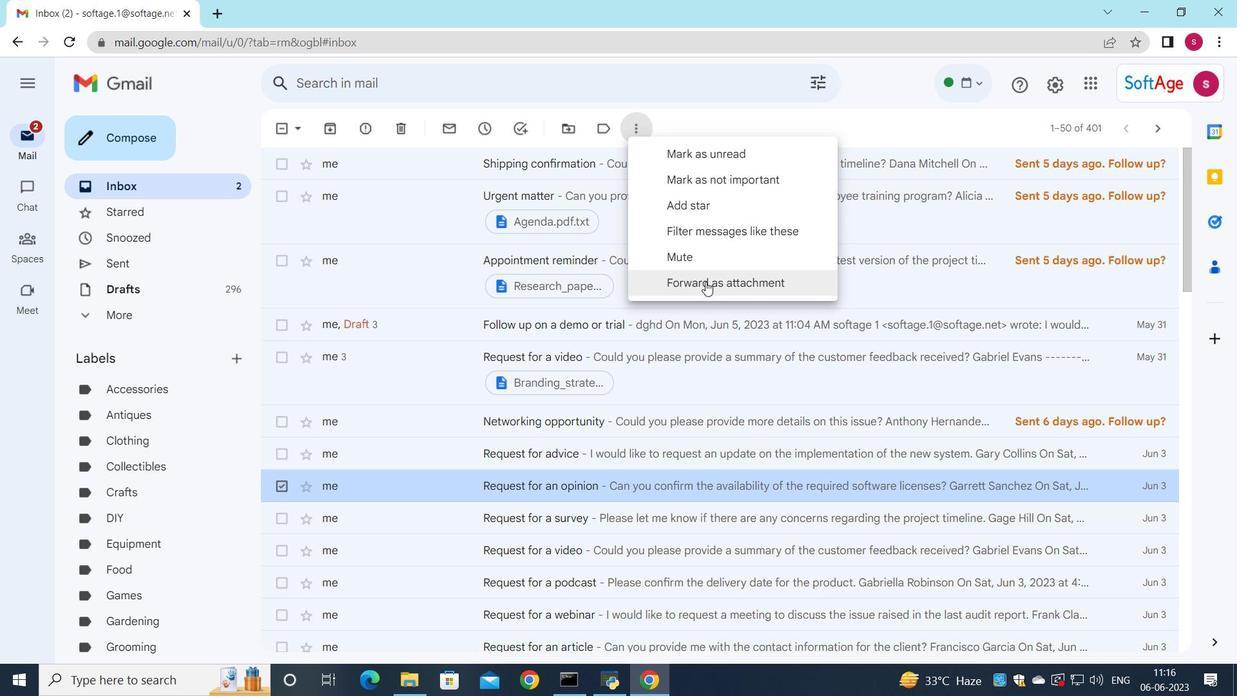 
Action: Mouse moved to (797, 275)
Screenshot: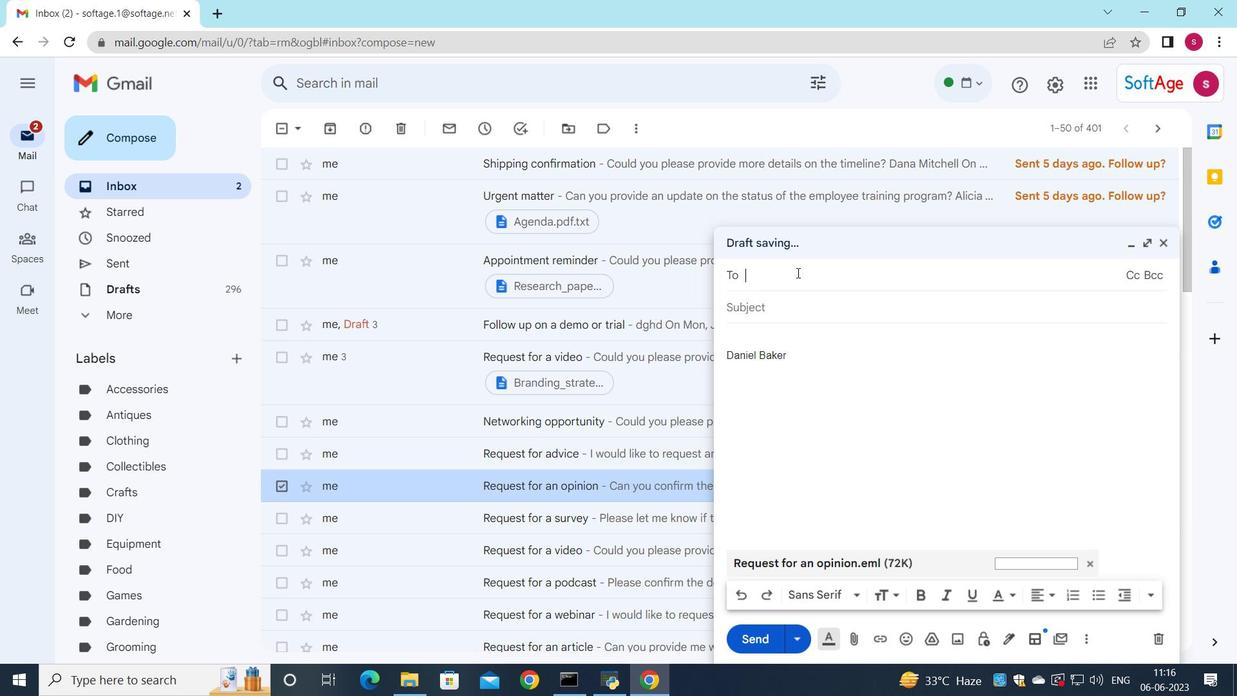 
Action: Key pressed softage.8<Key.enter>
Screenshot: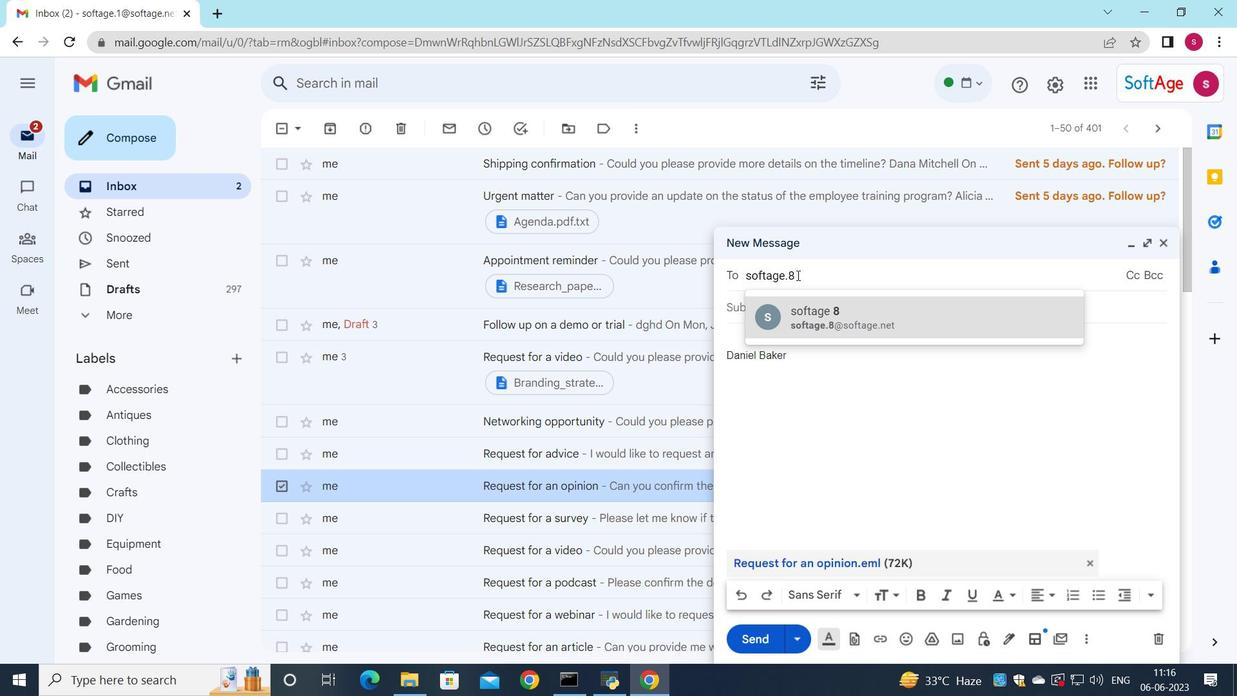 
Action: Mouse moved to (789, 327)
Screenshot: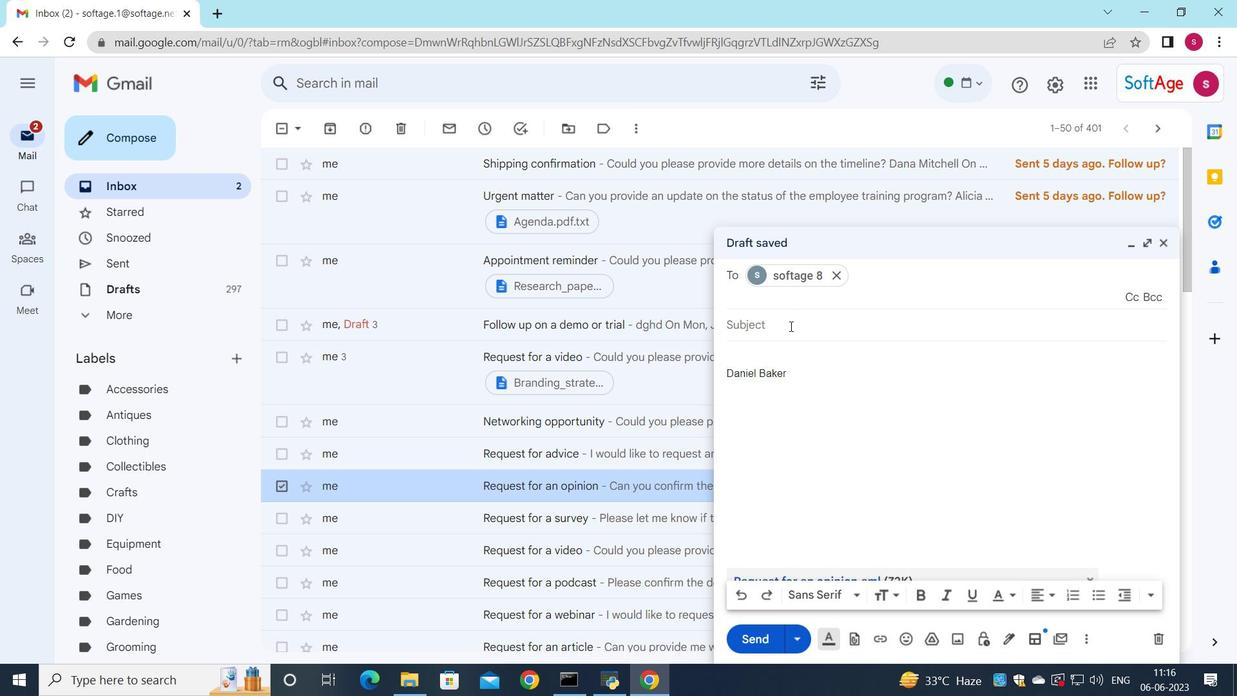 
Action: Mouse pressed left at (789, 327)
Screenshot: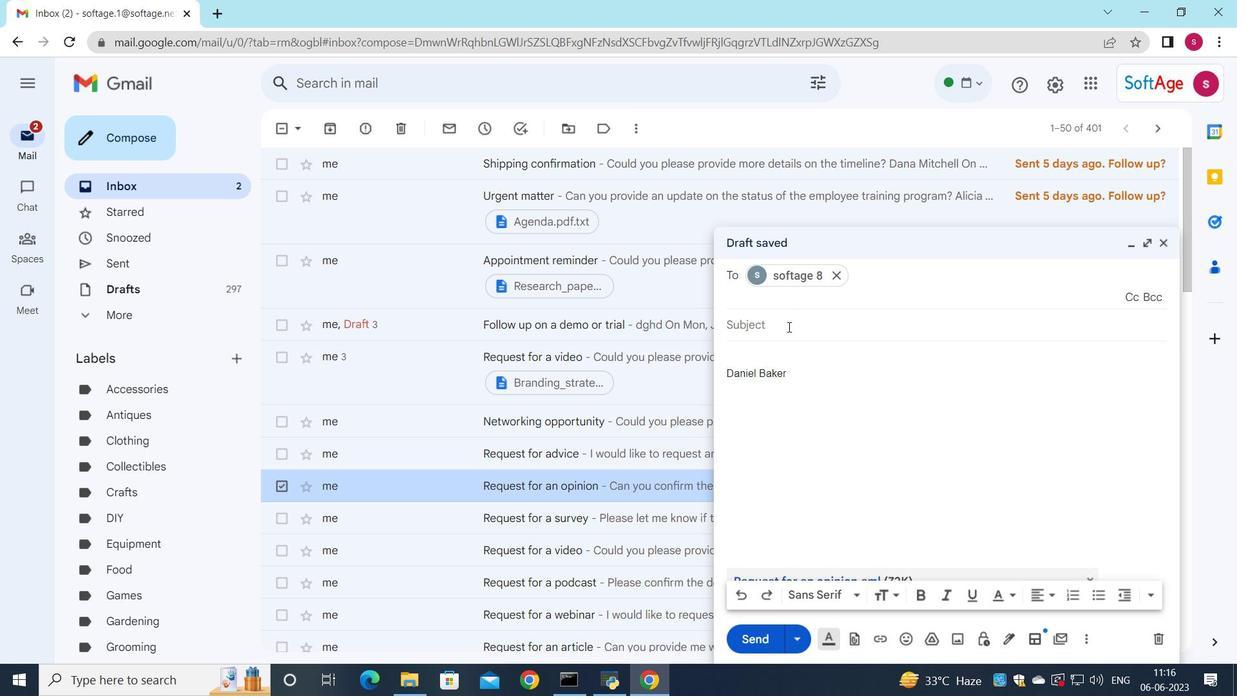 
Action: Key pressed <Key.shift>Payment<Key.space>confirmation
Screenshot: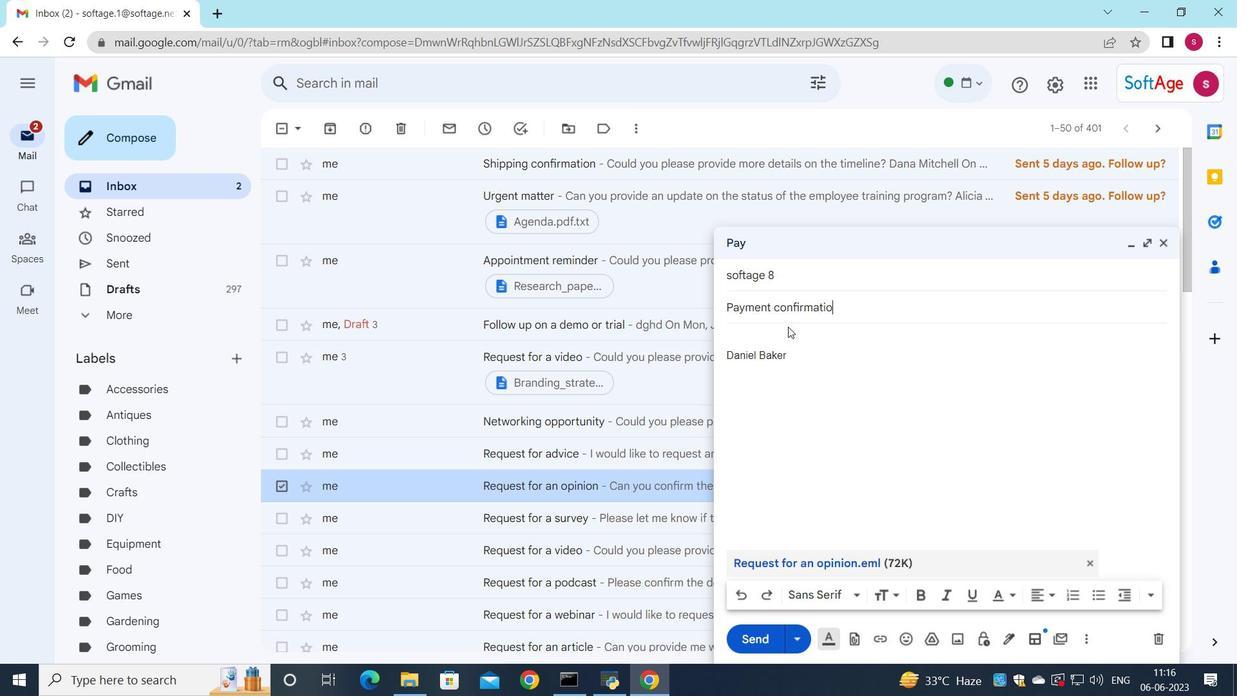 
Action: Mouse moved to (747, 341)
Screenshot: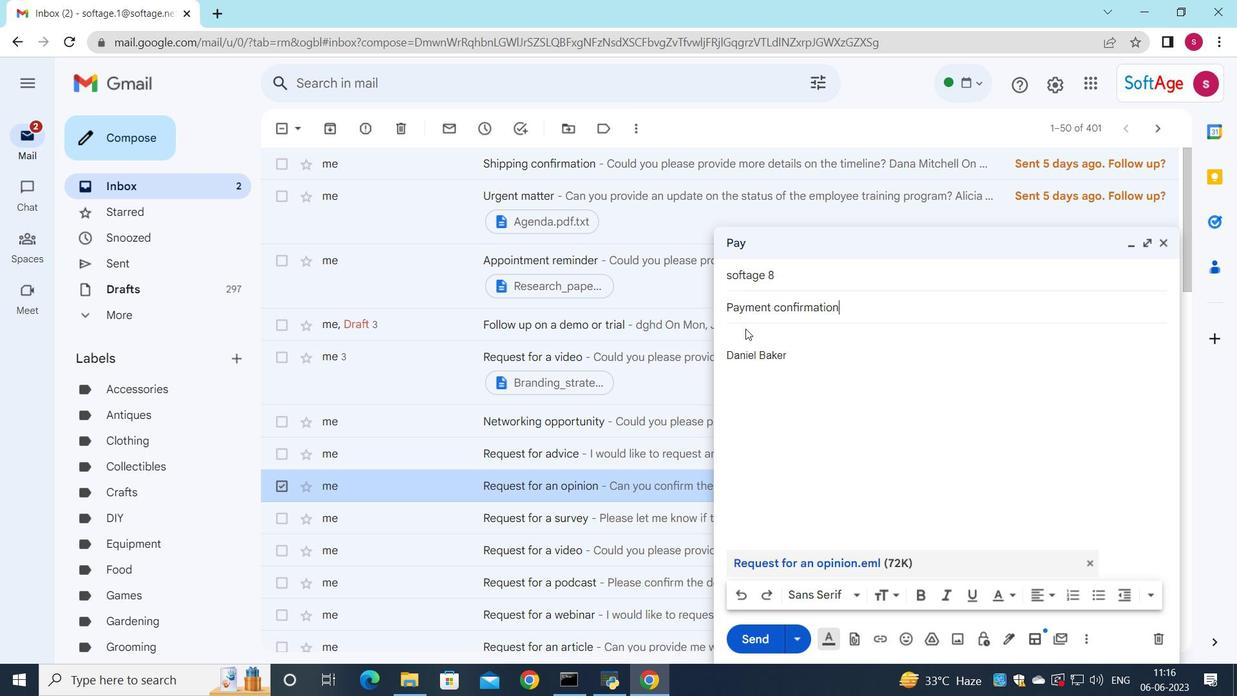 
Action: Mouse pressed left at (747, 341)
Screenshot: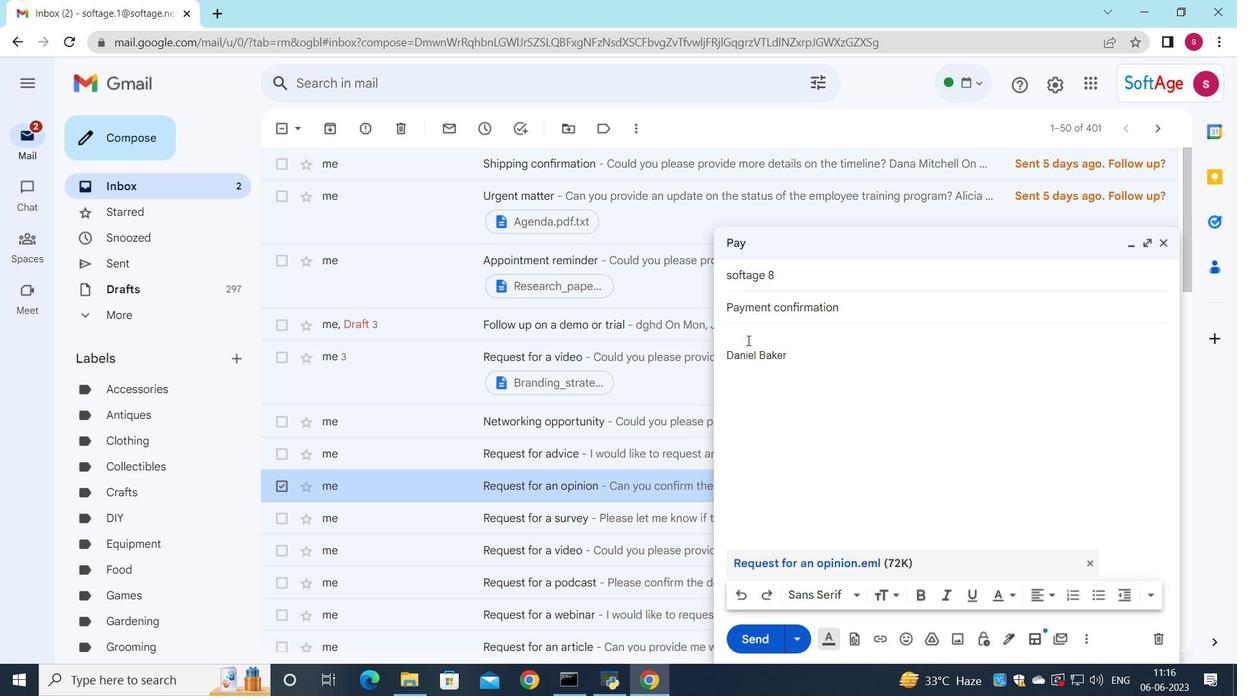 
Action: Mouse moved to (749, 273)
Screenshot: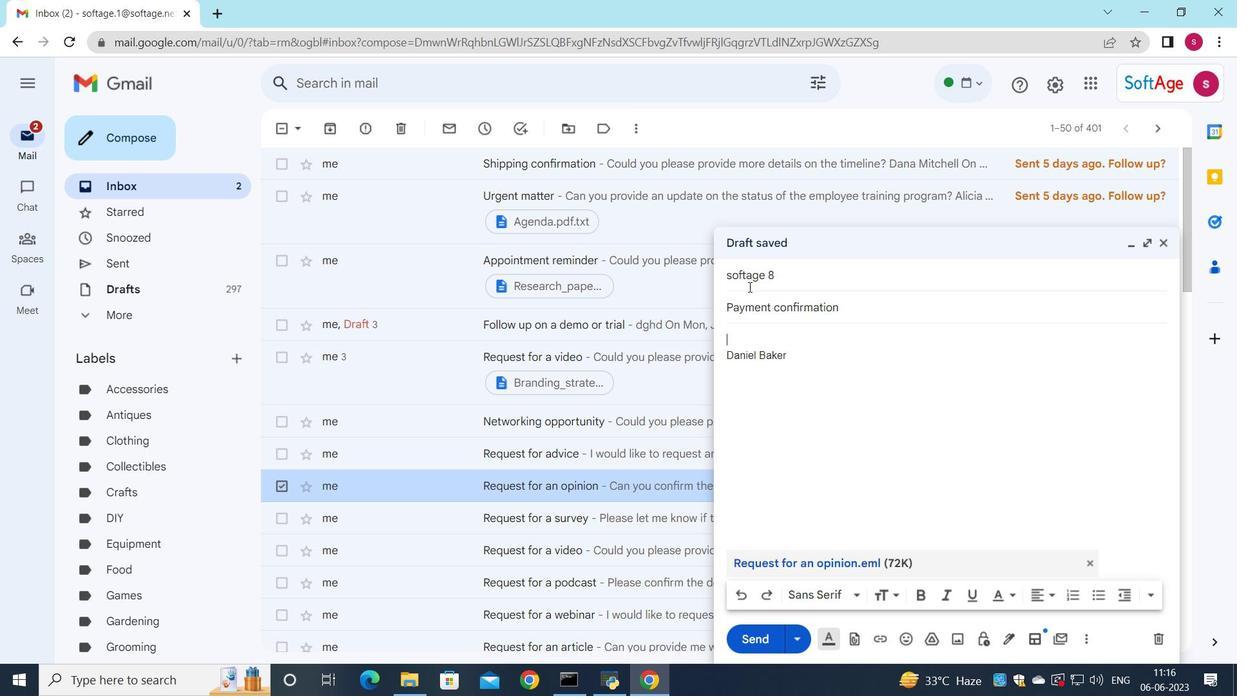 
Action: Key pressed <Key.shift>I<Key.space>need<Key.space>your<Key.space>input<Key.space>on<Key.space>the<Key.space>best<Key.space>way<Key.space>to<Key.space>handle<Key.space>
Screenshot: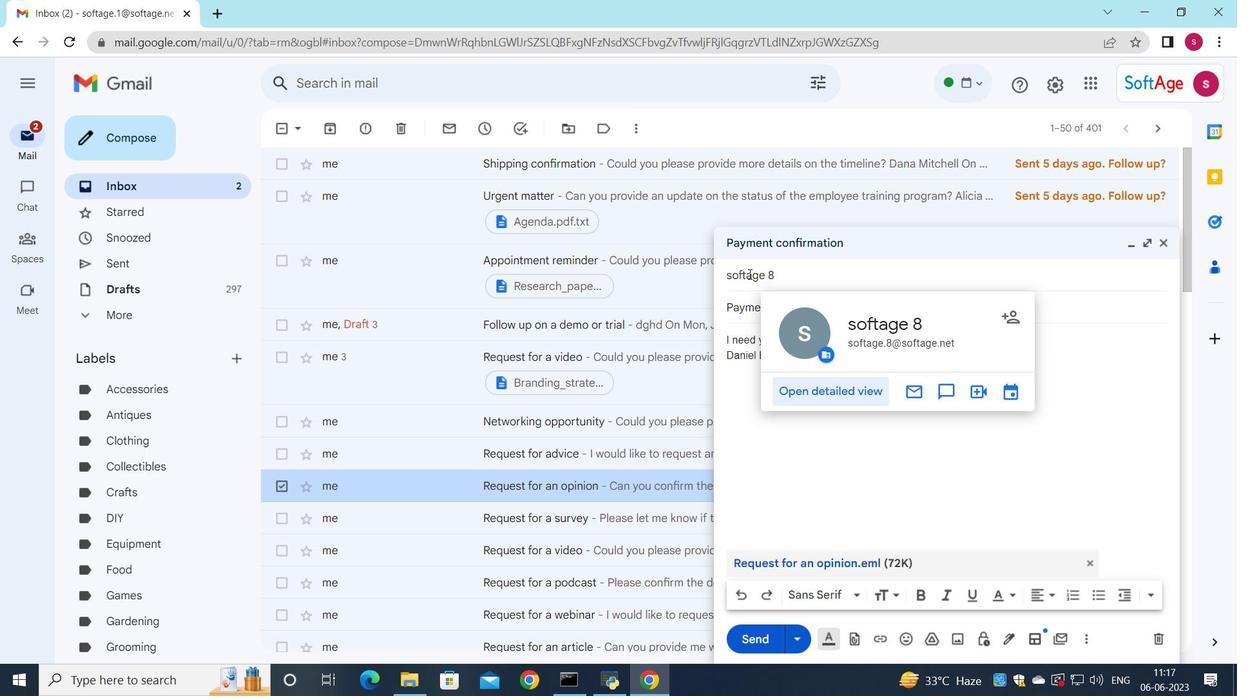 
Action: Mouse moved to (878, 473)
Screenshot: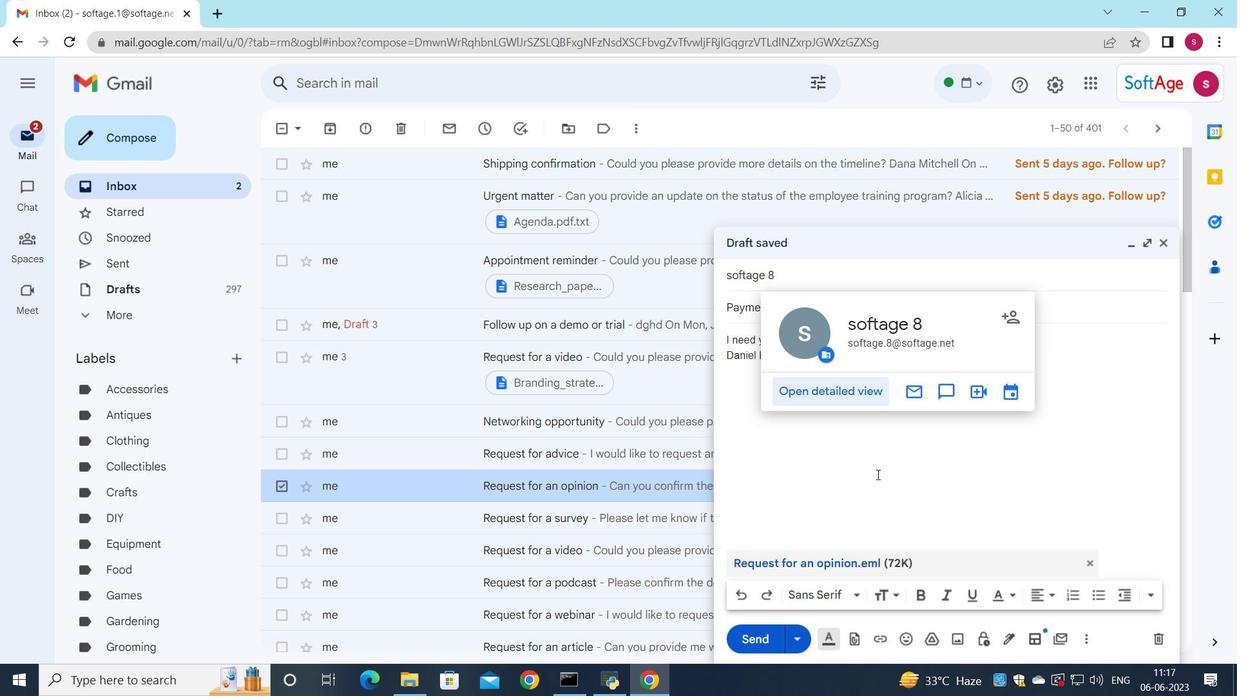 
Action: Mouse pressed left at (878, 473)
Screenshot: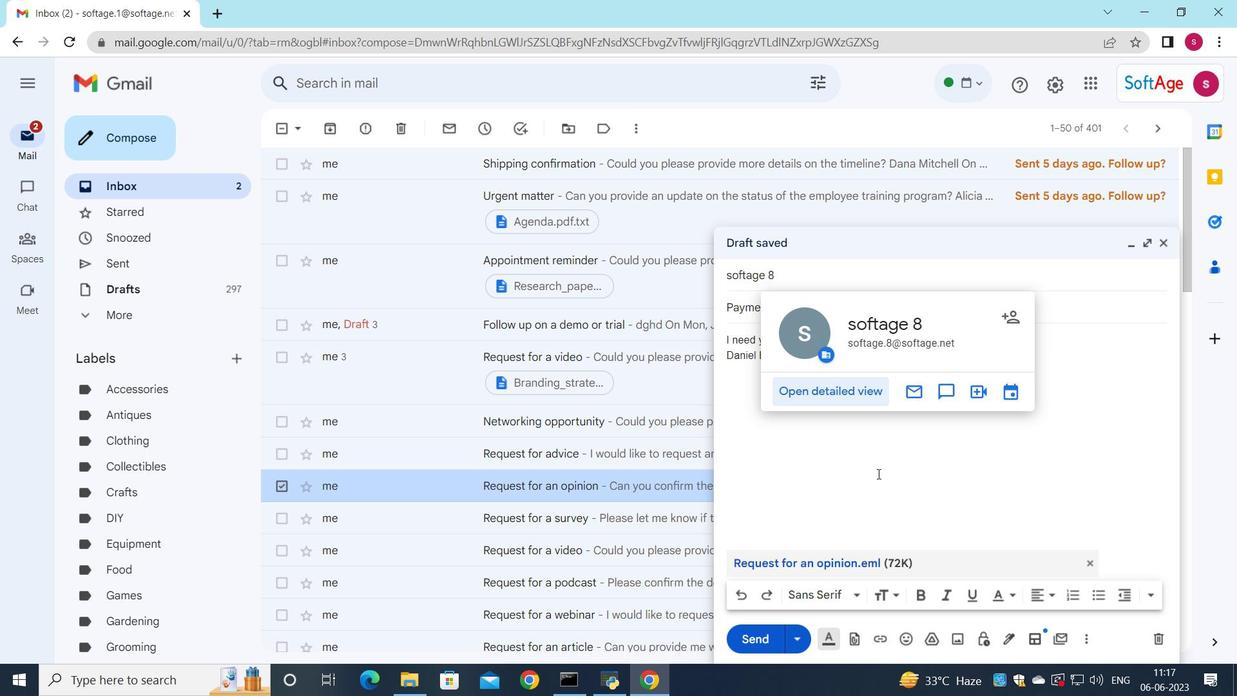 
Action: Mouse moved to (953, 350)
Screenshot: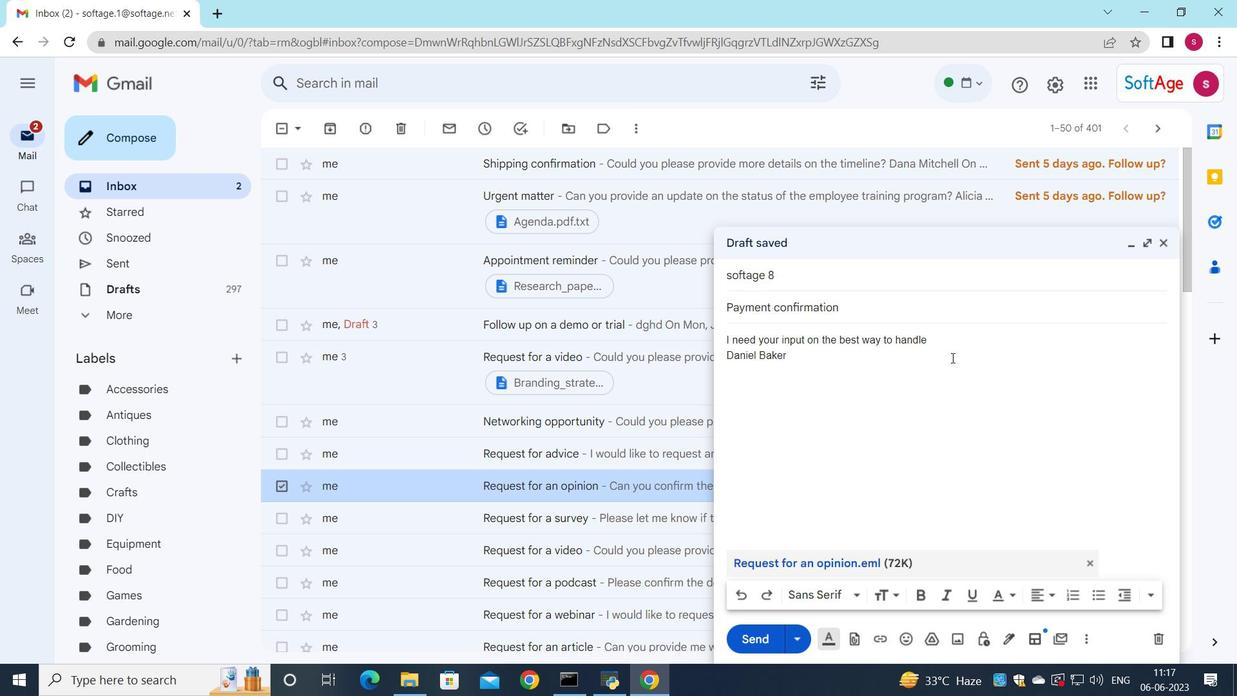 
Action: Mouse pressed left at (953, 350)
Screenshot: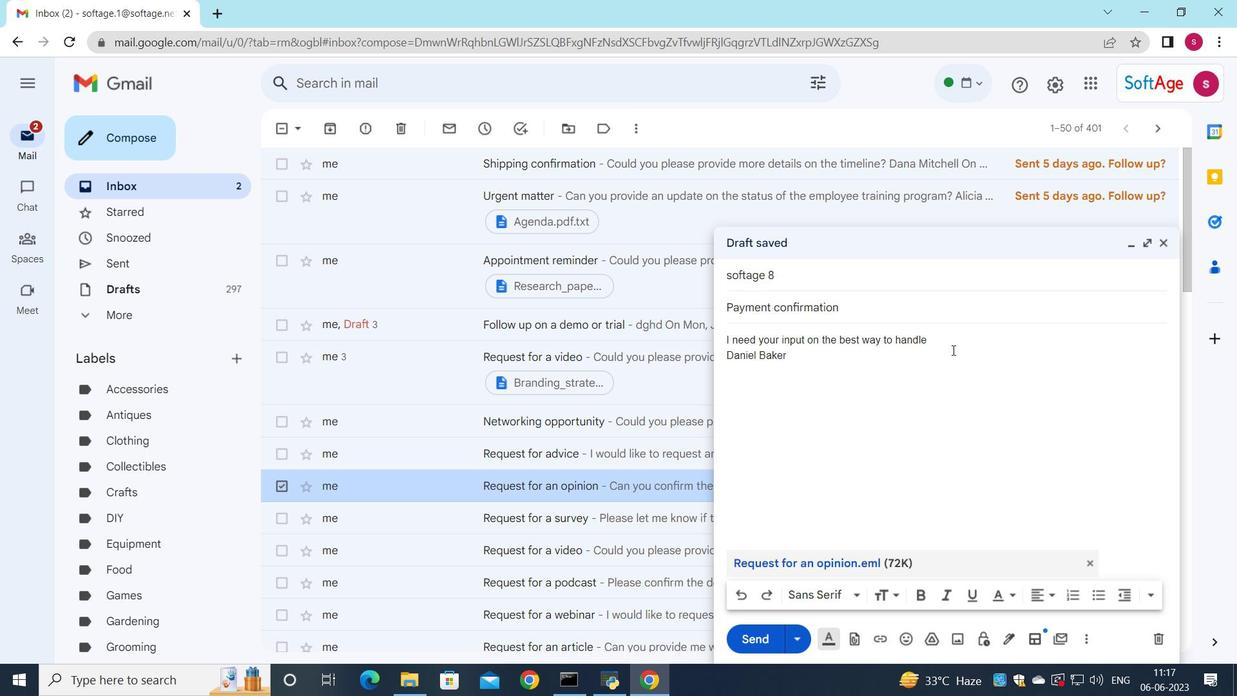 
Action: Mouse moved to (951, 340)
Screenshot: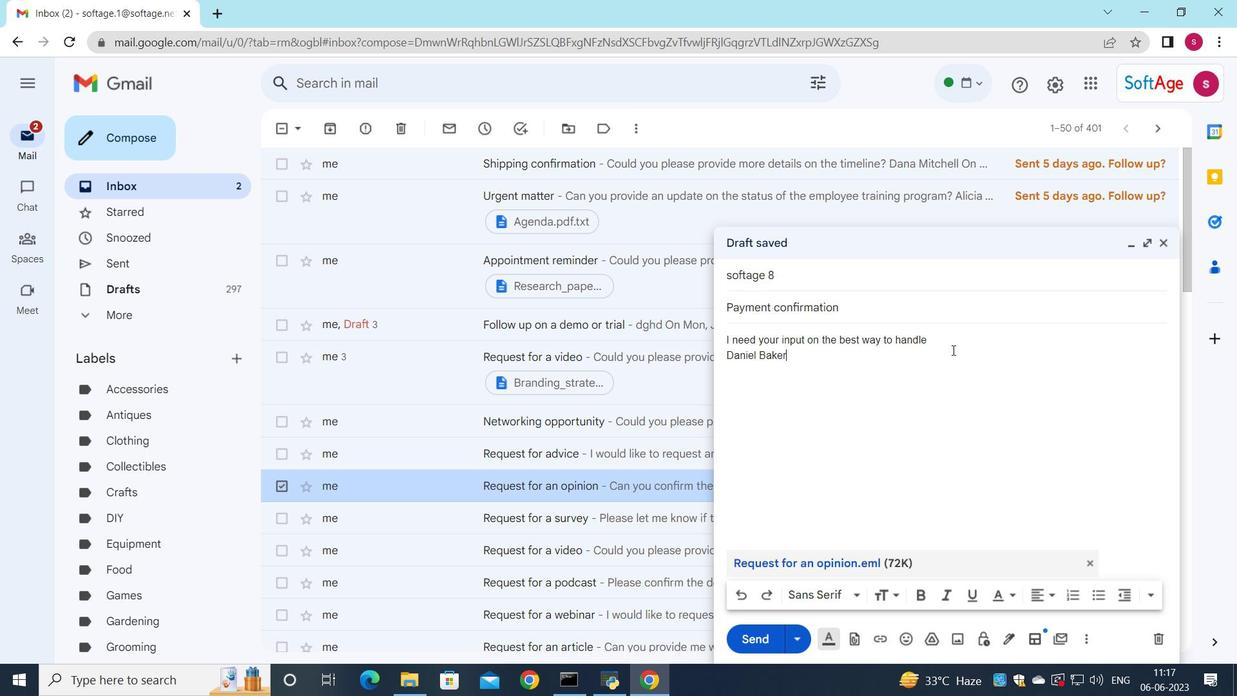 
Action: Mouse pressed left at (951, 340)
Screenshot: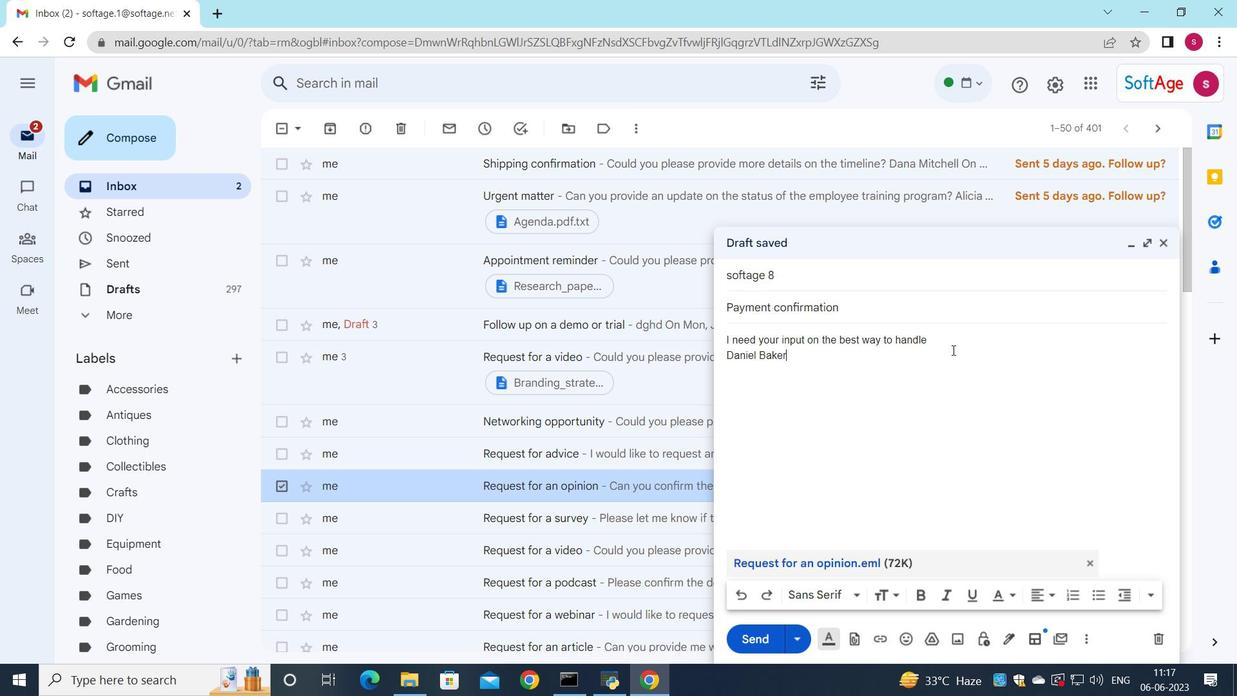 
Action: Key pressed a<Key.space>project<Key.space>issue<Key.space>that<Key.space>has<Key.space>arisen
Screenshot: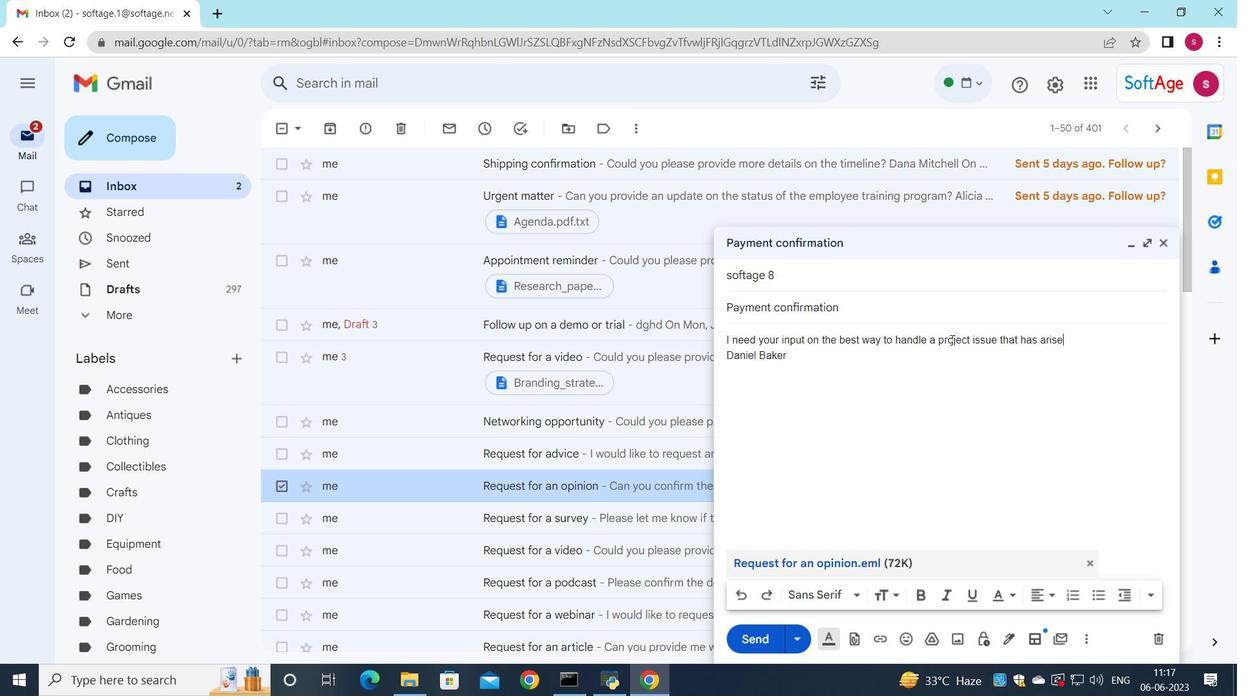 
Action: Mouse moved to (1081, 350)
Screenshot: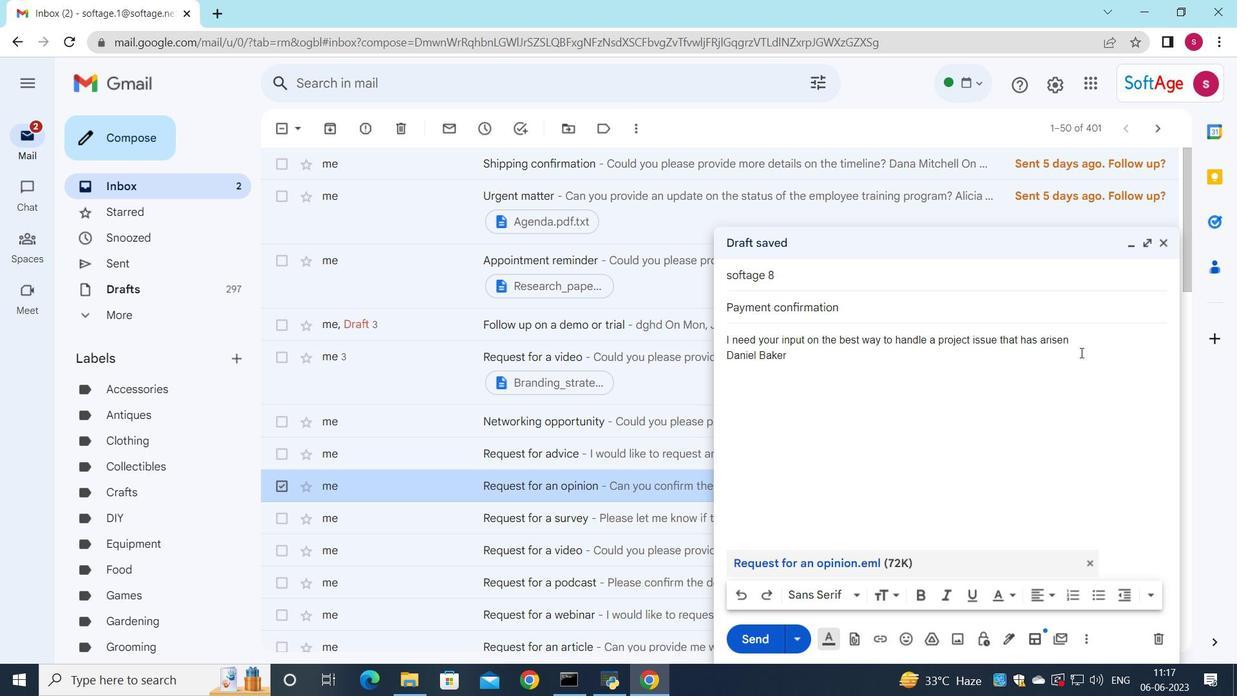 
Action: Key pressed .
Screenshot: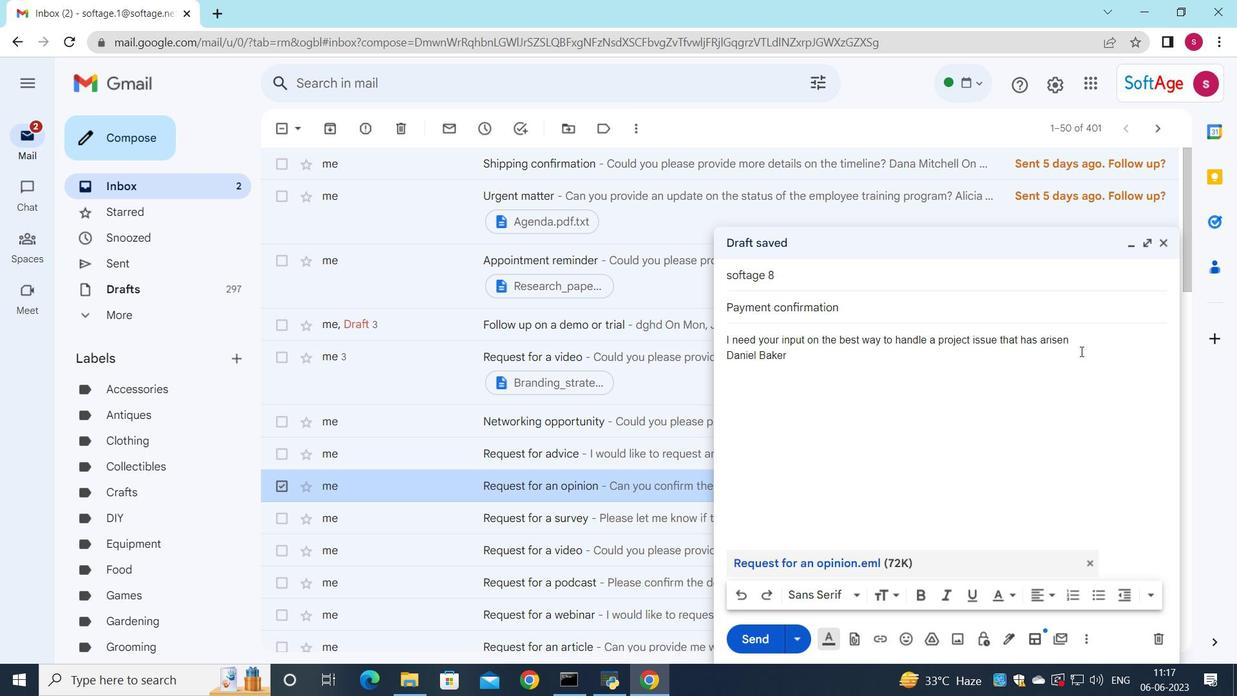 
Action: Mouse moved to (761, 630)
Screenshot: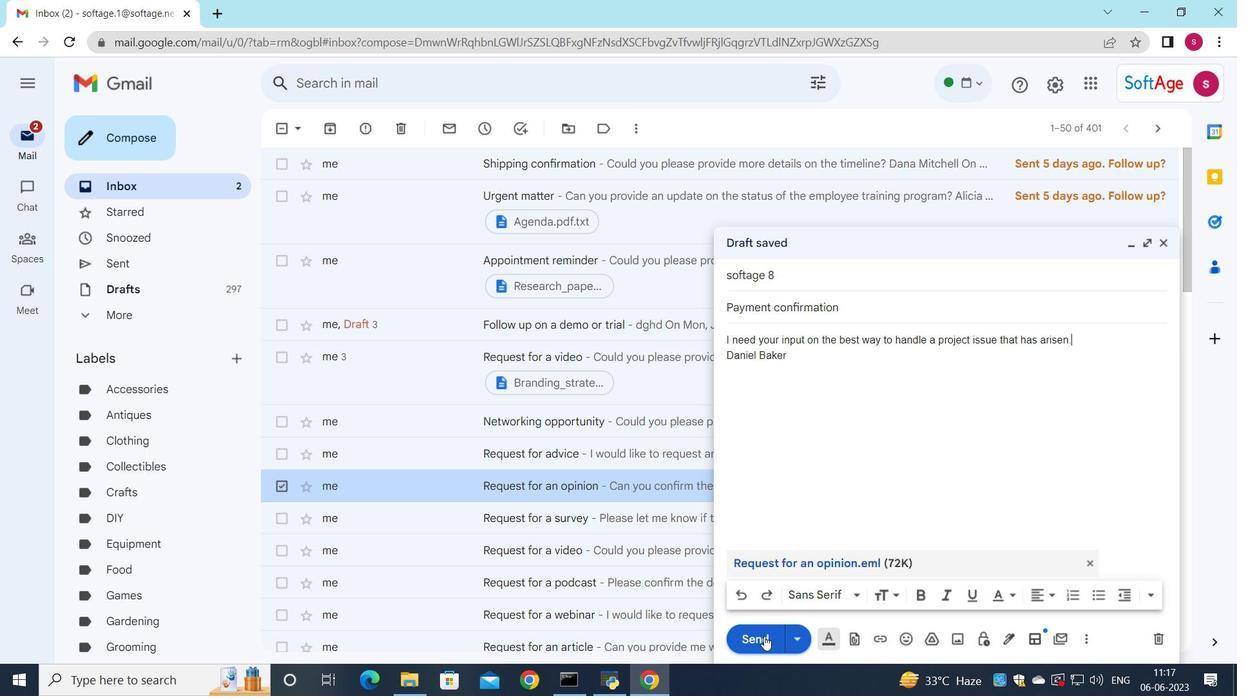 
Action: Mouse pressed left at (761, 630)
Screenshot: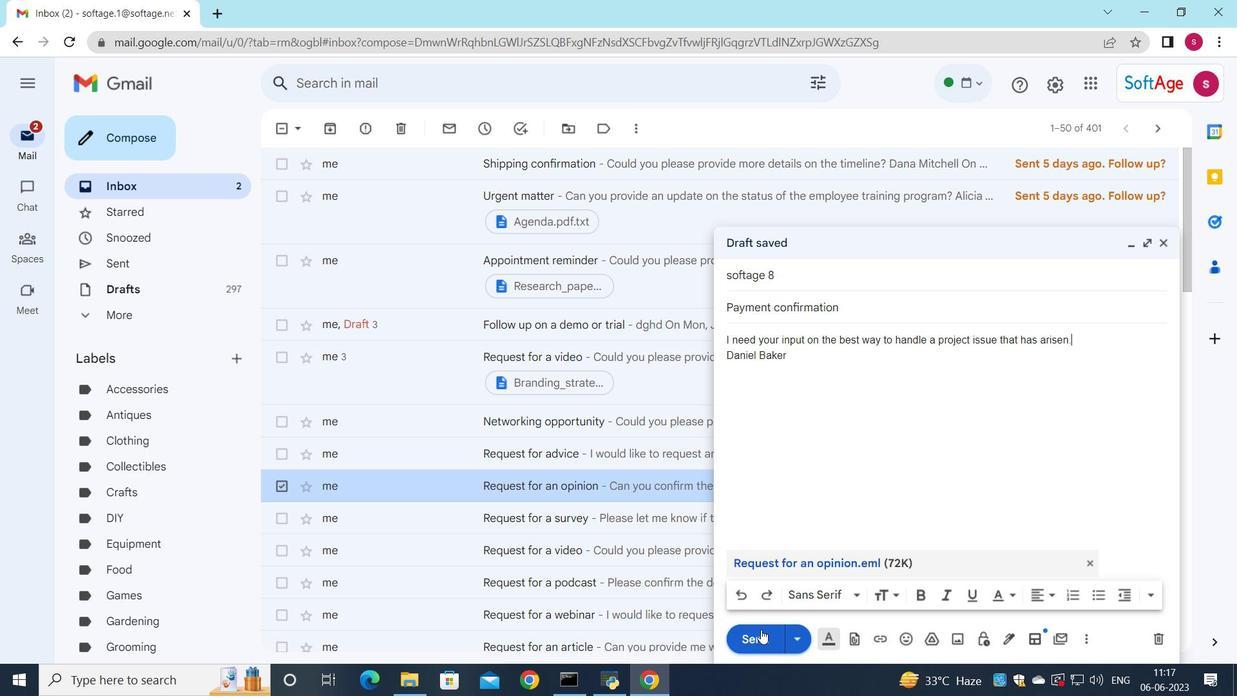 
Action: Mouse moved to (1050, 106)
Screenshot: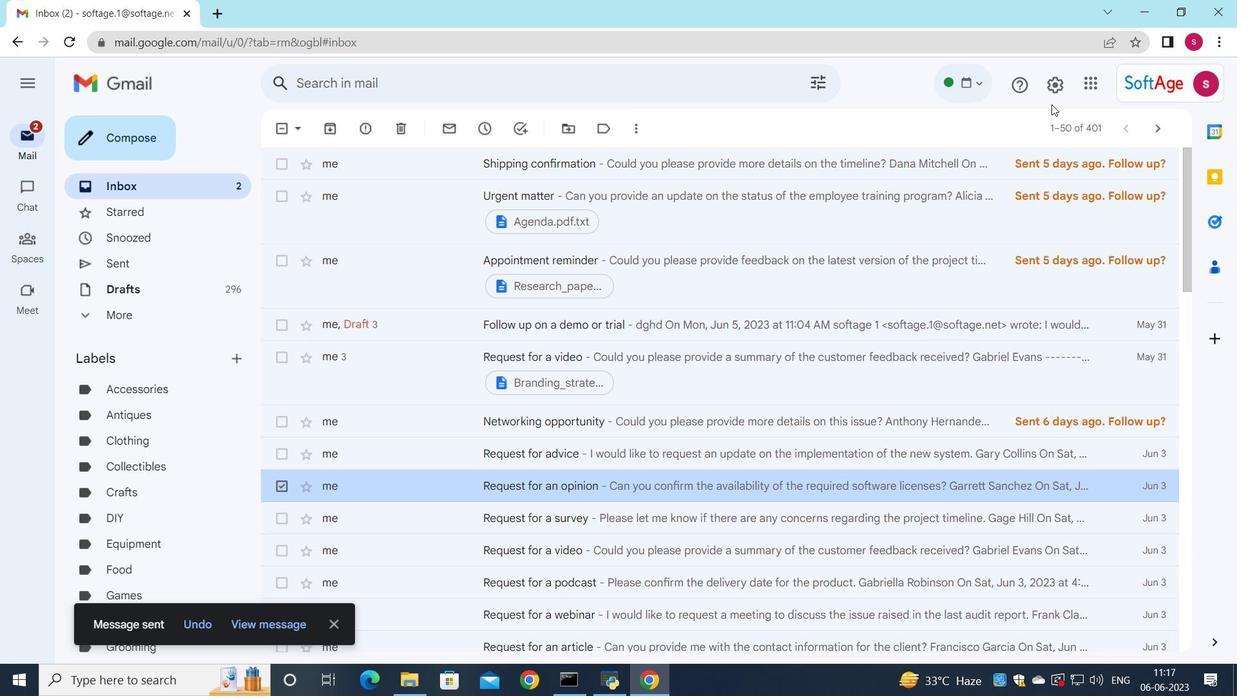 
